 Task: Look for space in Rāvar, Iran from 2nd September, 2023 to 6th September, 2023 for 2 adults in price range Rs.15000 to Rs.20000. Place can be entire place with 1  bedroom having 1 bed and 1 bathroom. Property type can be house, flat, guest house, hotel. Booking option can be shelf check-in. Required host language is English.
Action: Mouse moved to (611, 97)
Screenshot: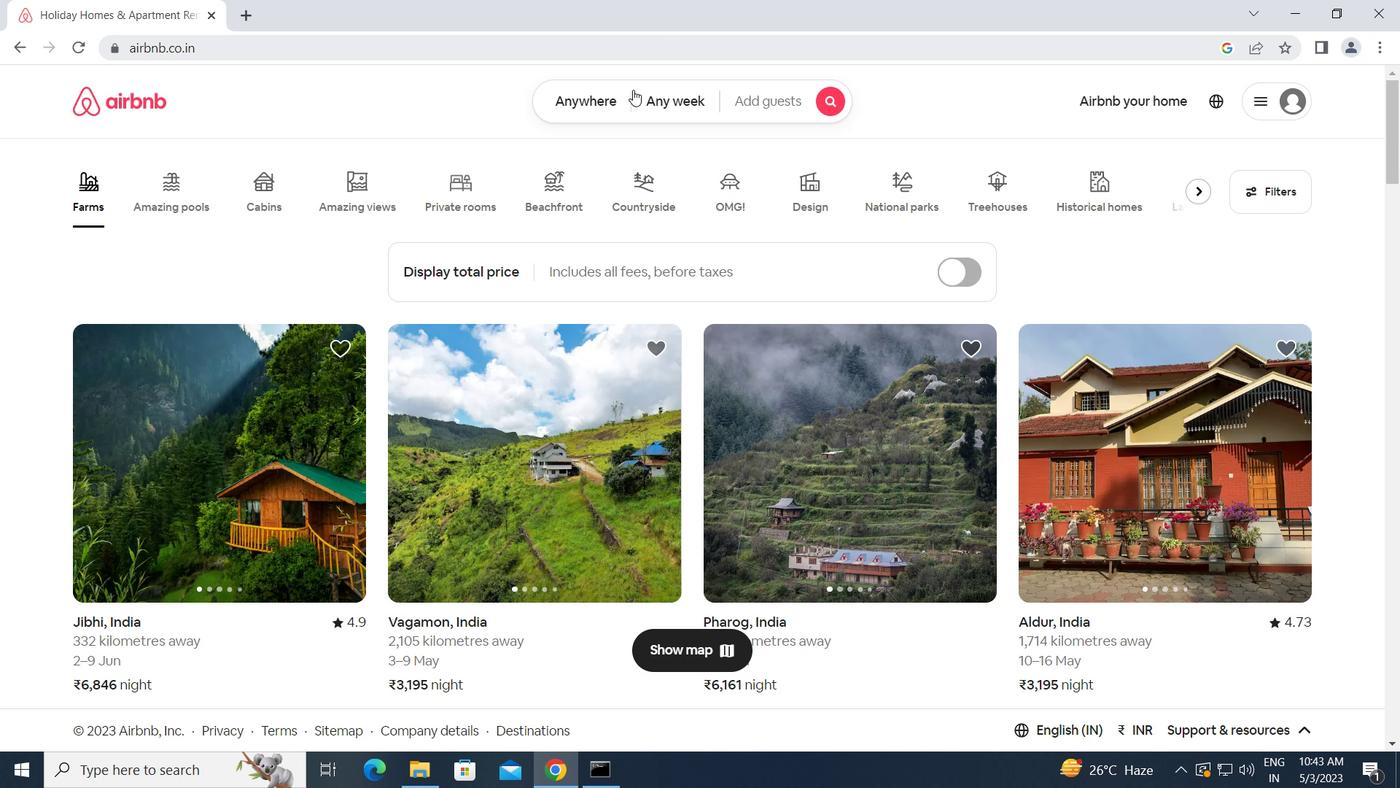 
Action: Mouse pressed left at (611, 97)
Screenshot: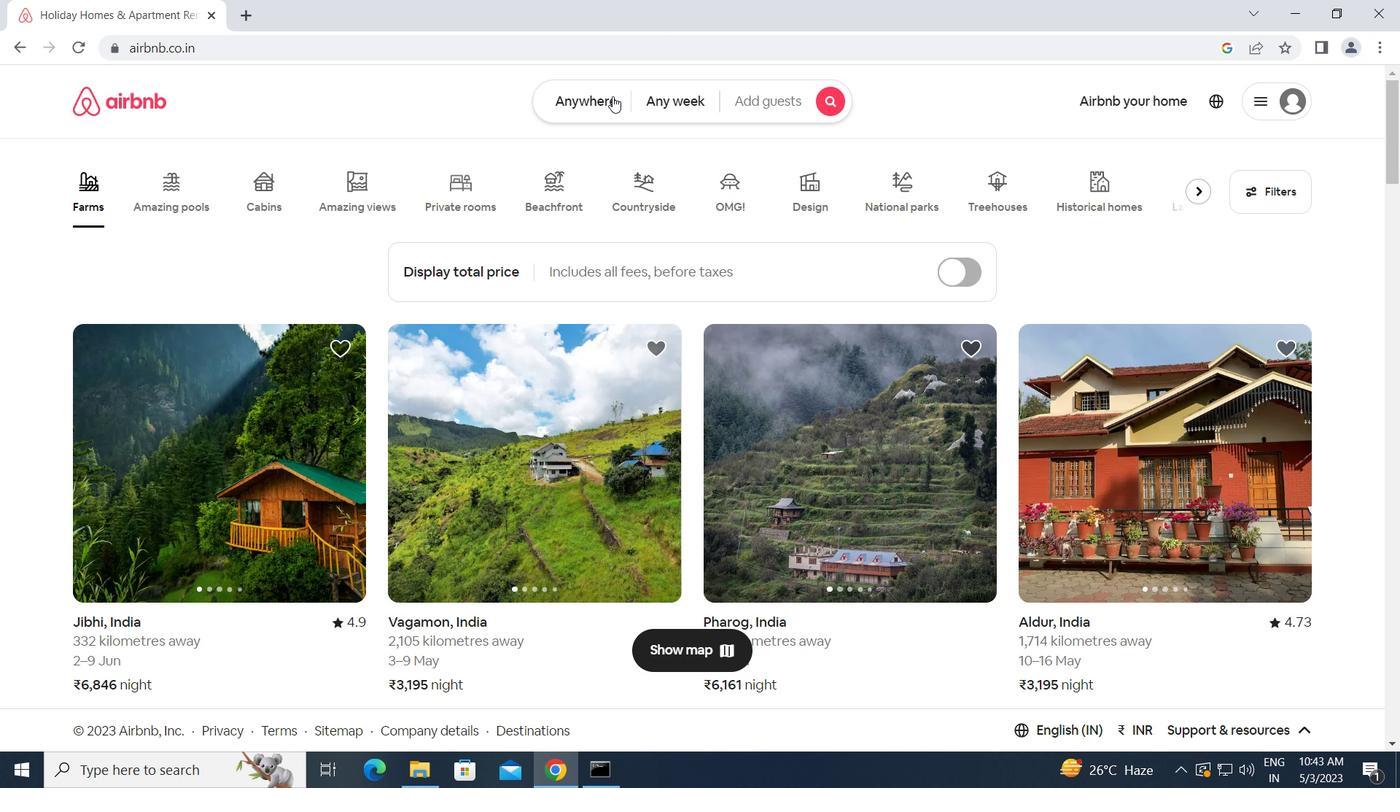 
Action: Mouse moved to (505, 161)
Screenshot: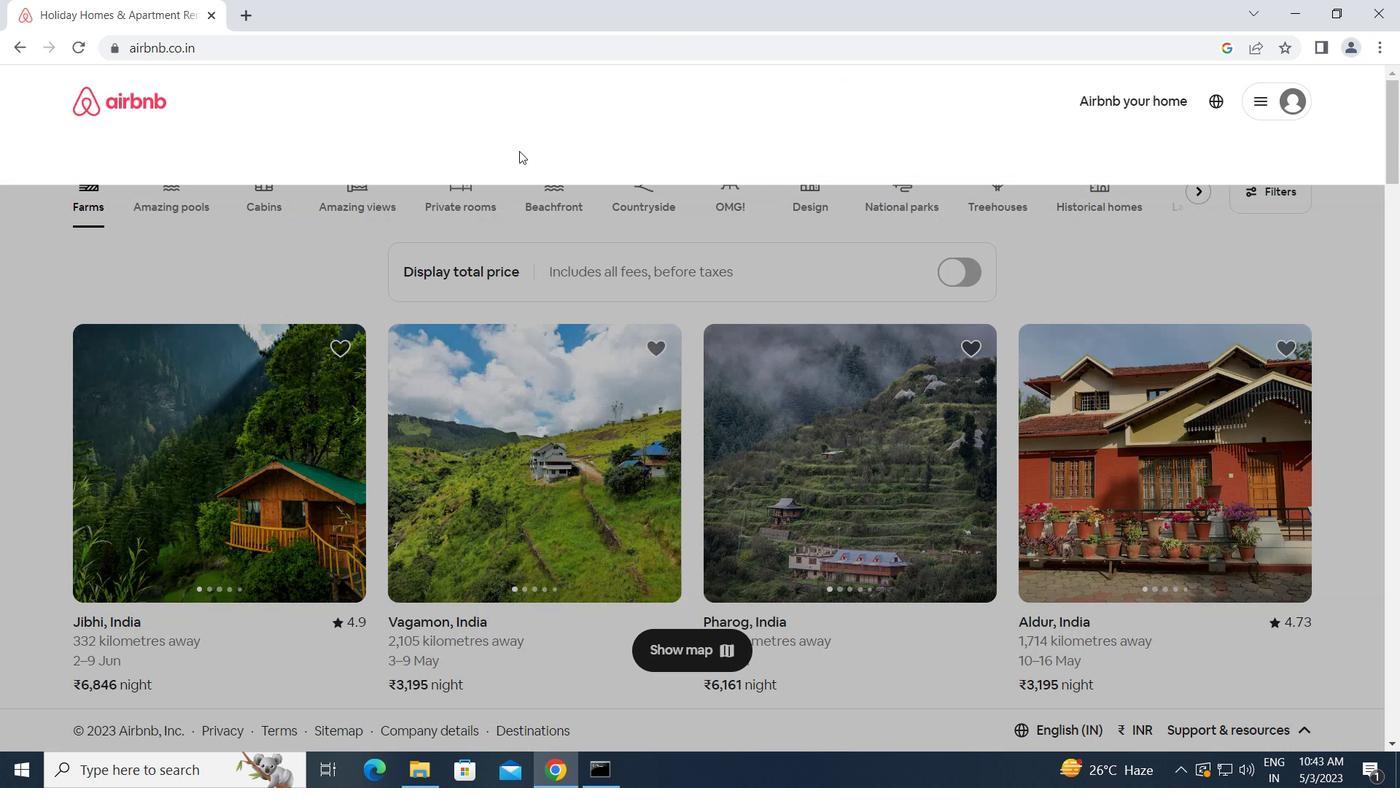 
Action: Mouse pressed left at (505, 161)
Screenshot: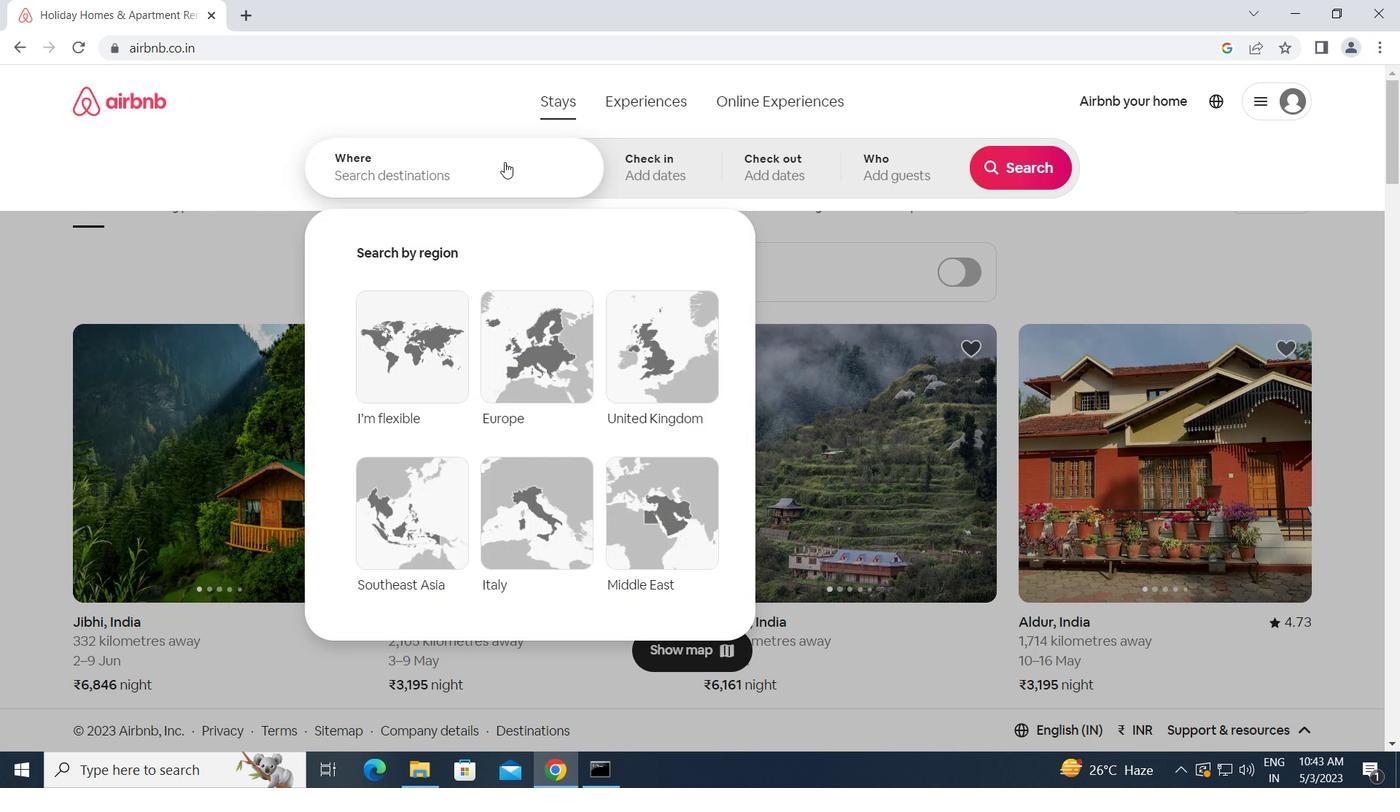 
Action: Key pressed r<Key.caps_lock>avar,<Key.space><Key.caps_lock>i<Key.caps_lock>ran<Key.enter>
Screenshot: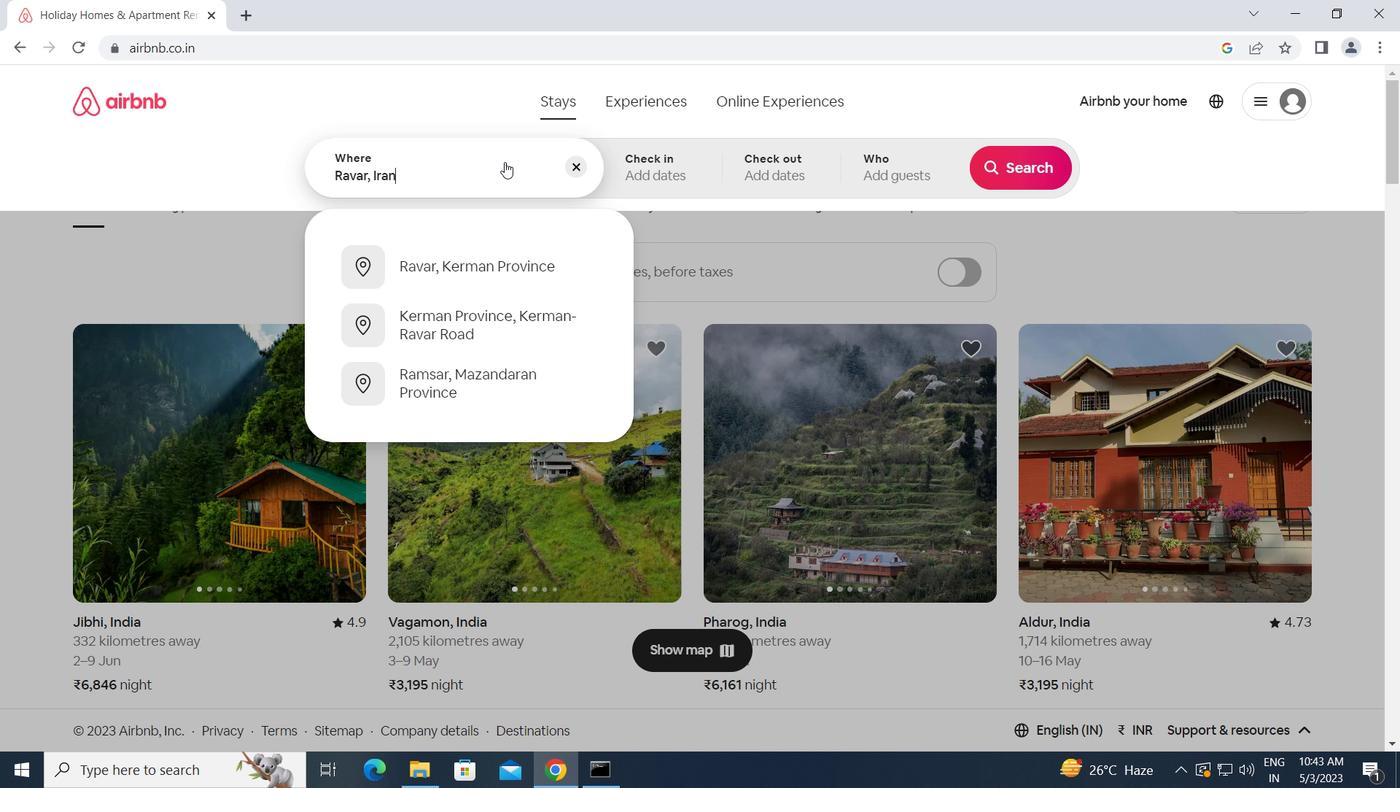 
Action: Mouse moved to (1010, 308)
Screenshot: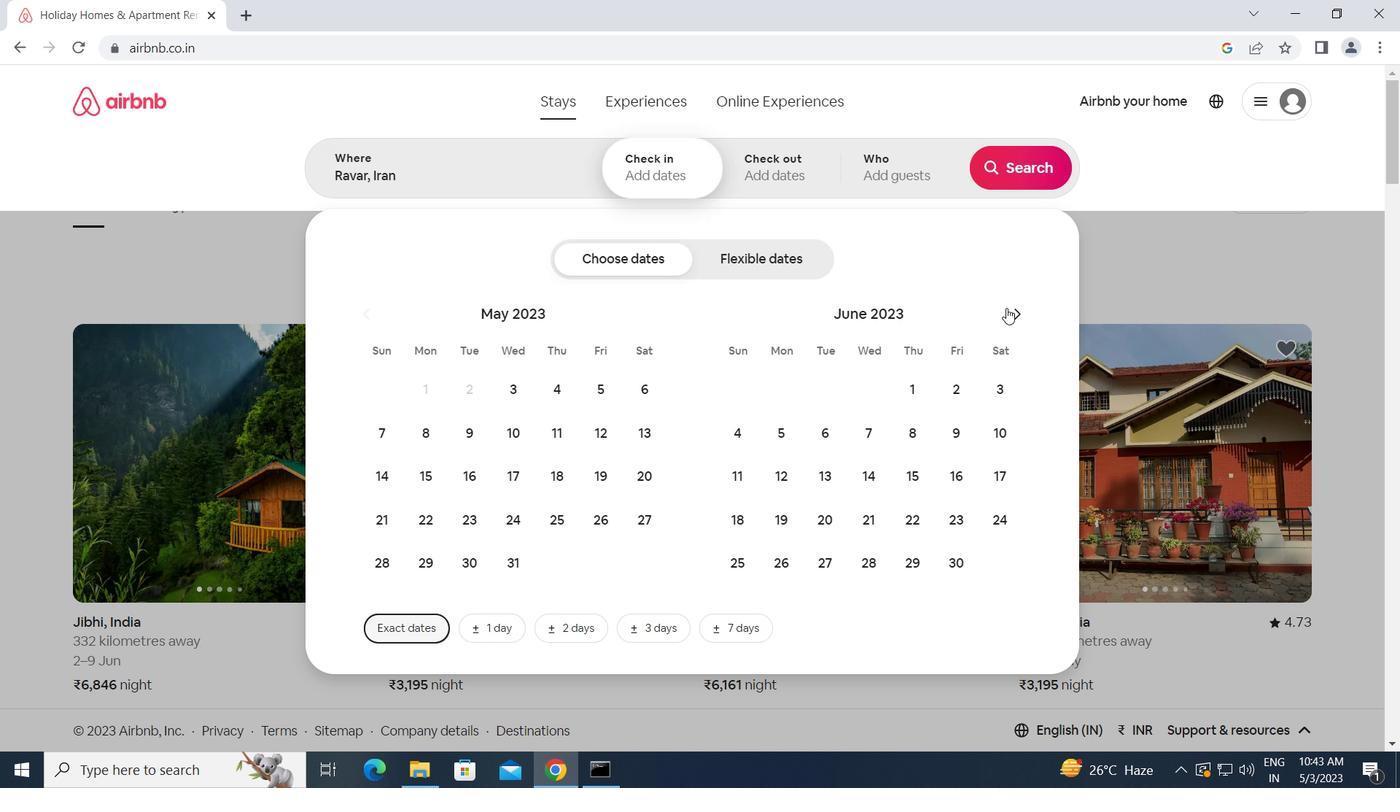 
Action: Mouse pressed left at (1010, 308)
Screenshot: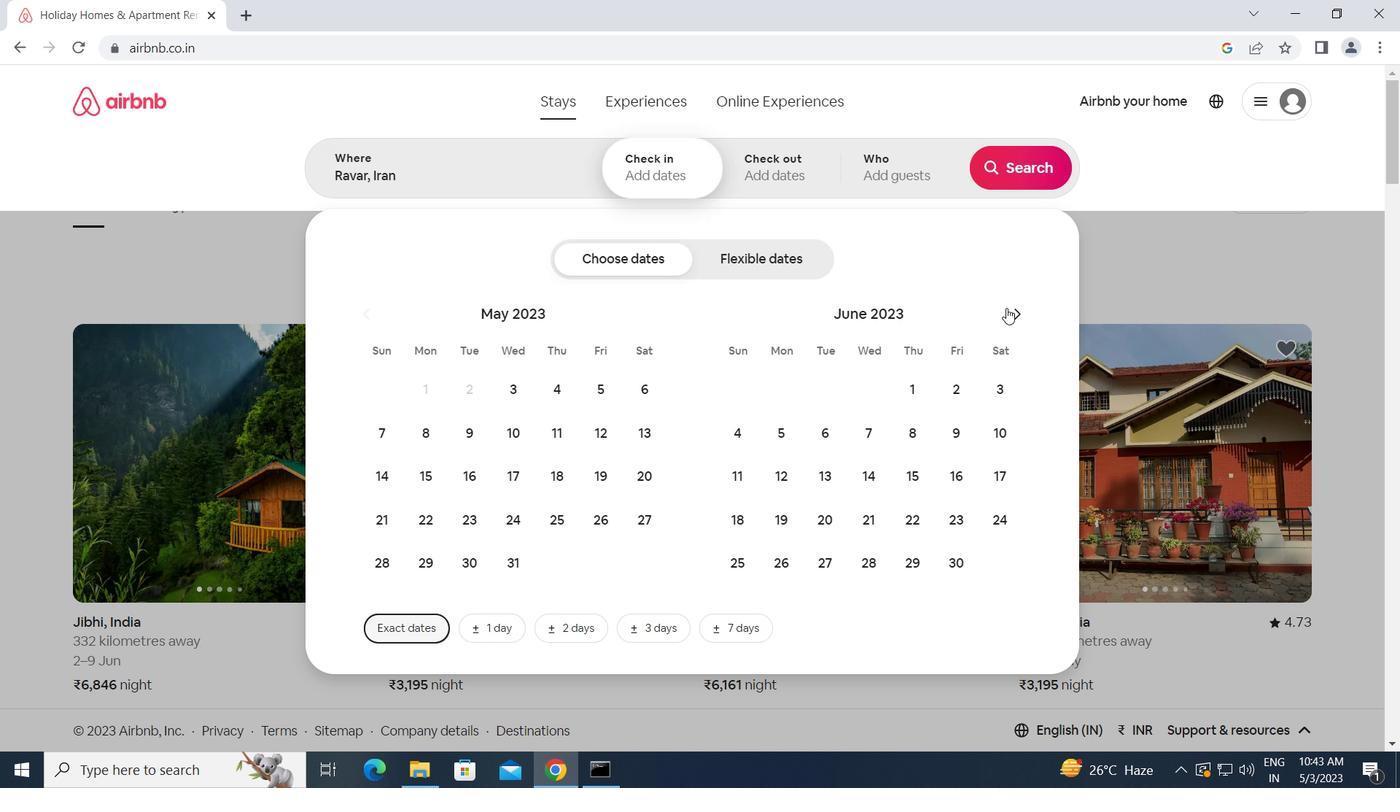 
Action: Mouse pressed left at (1010, 308)
Screenshot: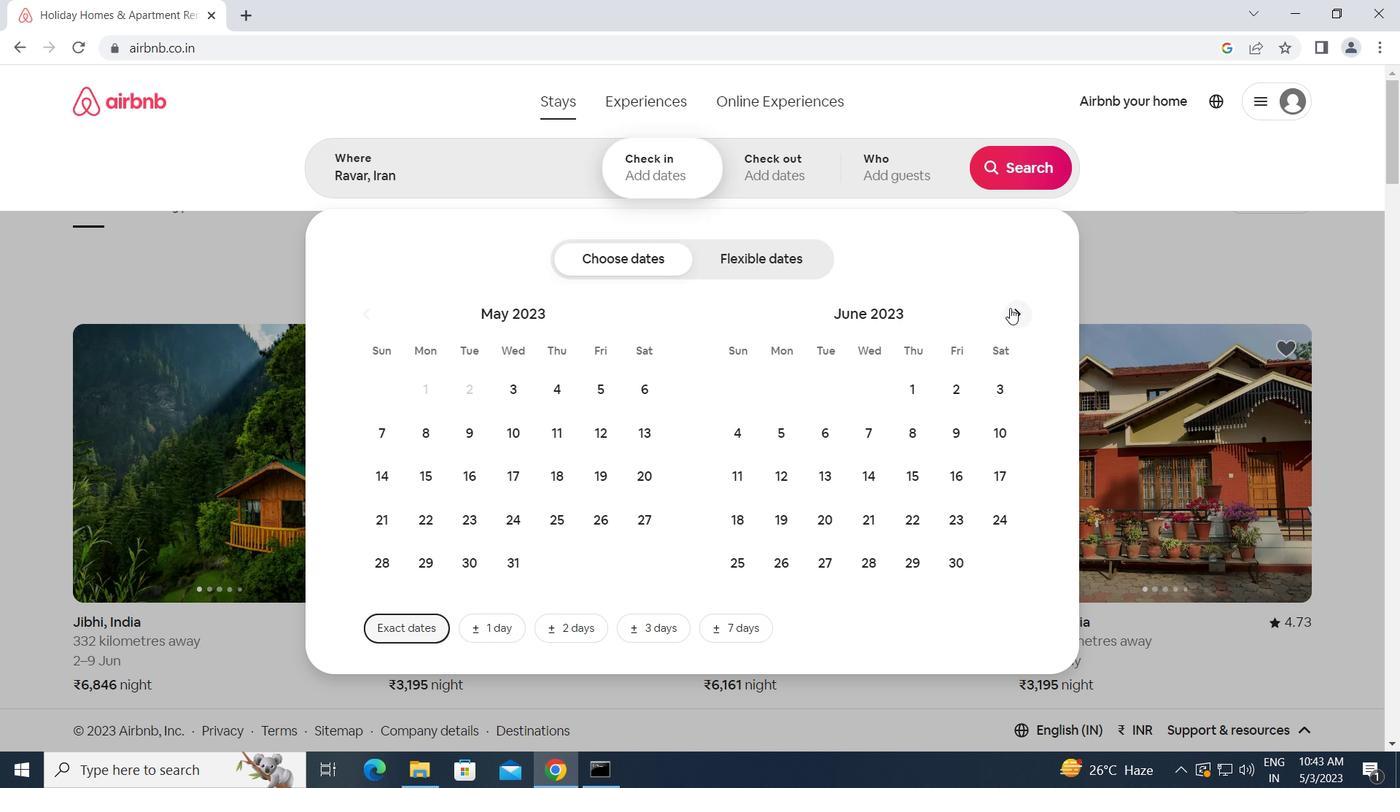
Action: Mouse pressed left at (1010, 308)
Screenshot: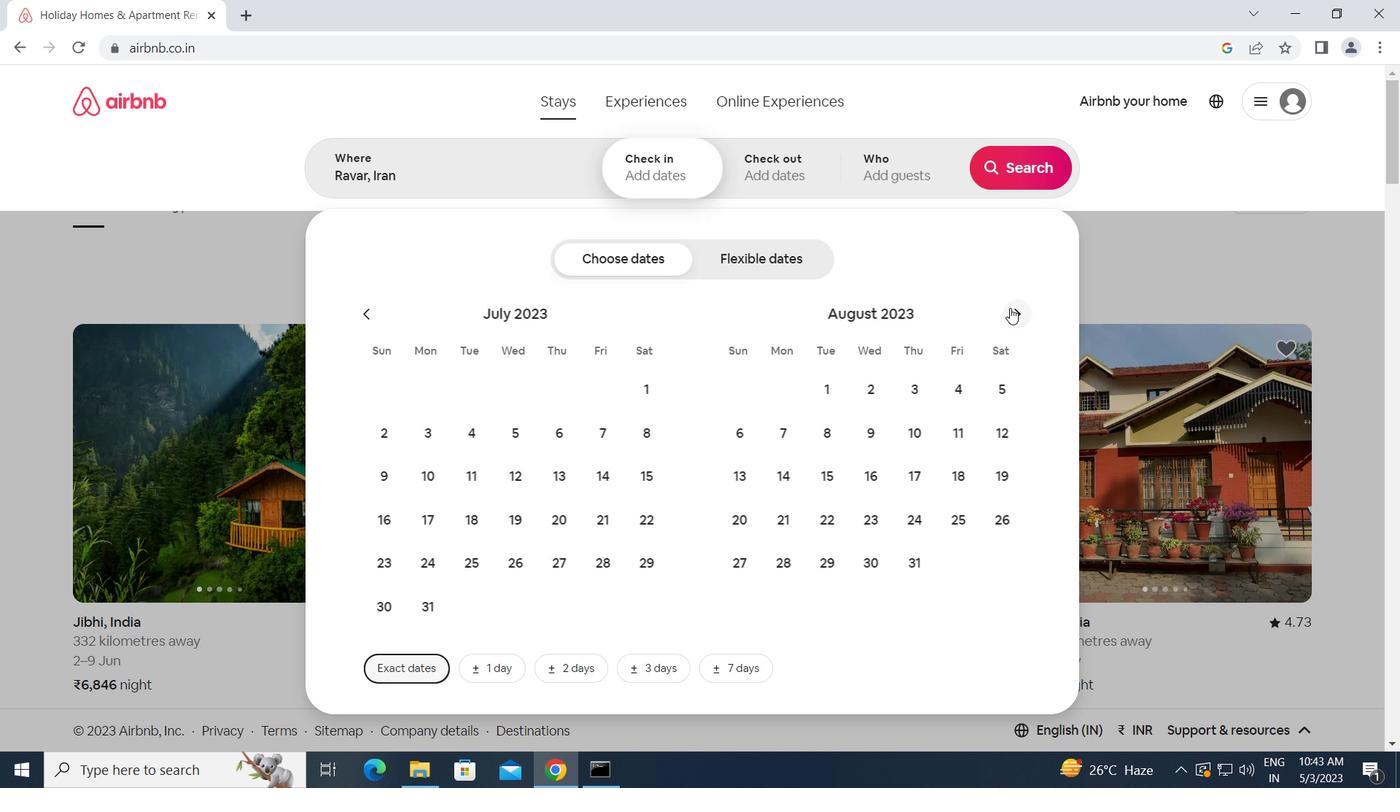 
Action: Mouse moved to (985, 400)
Screenshot: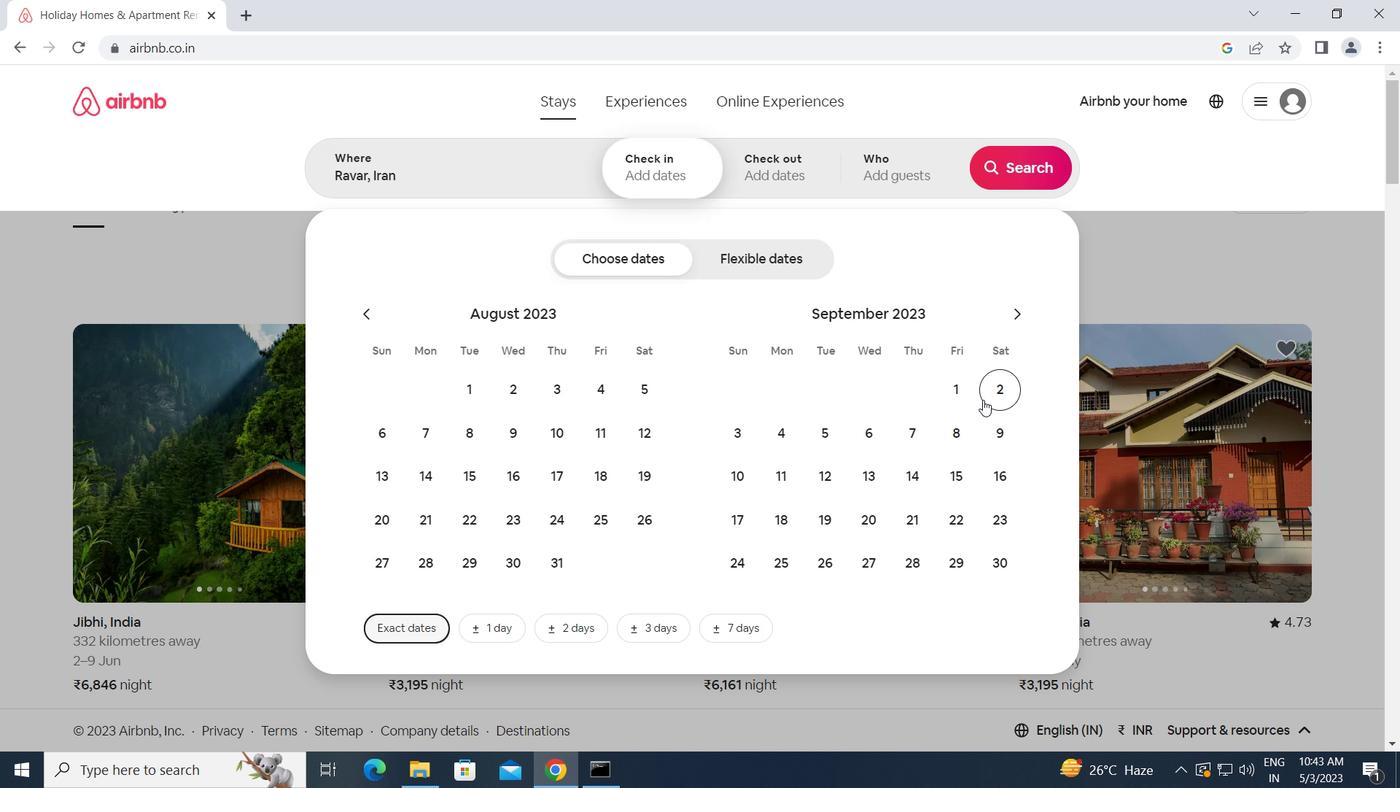 
Action: Mouse pressed left at (985, 400)
Screenshot: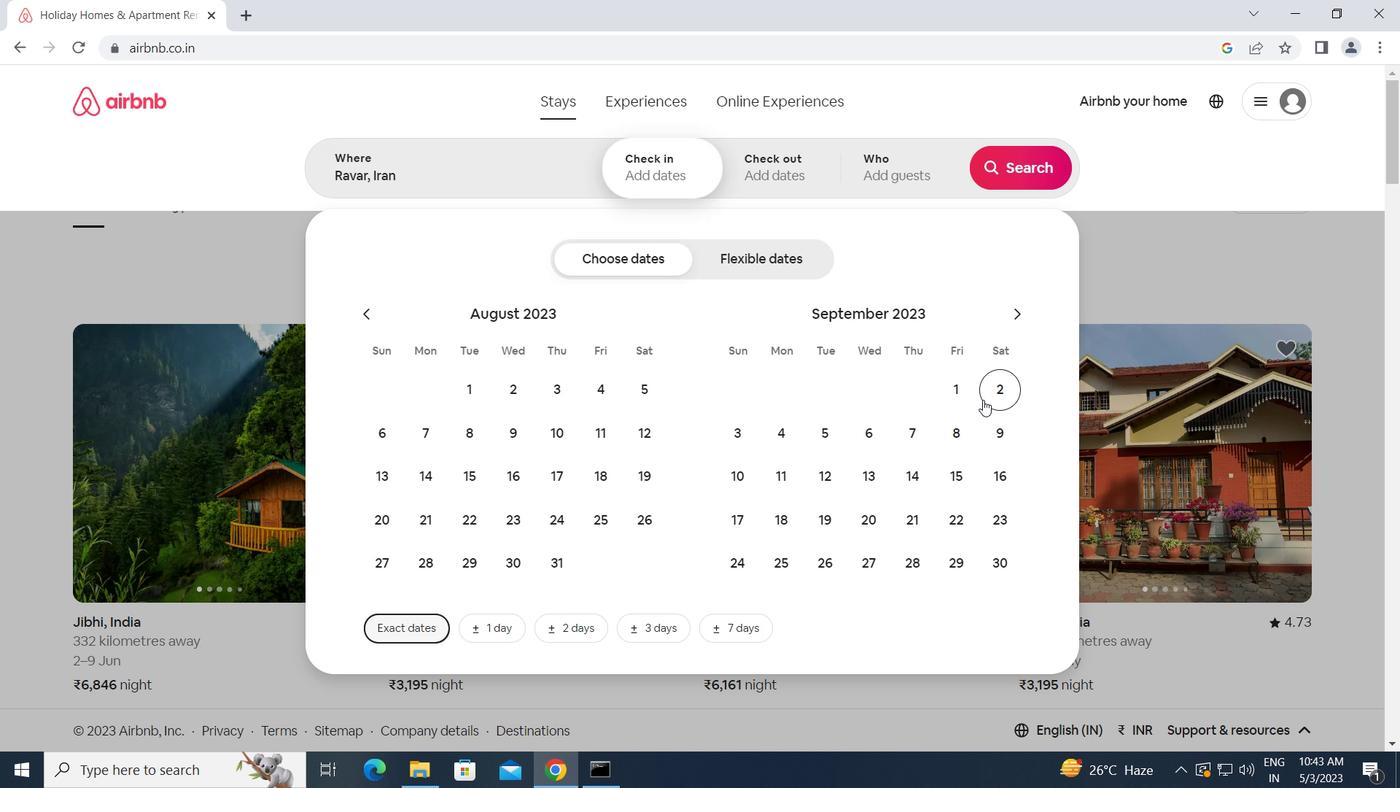 
Action: Mouse moved to (867, 437)
Screenshot: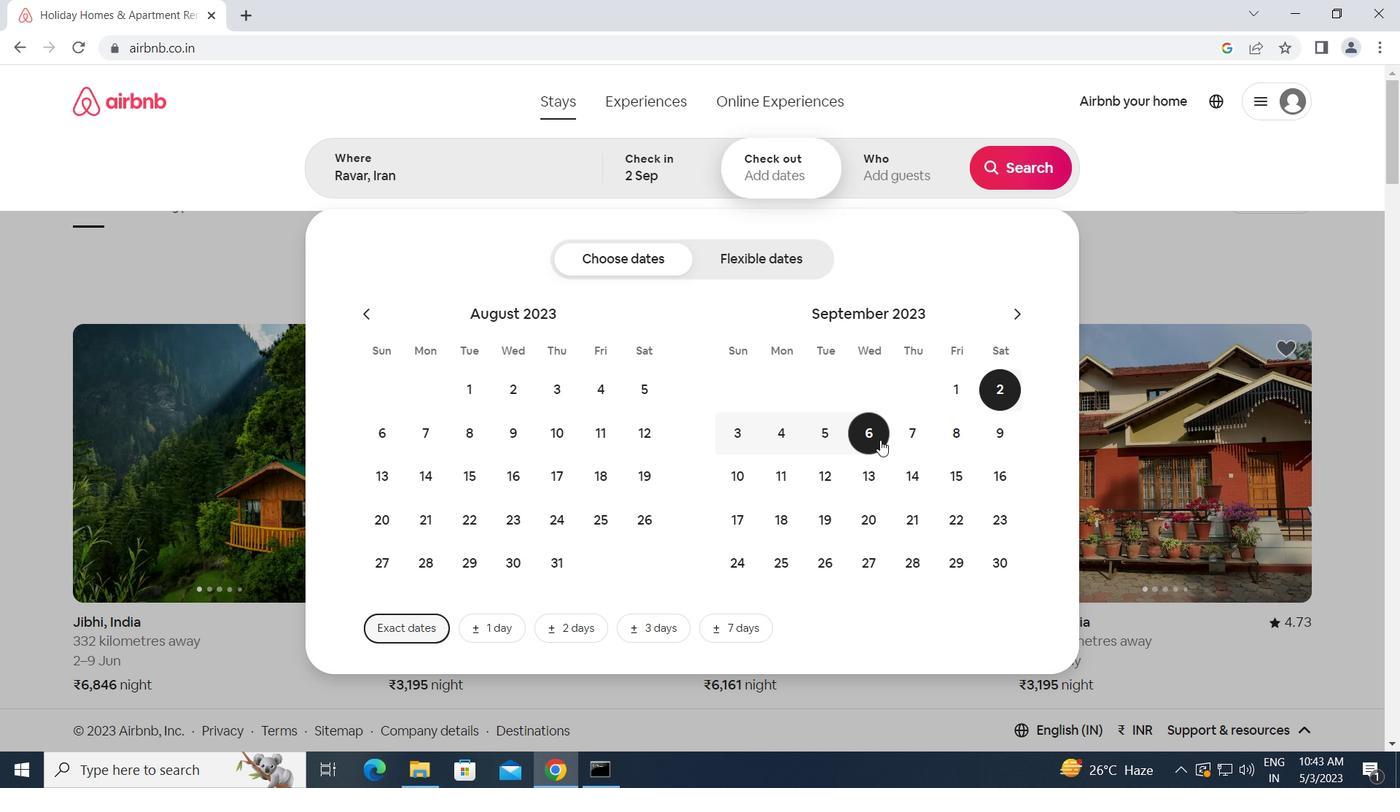 
Action: Mouse pressed left at (867, 437)
Screenshot: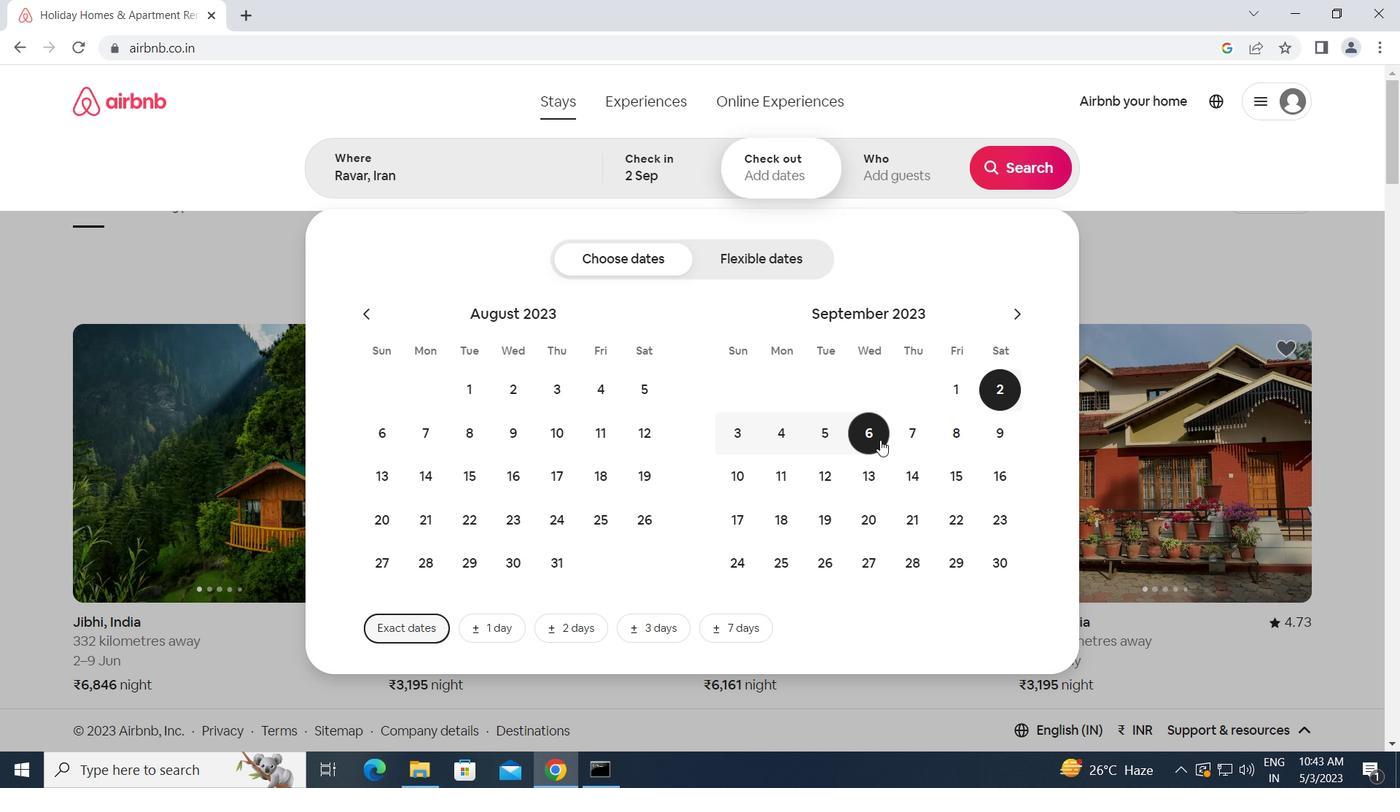 
Action: Mouse moved to (894, 161)
Screenshot: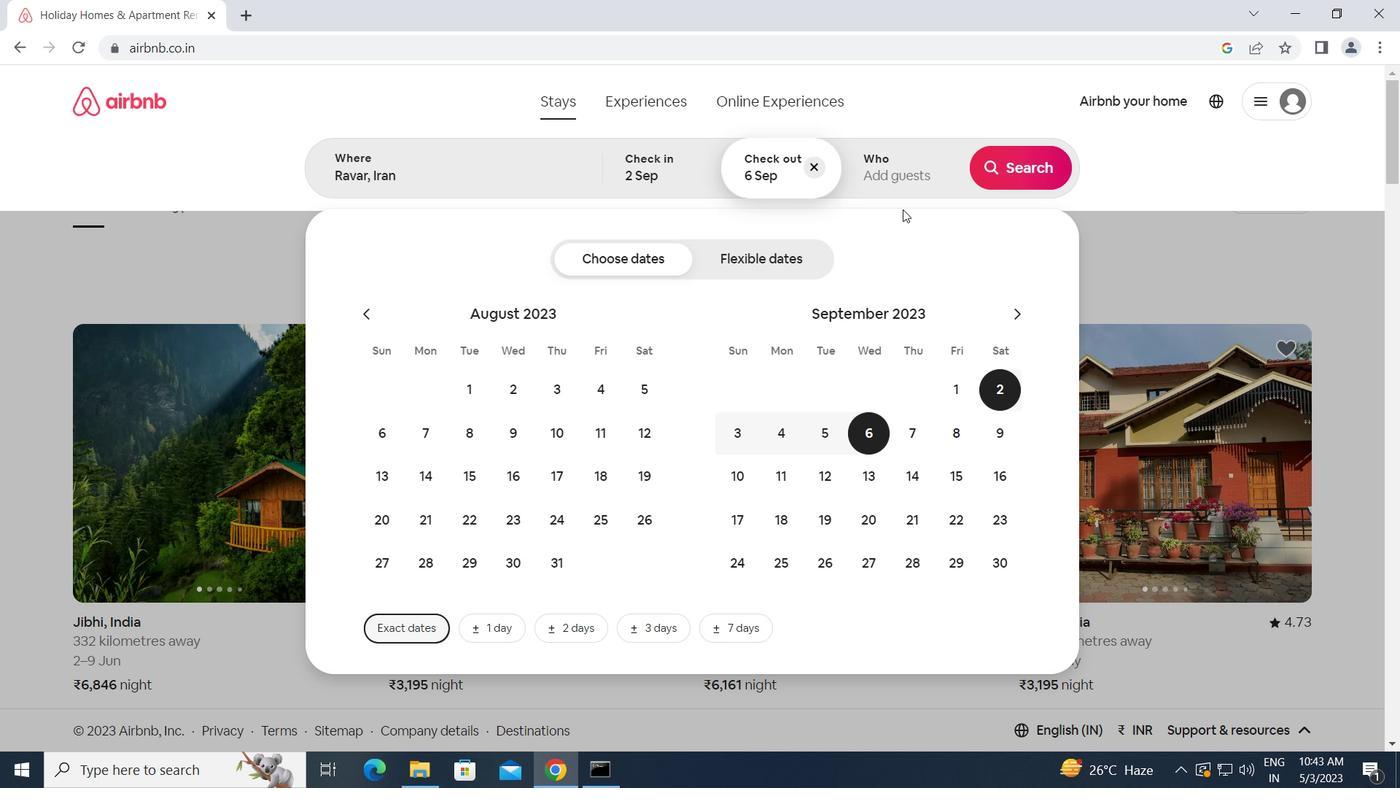 
Action: Mouse pressed left at (894, 161)
Screenshot: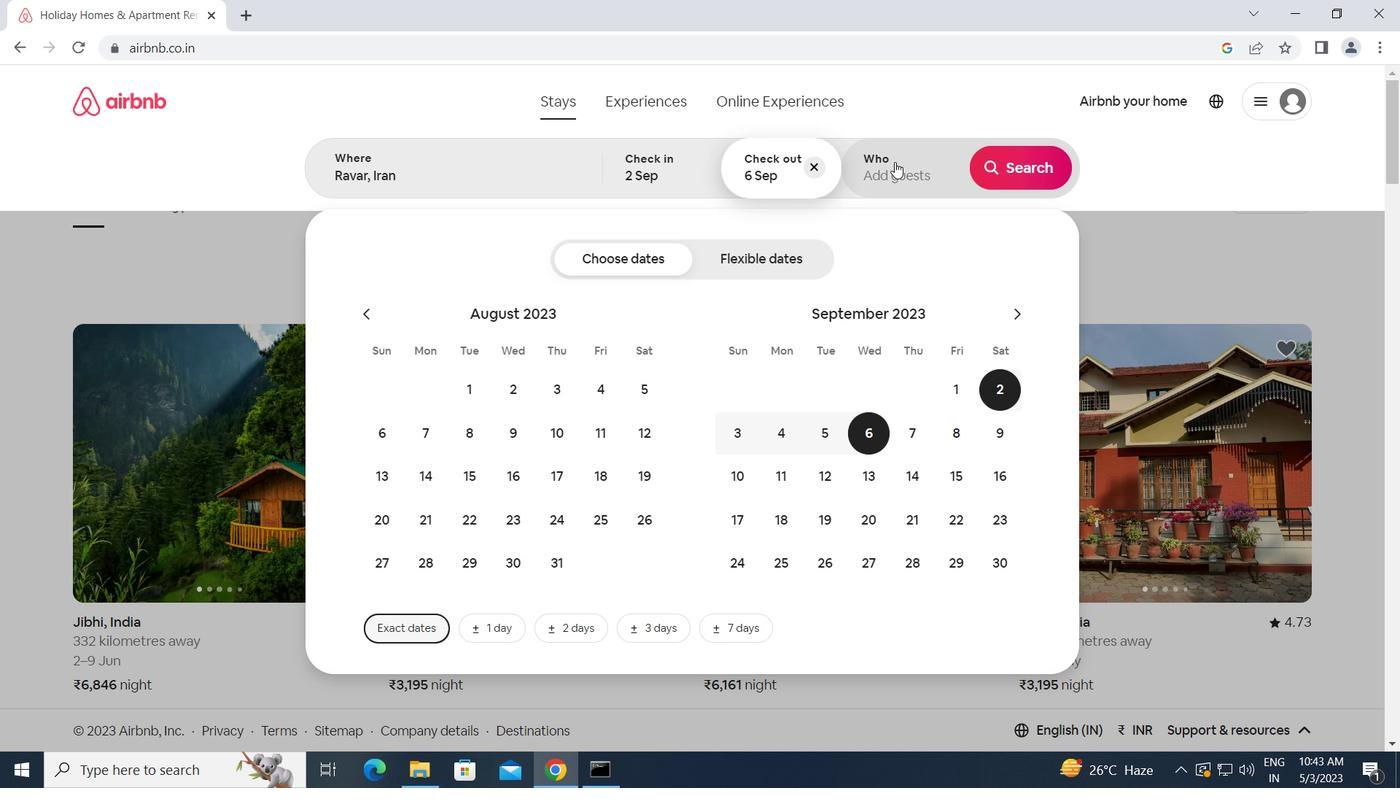
Action: Mouse moved to (1020, 267)
Screenshot: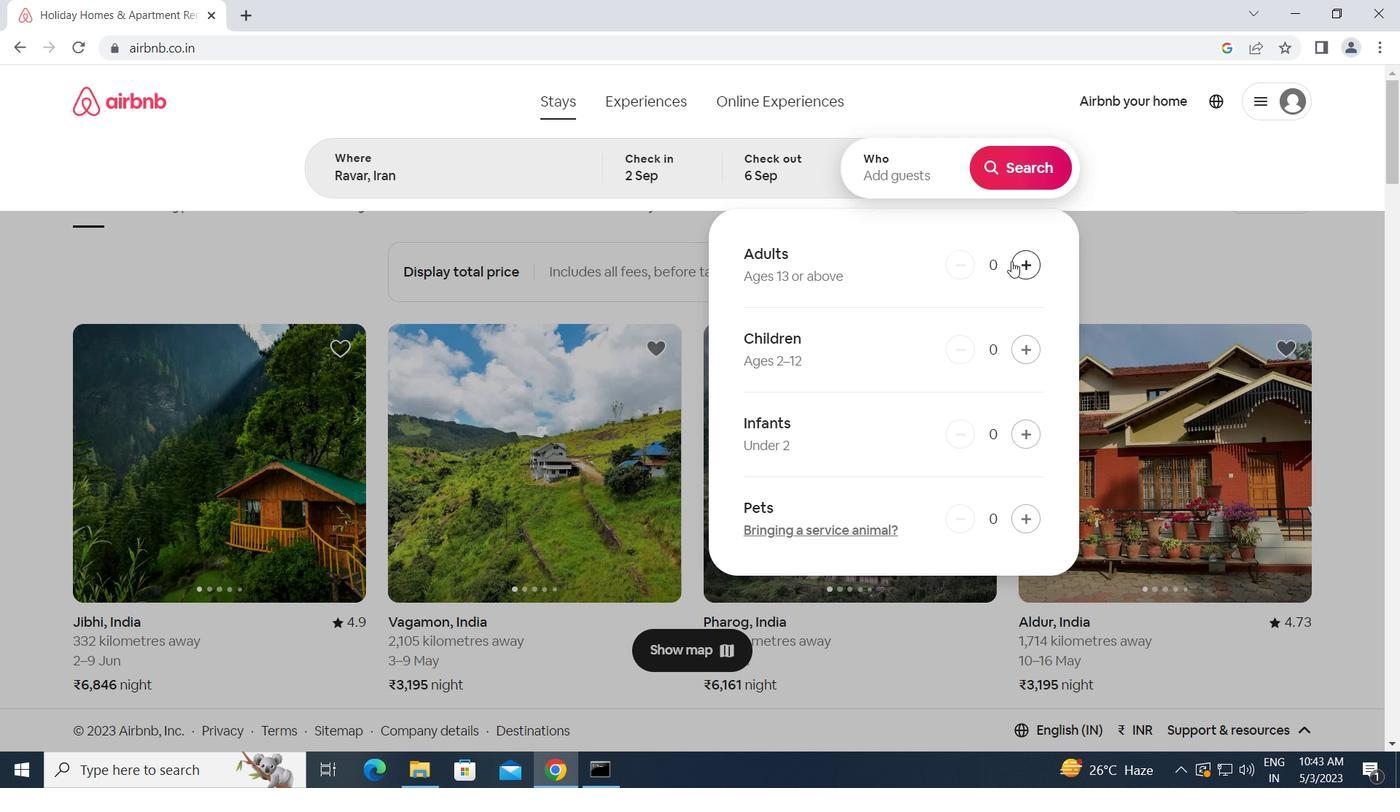 
Action: Mouse pressed left at (1020, 267)
Screenshot: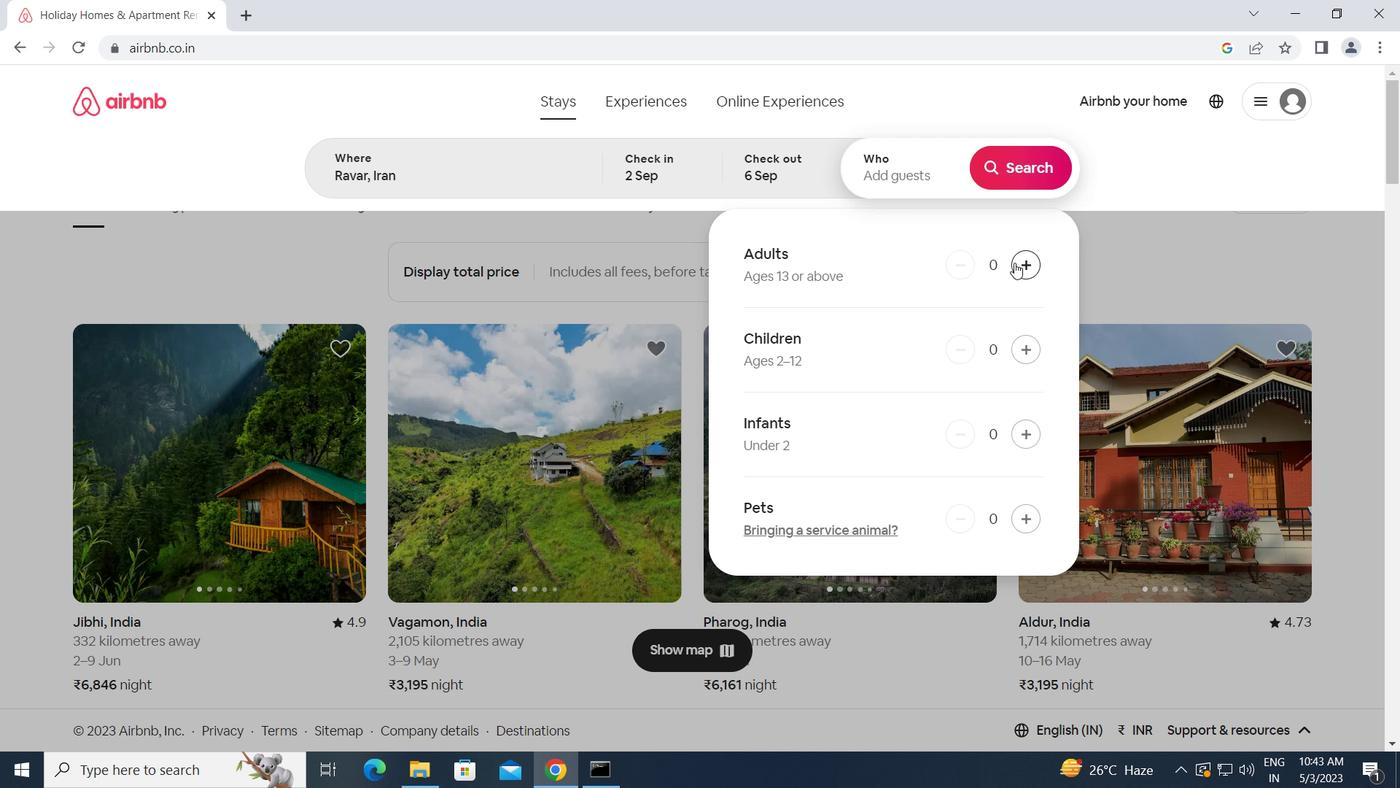 
Action: Mouse pressed left at (1020, 267)
Screenshot: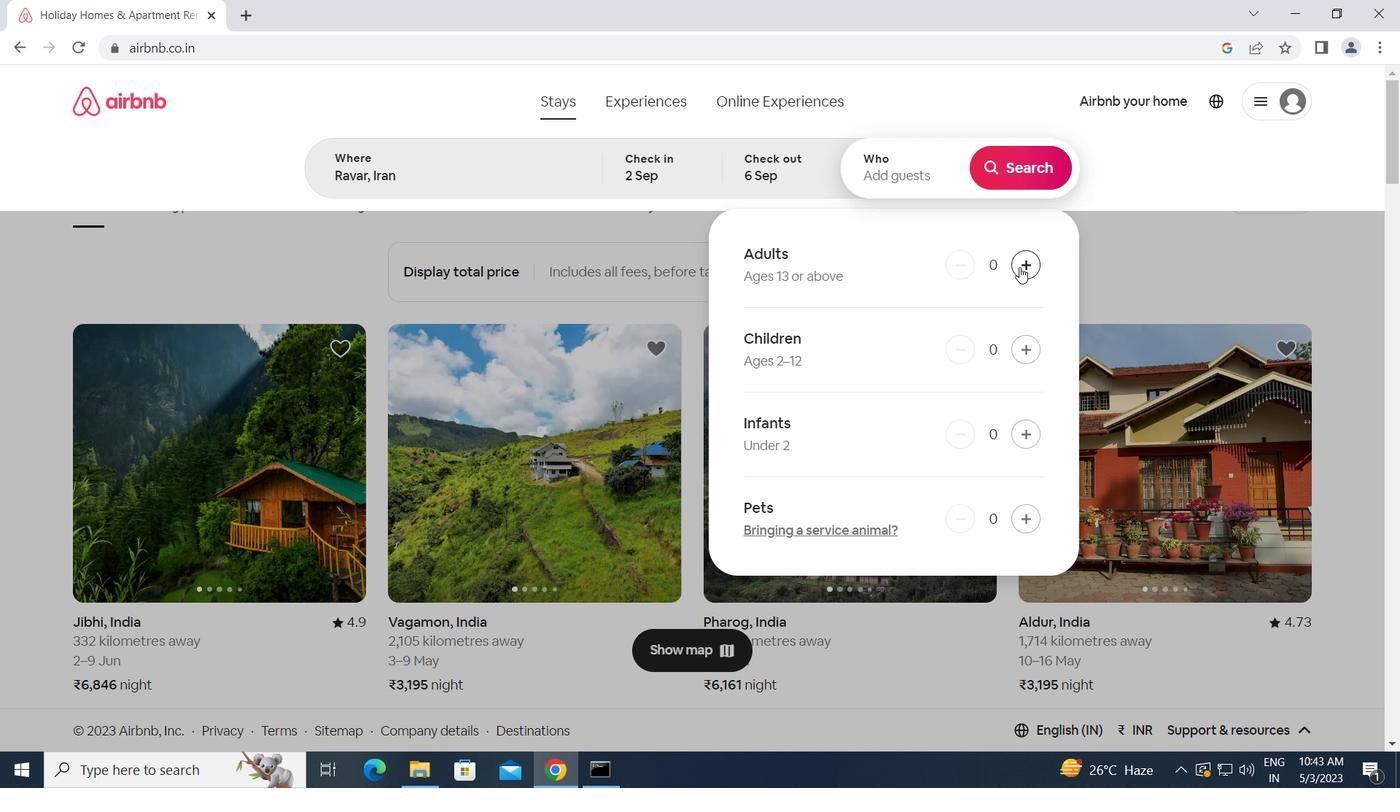 
Action: Mouse moved to (1019, 153)
Screenshot: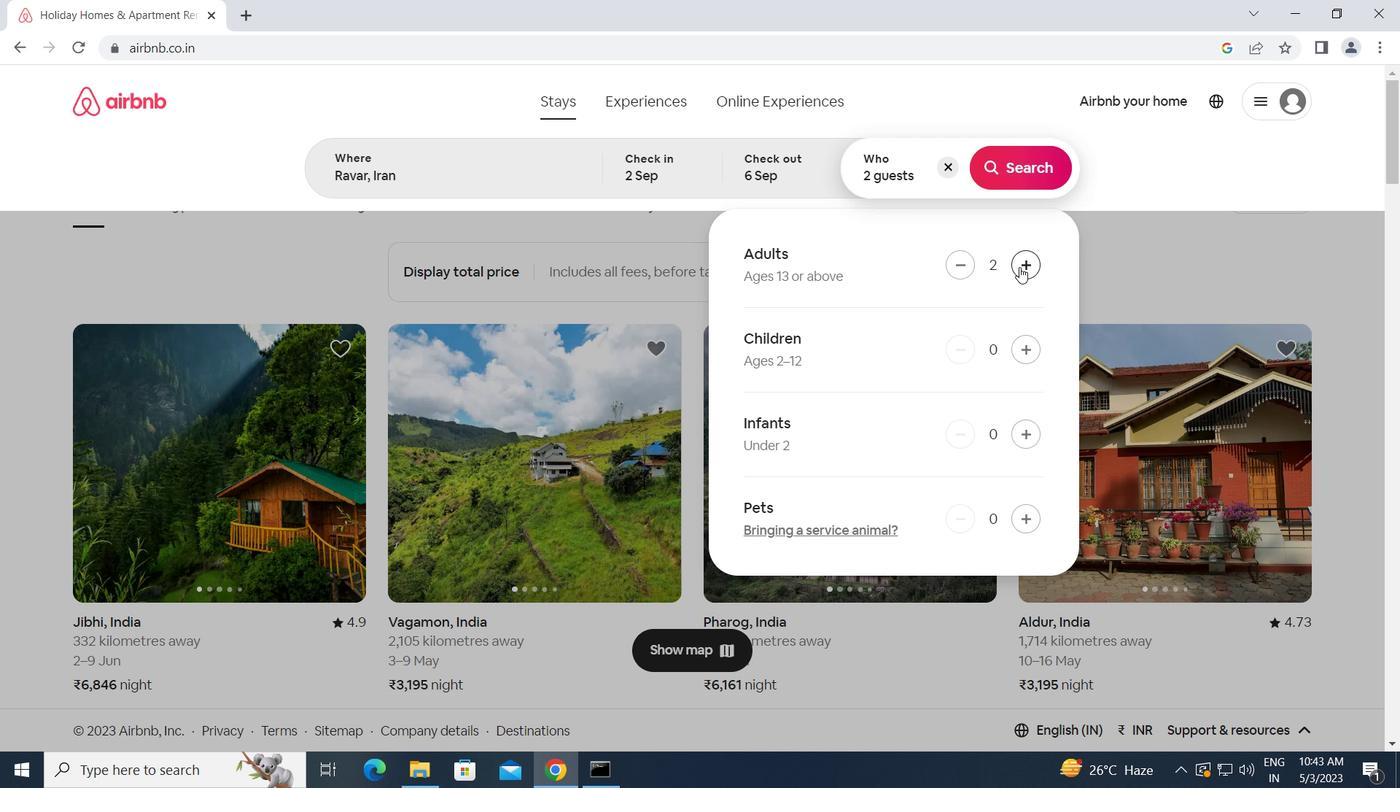 
Action: Mouse pressed left at (1019, 153)
Screenshot: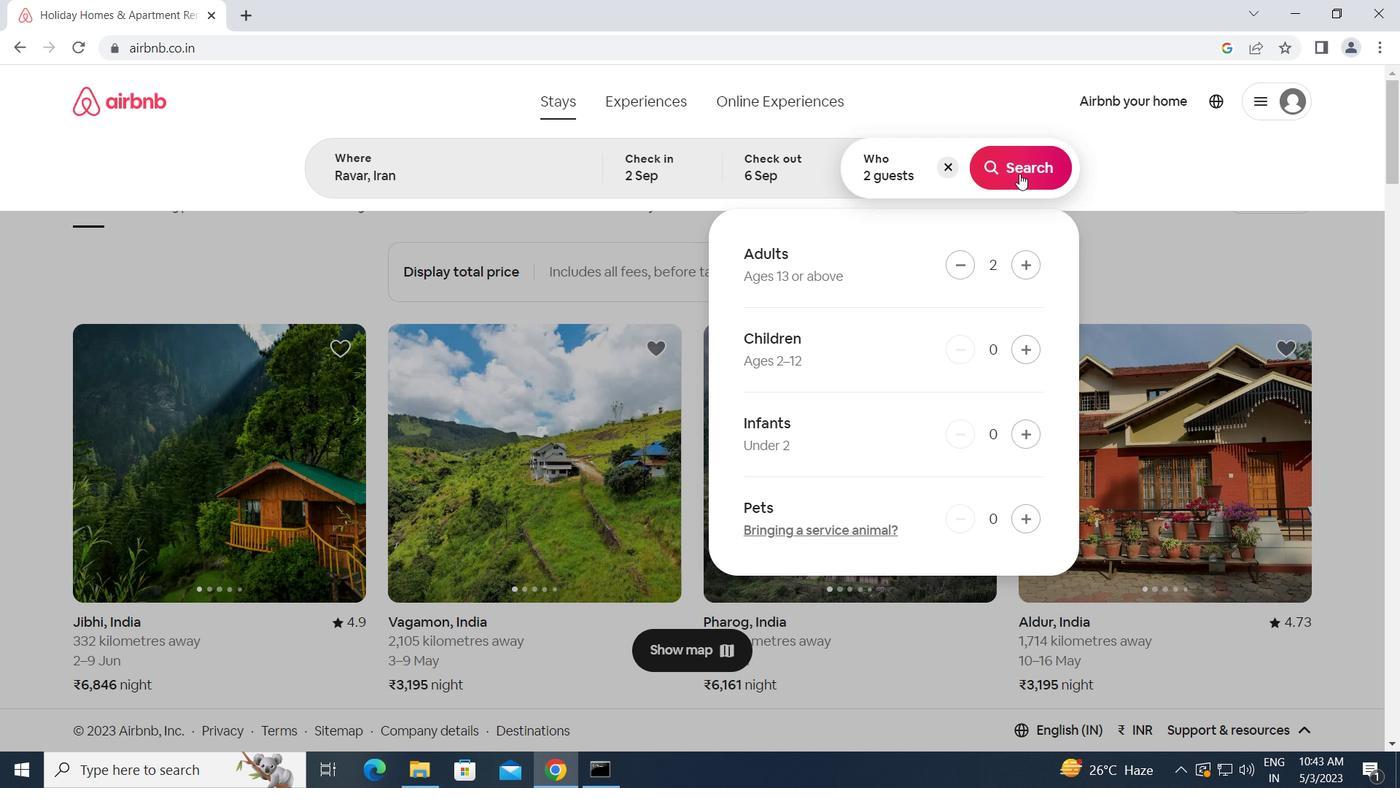 
Action: Mouse moved to (1298, 167)
Screenshot: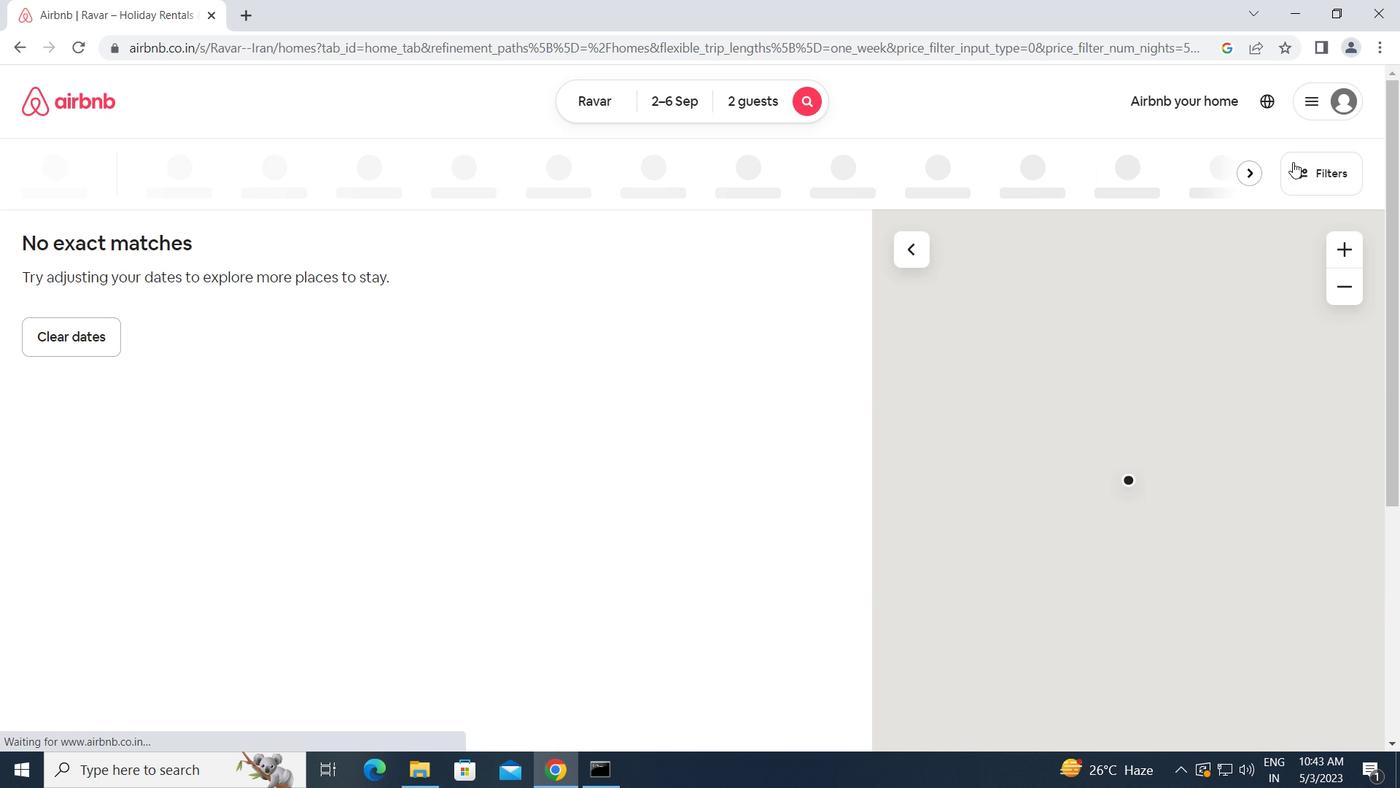 
Action: Mouse pressed left at (1298, 167)
Screenshot: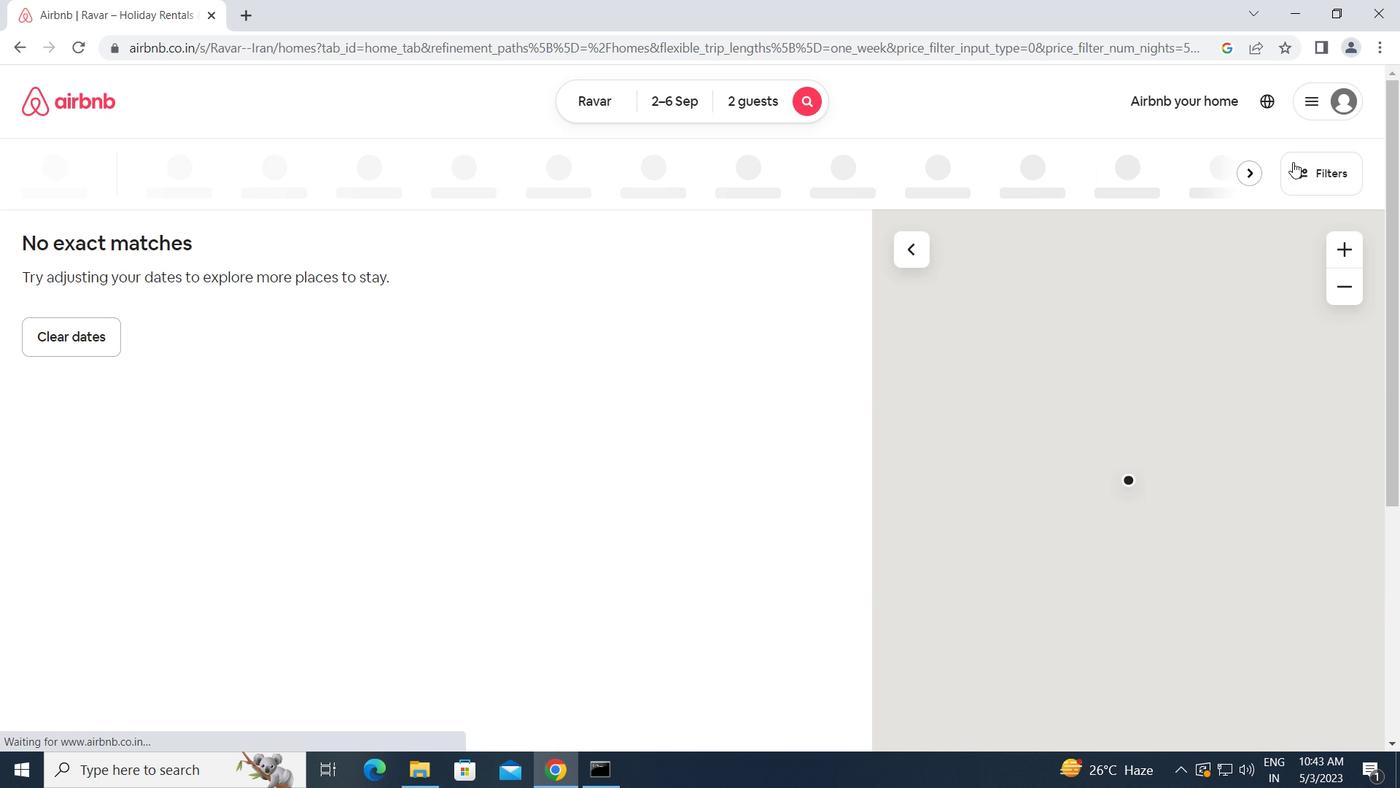 
Action: Mouse moved to (526, 286)
Screenshot: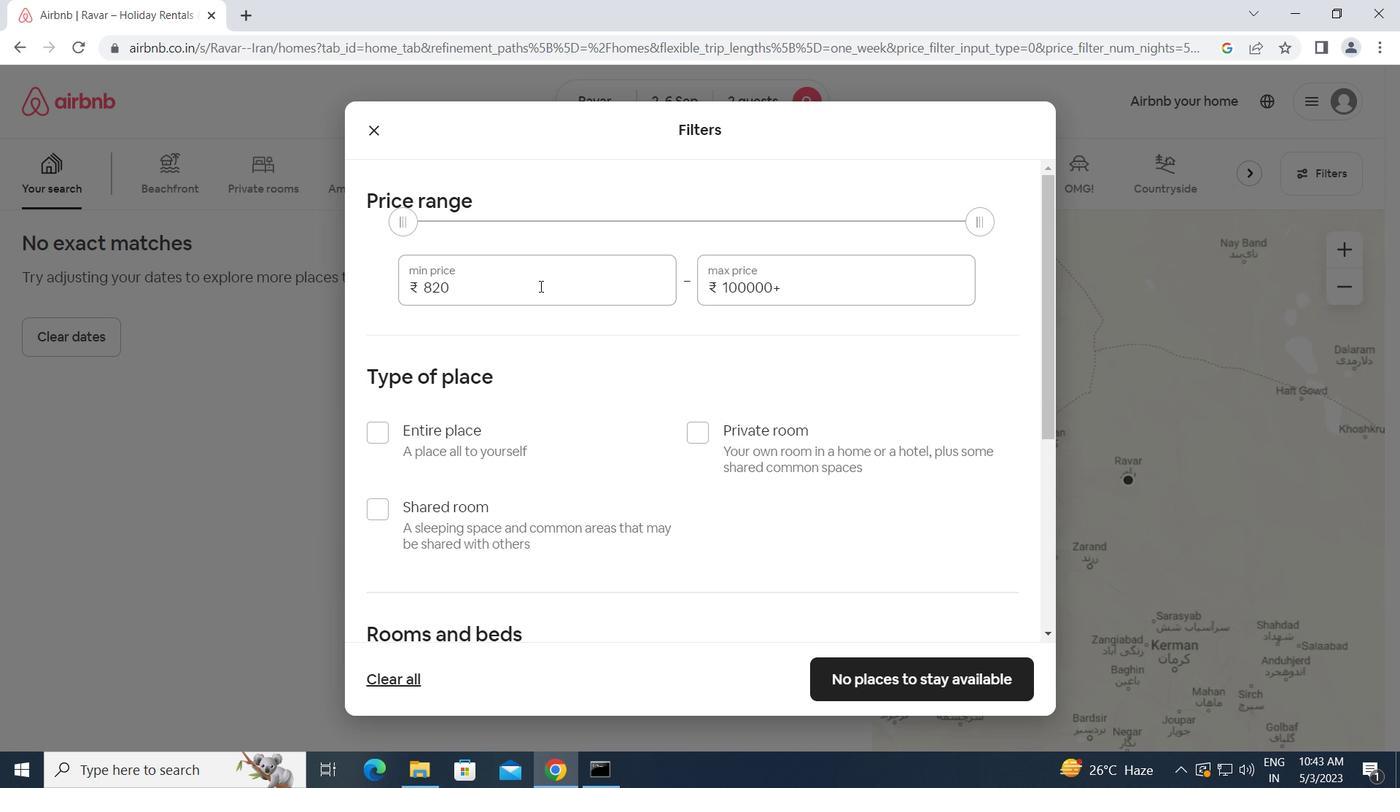 
Action: Mouse pressed left at (526, 286)
Screenshot: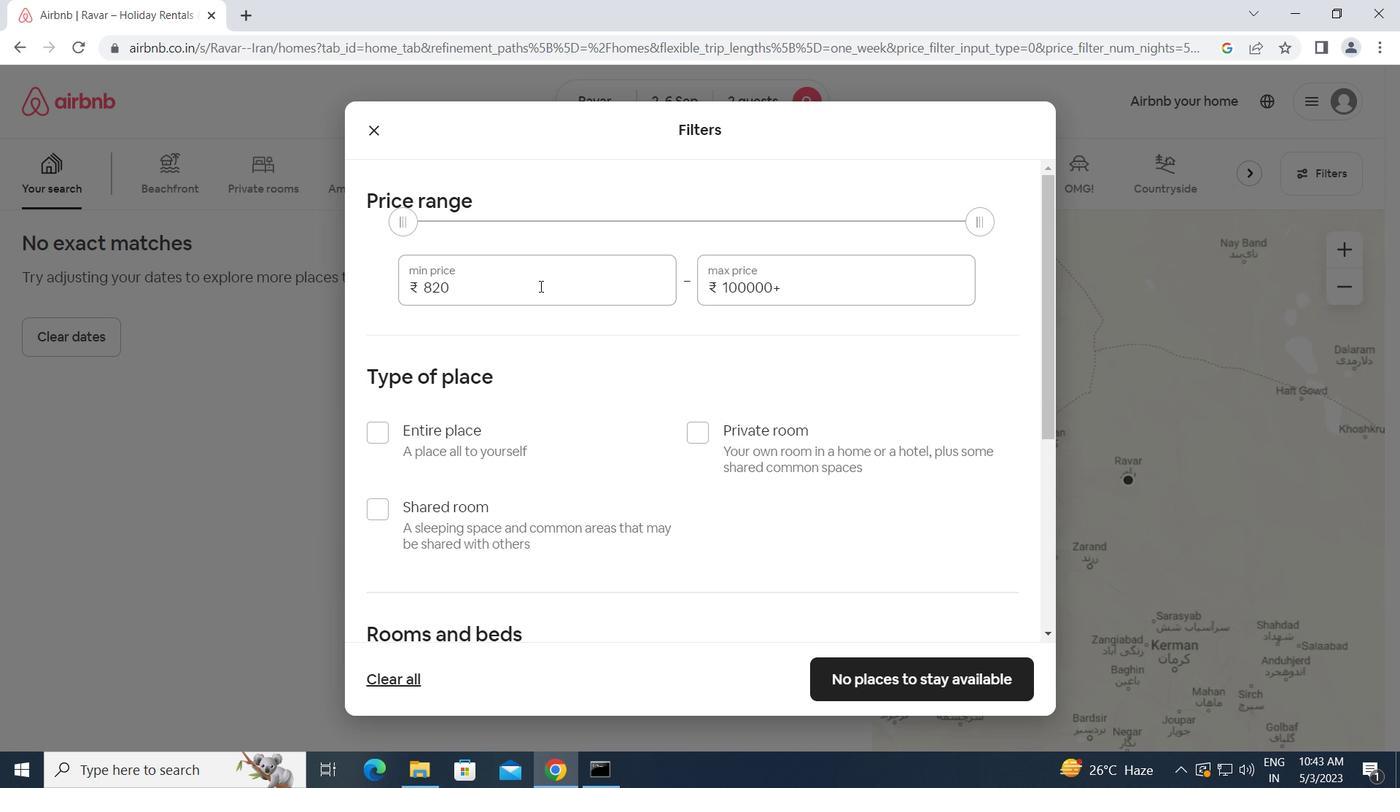 
Action: Mouse moved to (388, 286)
Screenshot: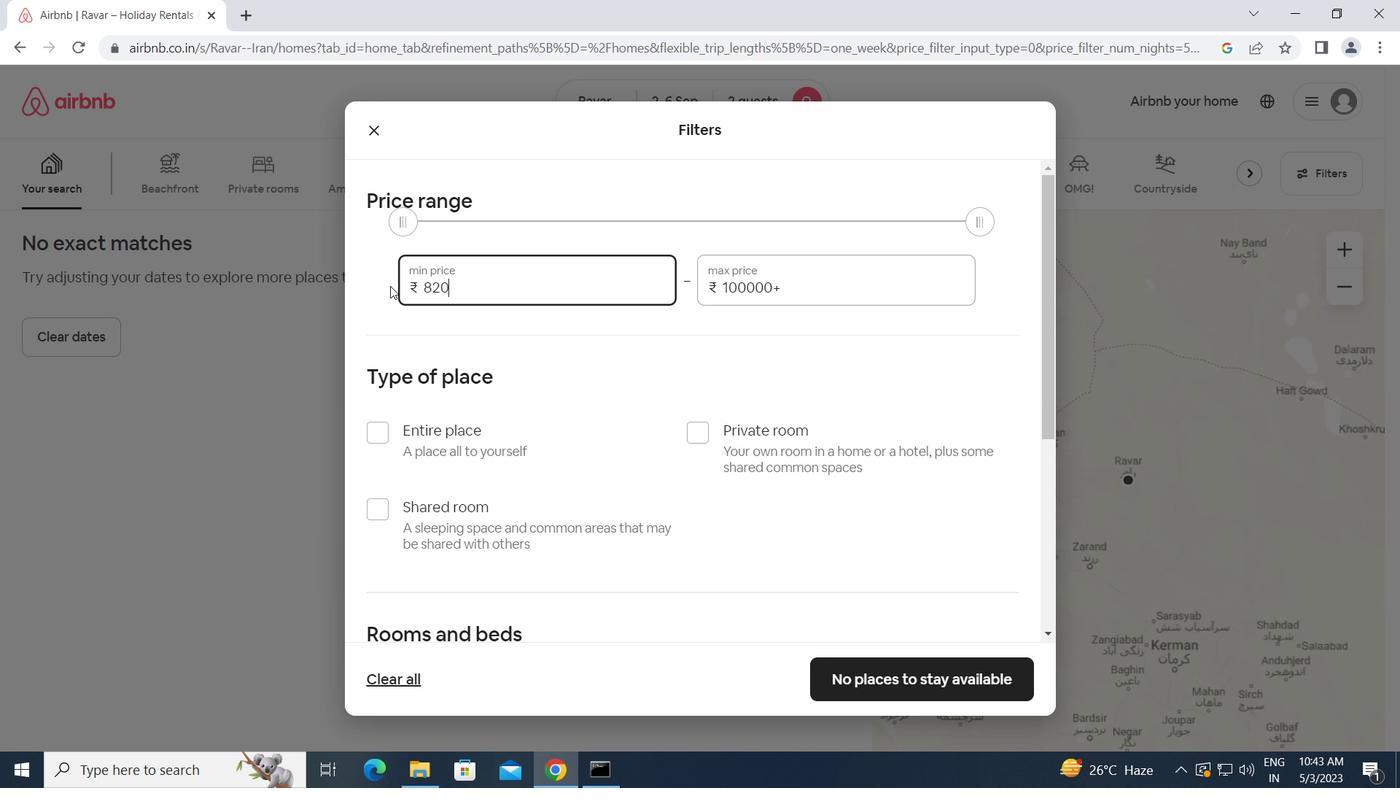 
Action: Key pressed 15000<Key.tab>20000
Screenshot: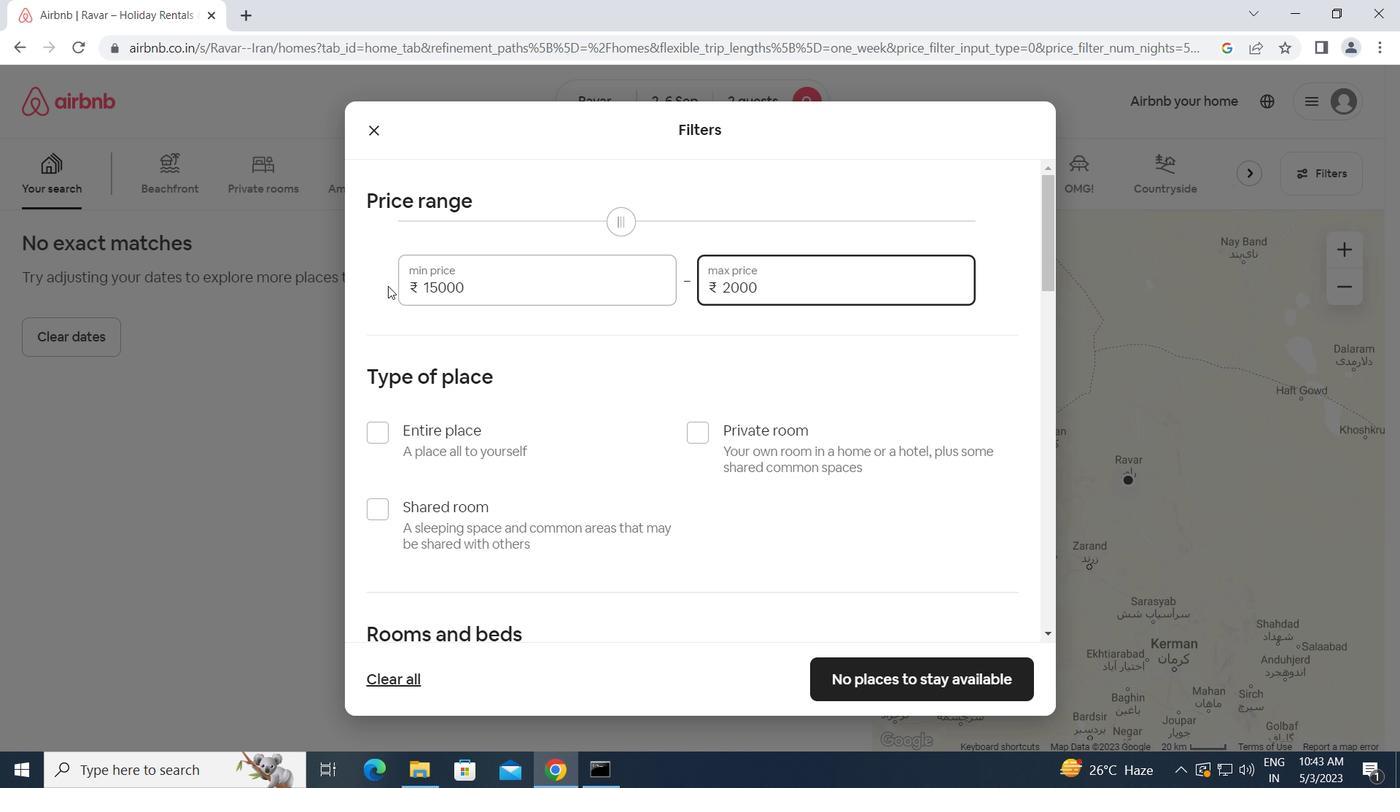 
Action: Mouse moved to (371, 427)
Screenshot: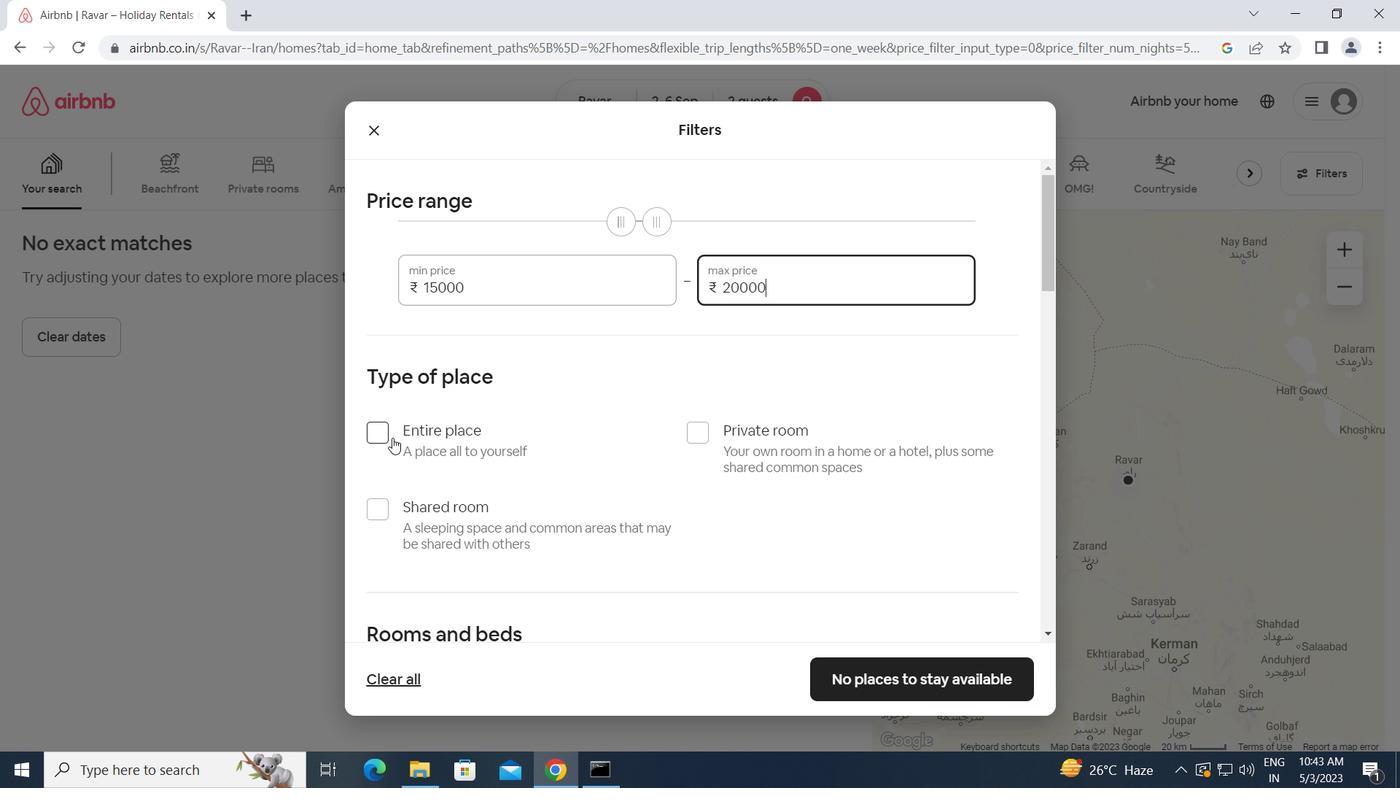
Action: Mouse pressed left at (371, 427)
Screenshot: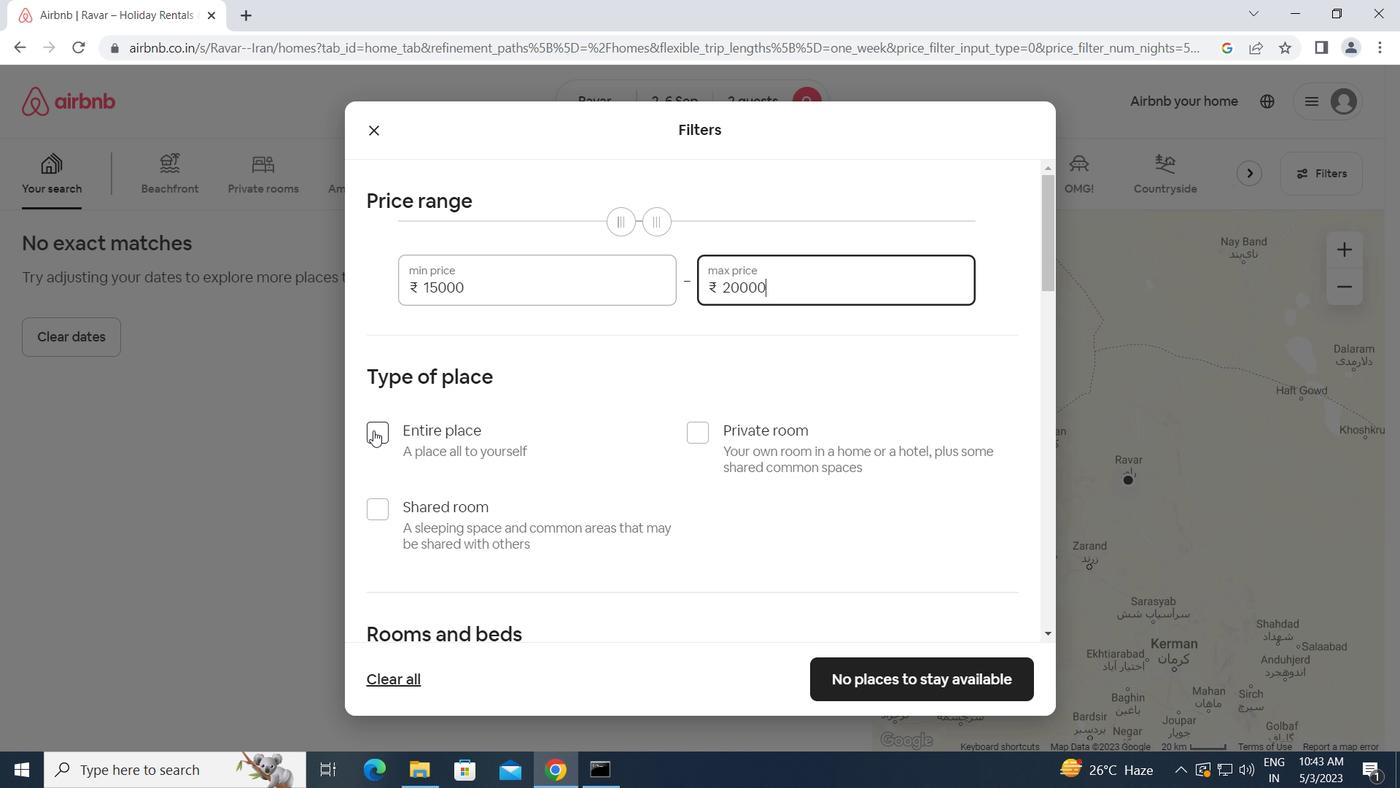 
Action: Mouse moved to (453, 442)
Screenshot: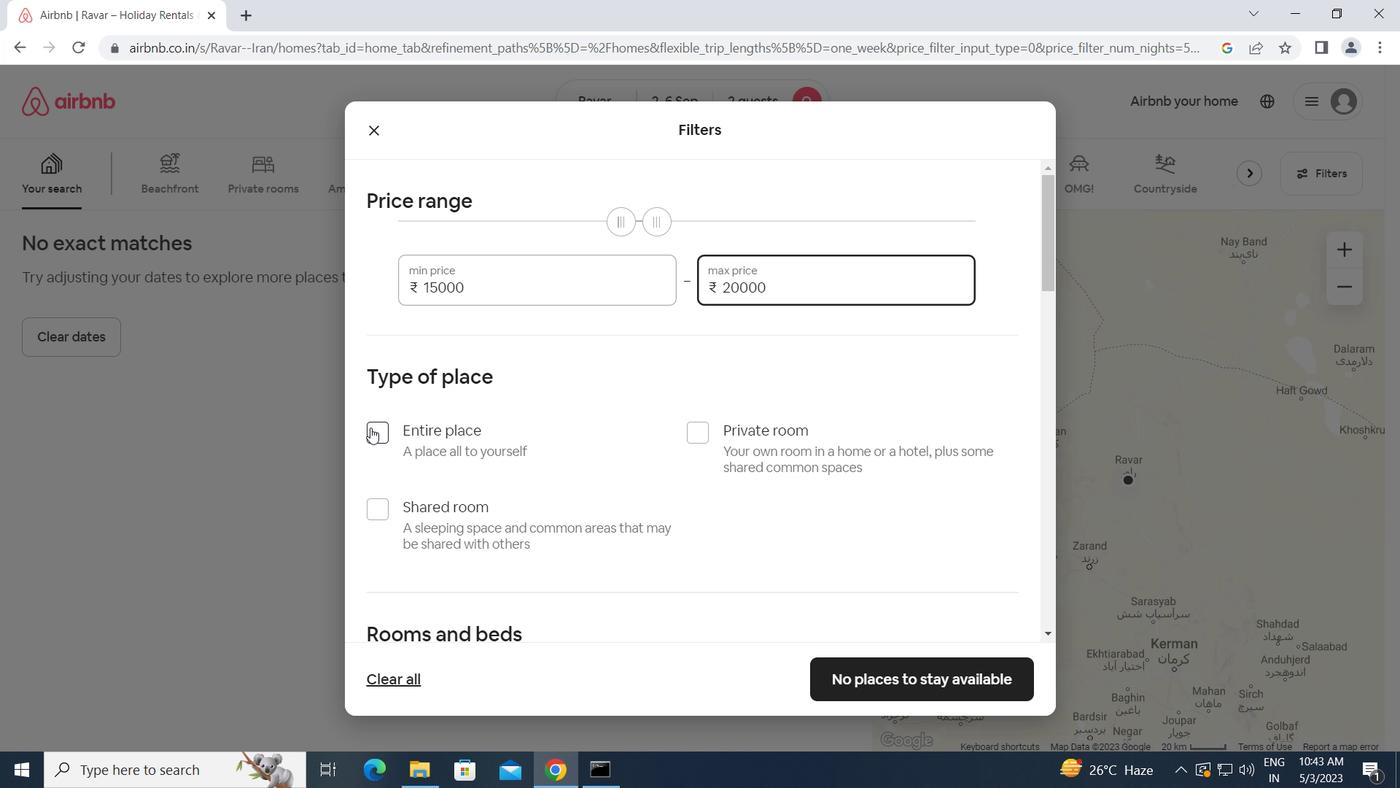 
Action: Mouse scrolled (453, 441) with delta (0, 0)
Screenshot: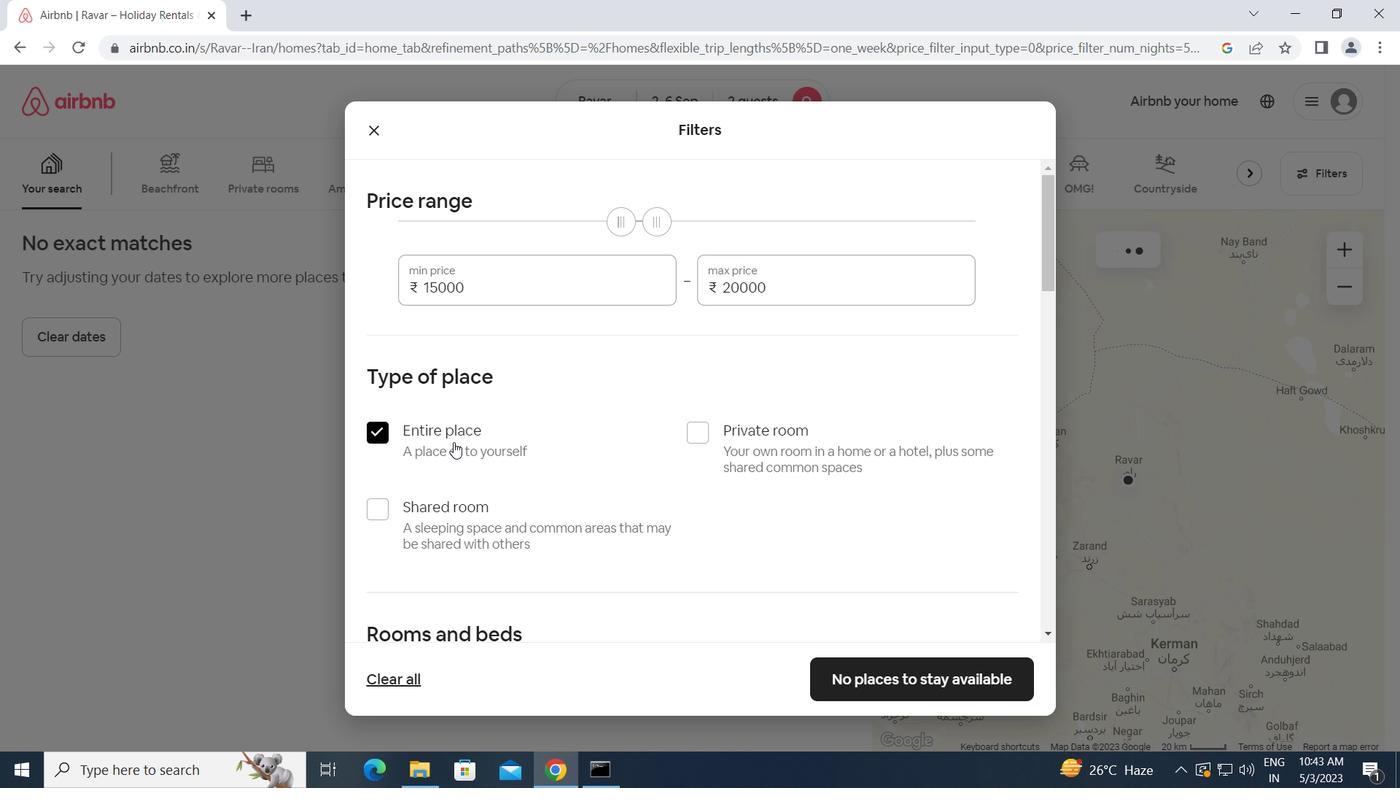 
Action: Mouse scrolled (453, 441) with delta (0, 0)
Screenshot: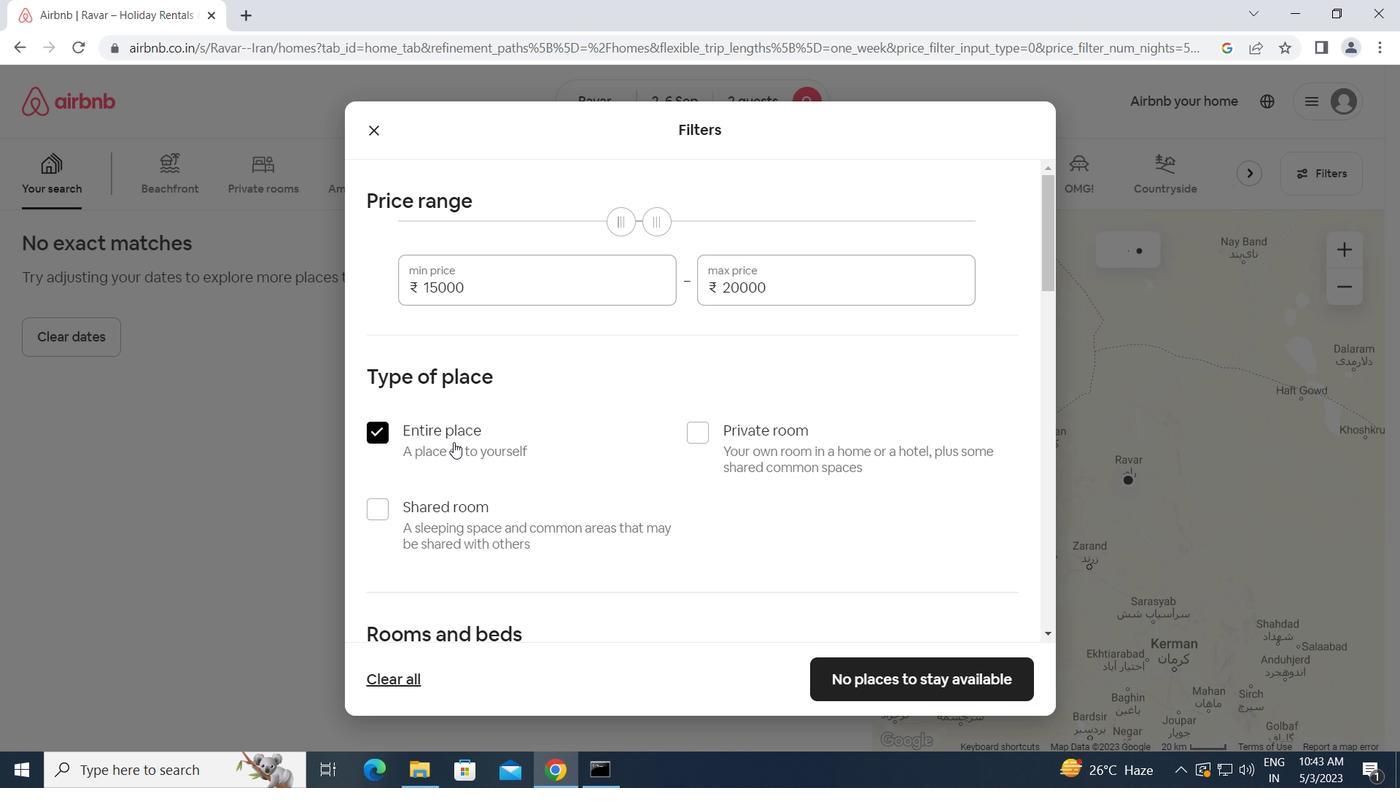 
Action: Mouse scrolled (453, 441) with delta (0, 0)
Screenshot: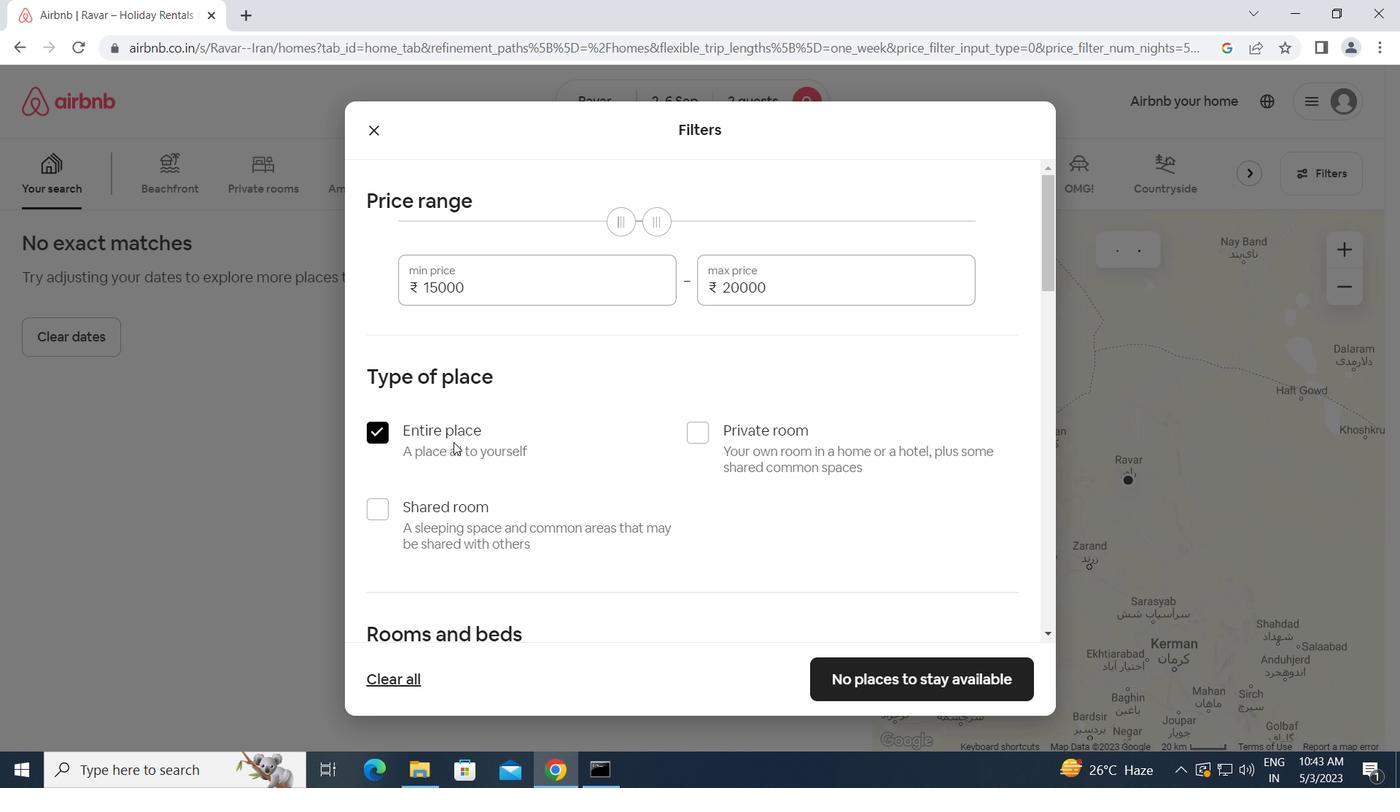 
Action: Mouse scrolled (453, 441) with delta (0, 0)
Screenshot: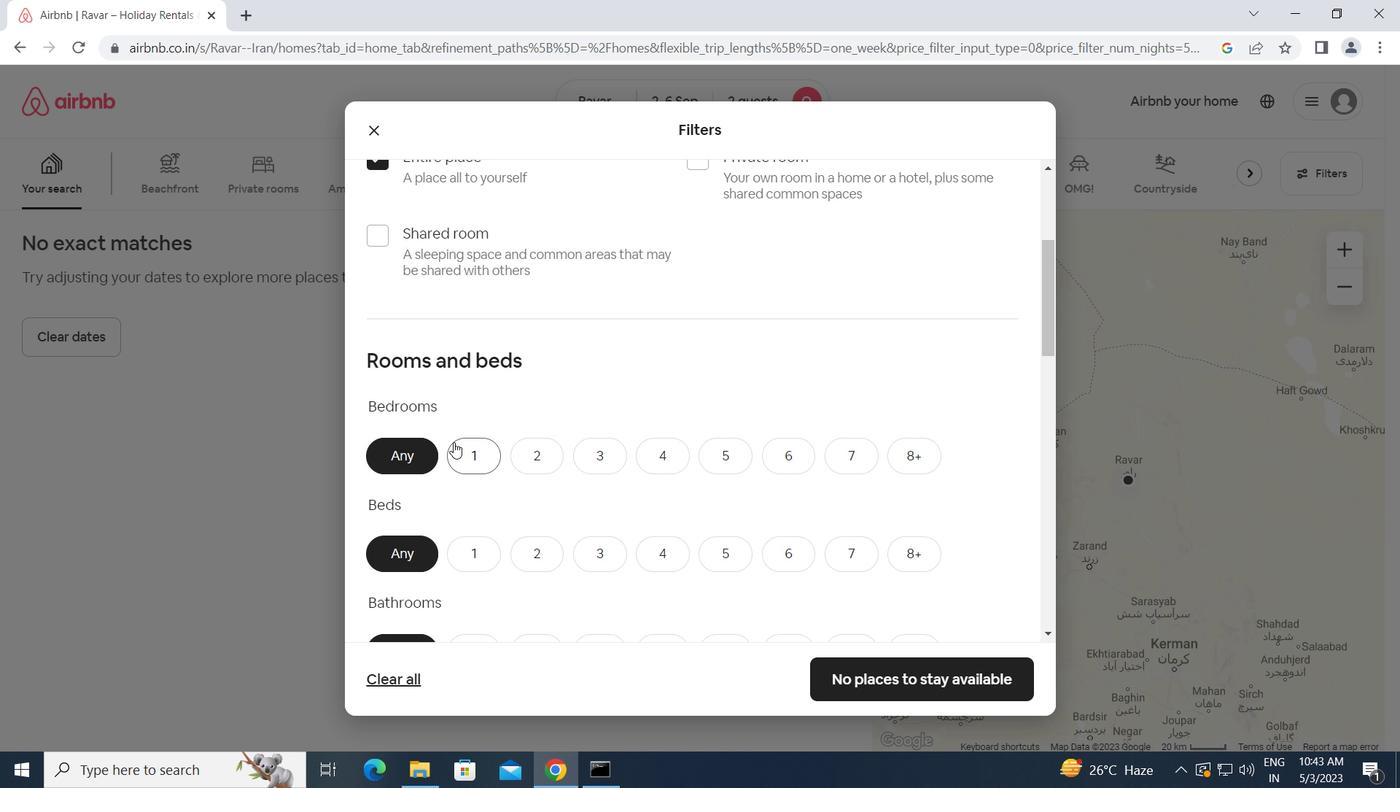 
Action: Mouse scrolled (453, 441) with delta (0, 0)
Screenshot: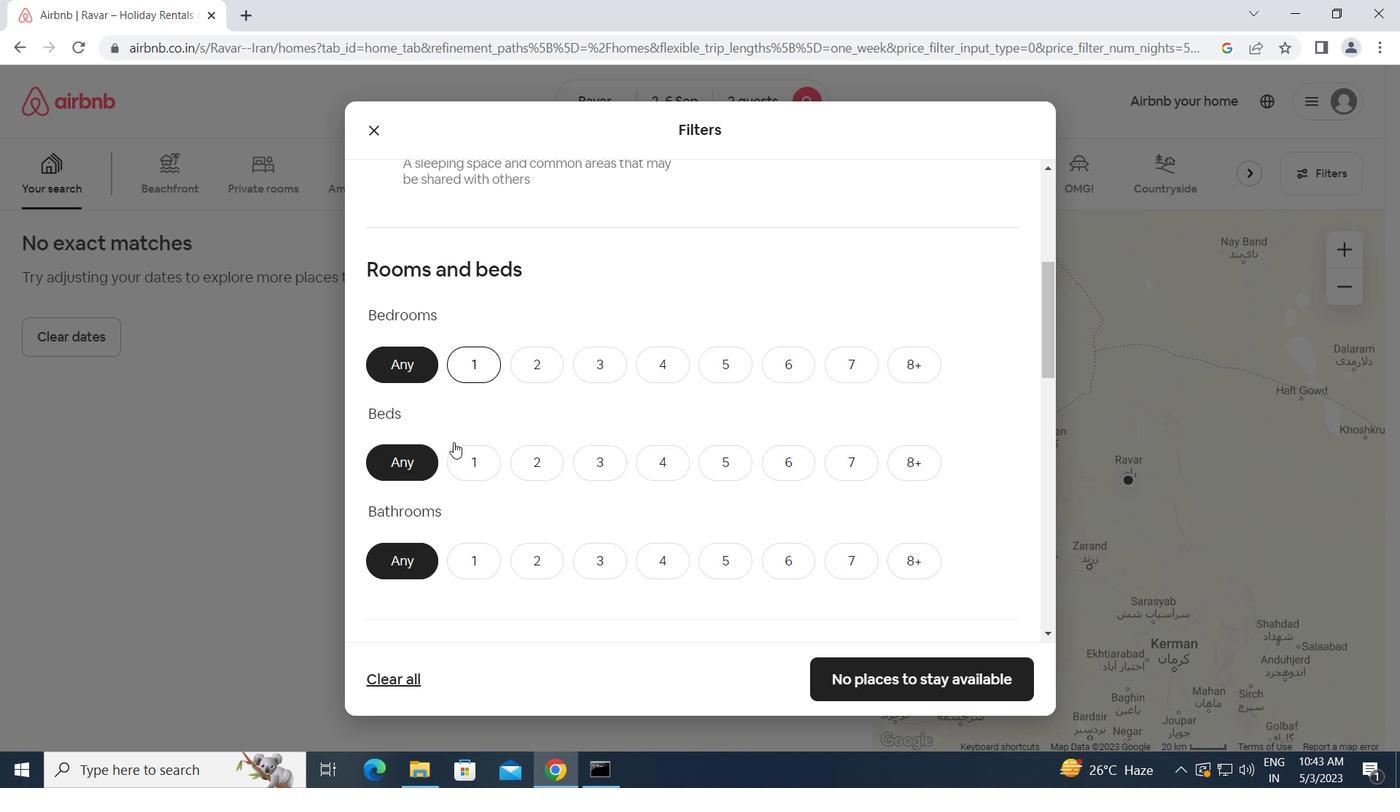 
Action: Mouse moved to (477, 280)
Screenshot: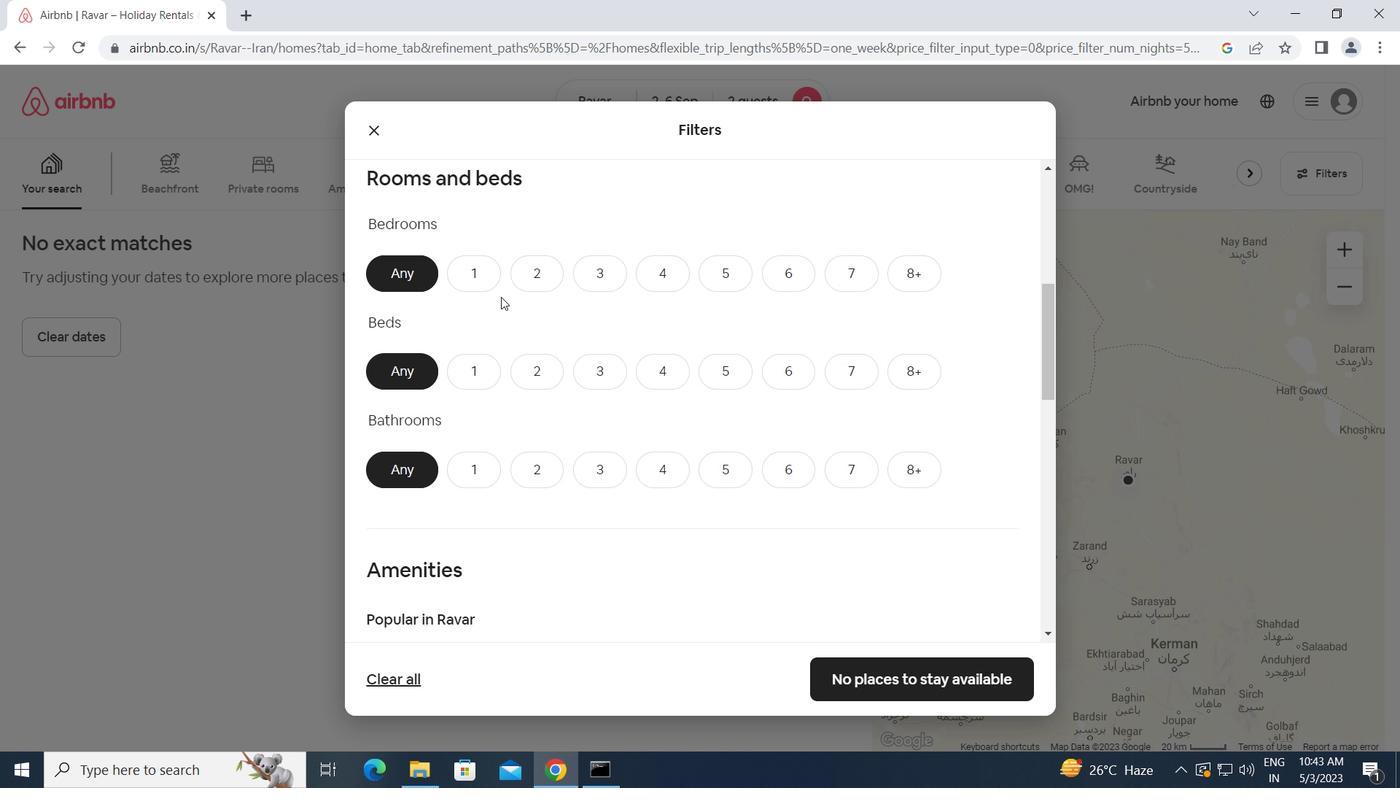 
Action: Mouse pressed left at (477, 280)
Screenshot: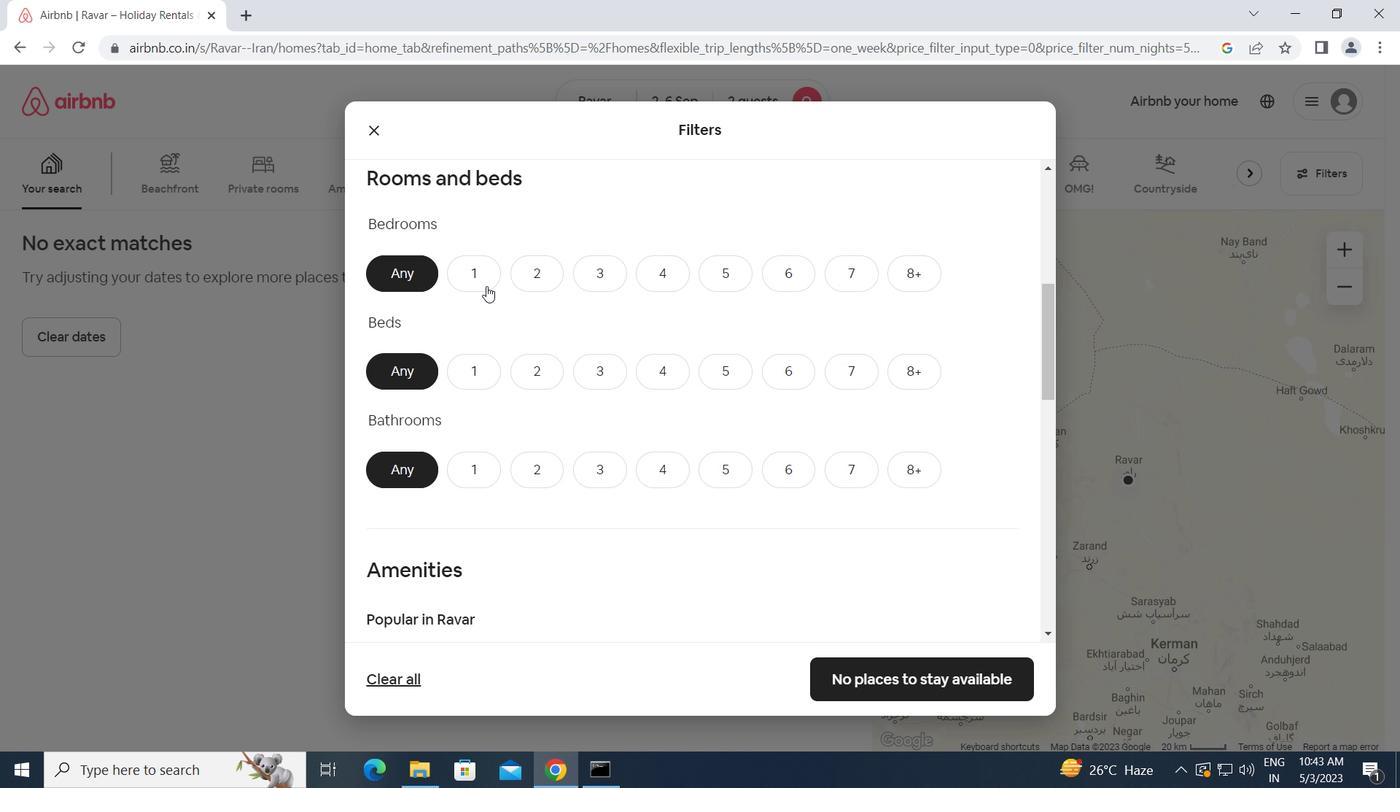 
Action: Mouse moved to (469, 365)
Screenshot: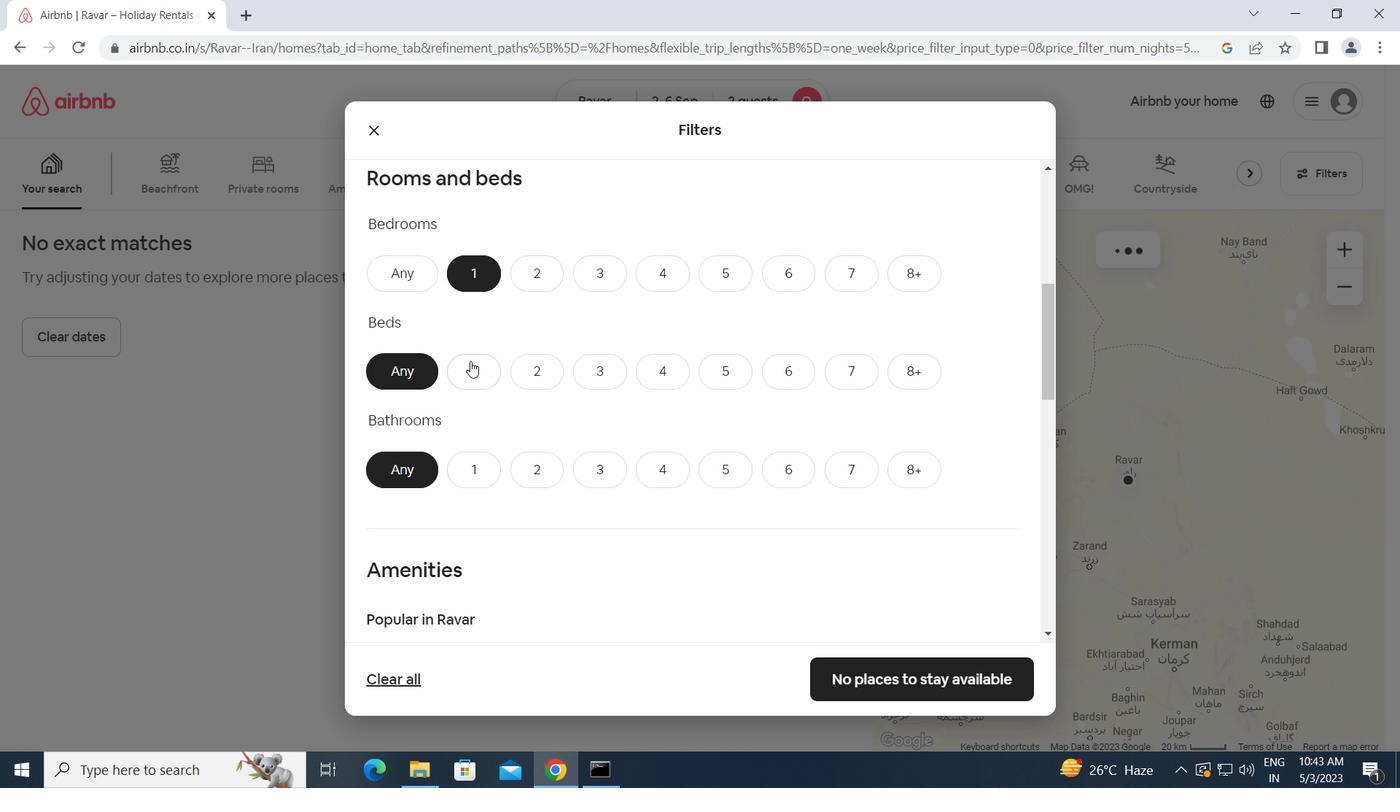 
Action: Mouse pressed left at (469, 365)
Screenshot: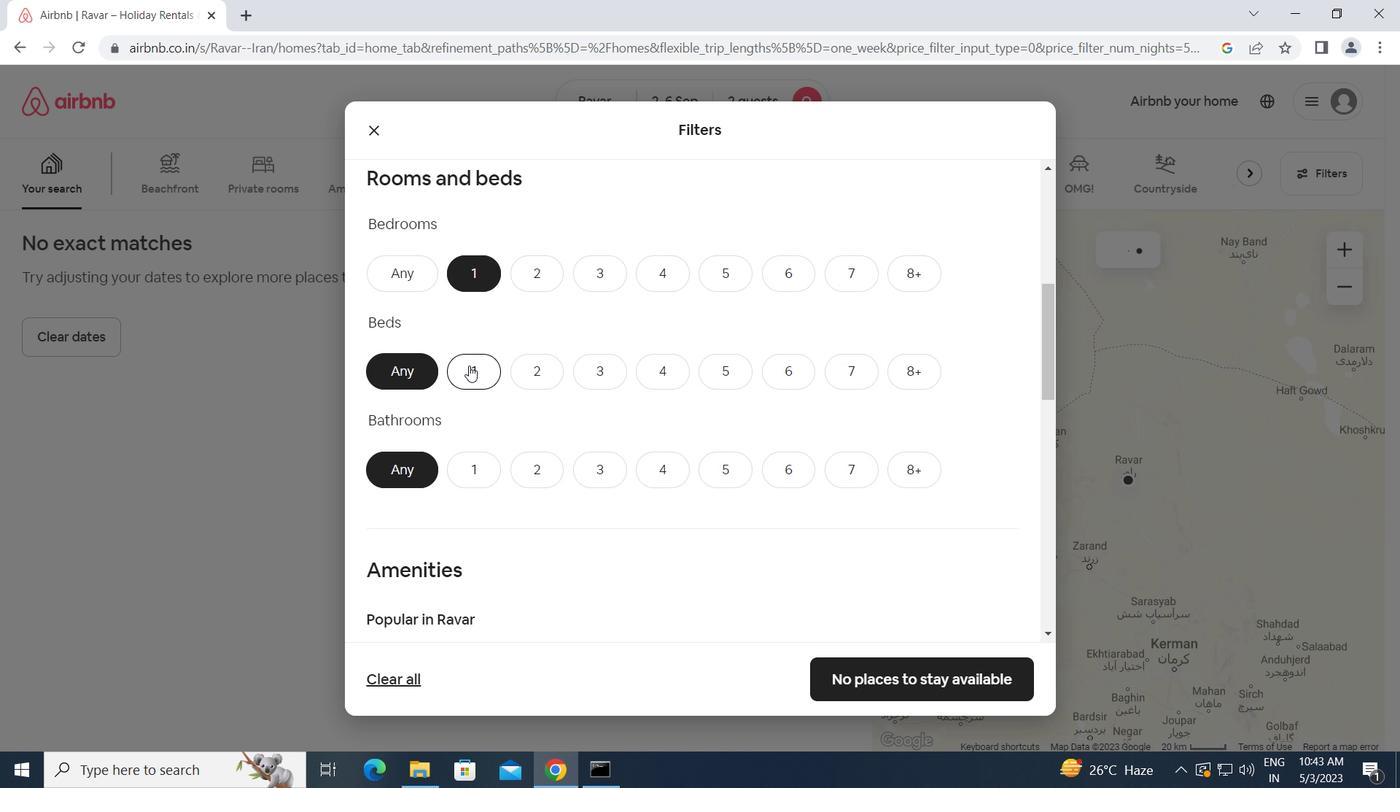 
Action: Mouse moved to (482, 461)
Screenshot: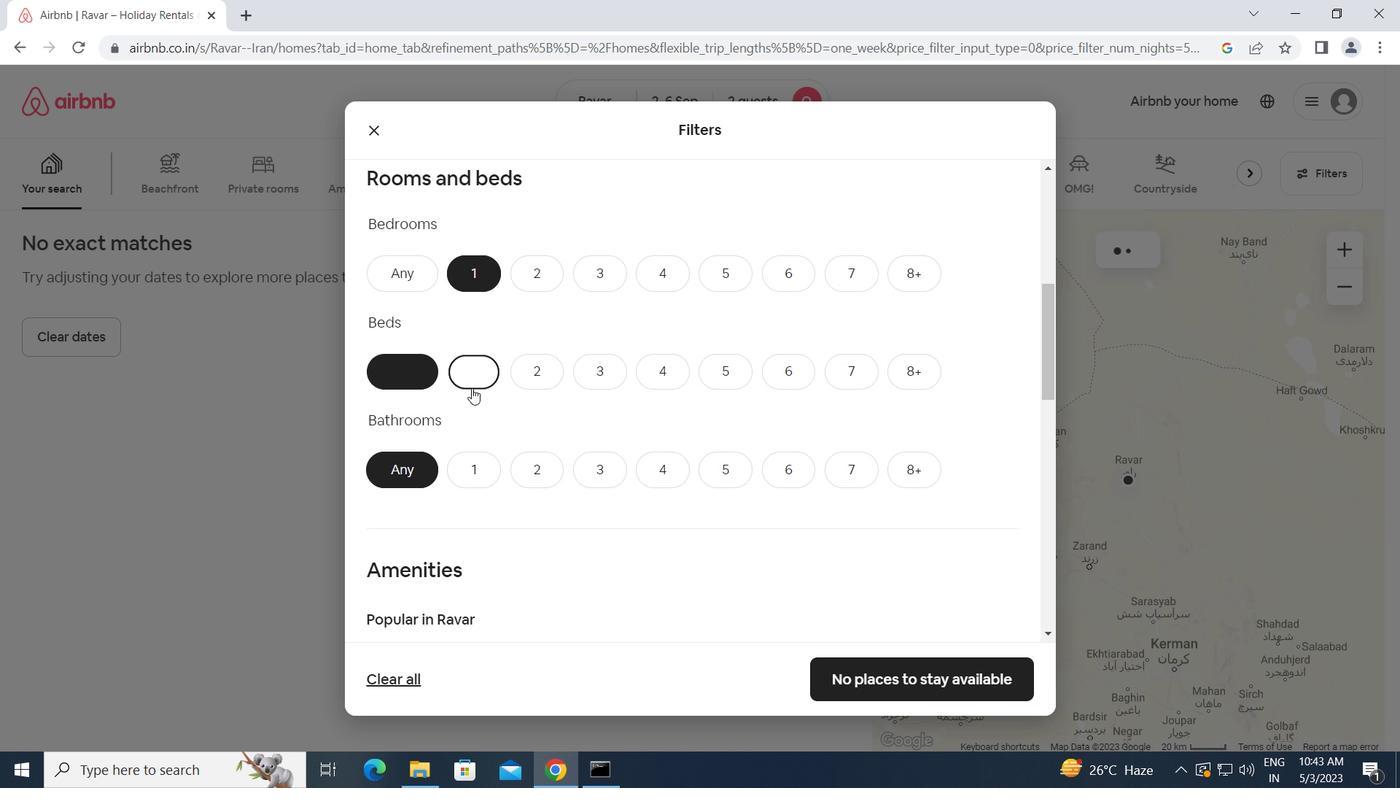 
Action: Mouse pressed left at (482, 461)
Screenshot: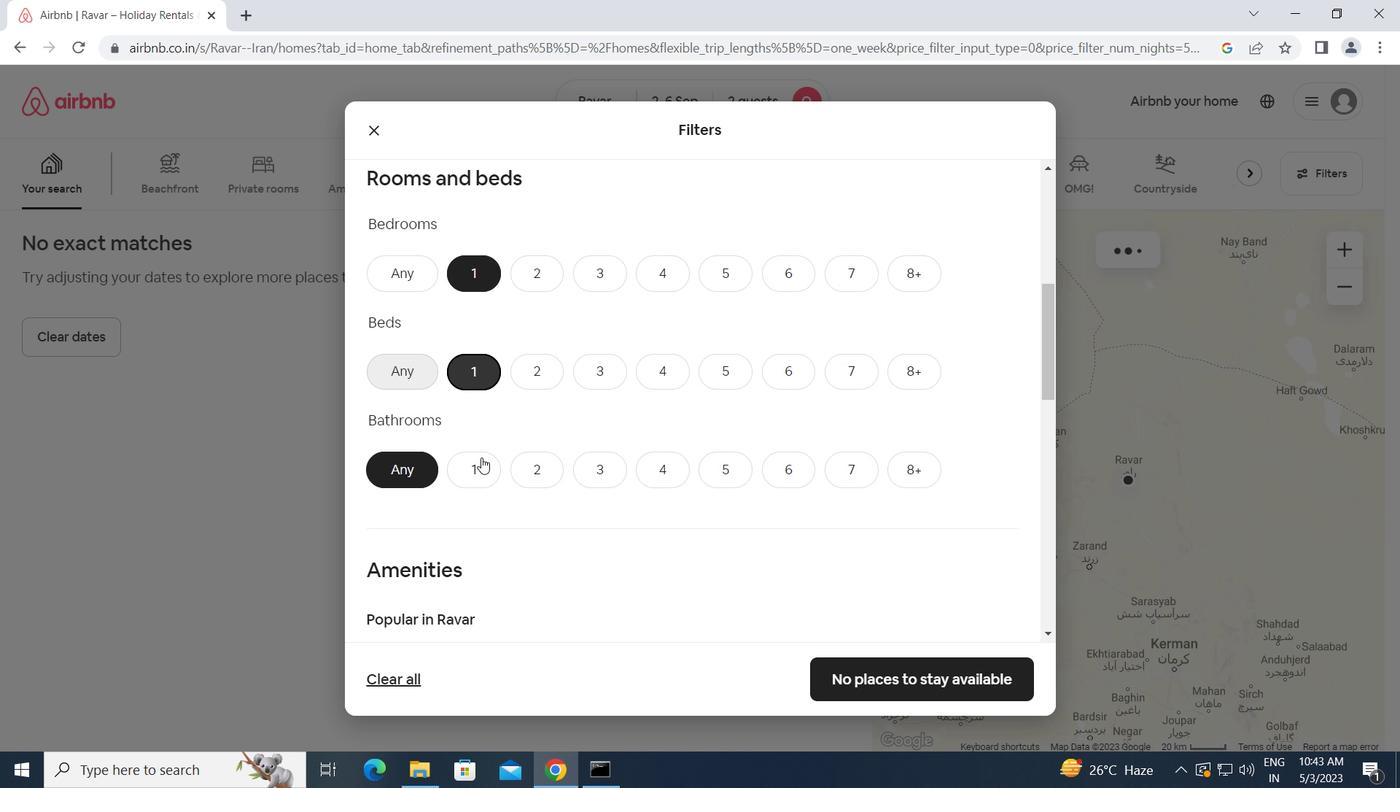 
Action: Mouse moved to (507, 469)
Screenshot: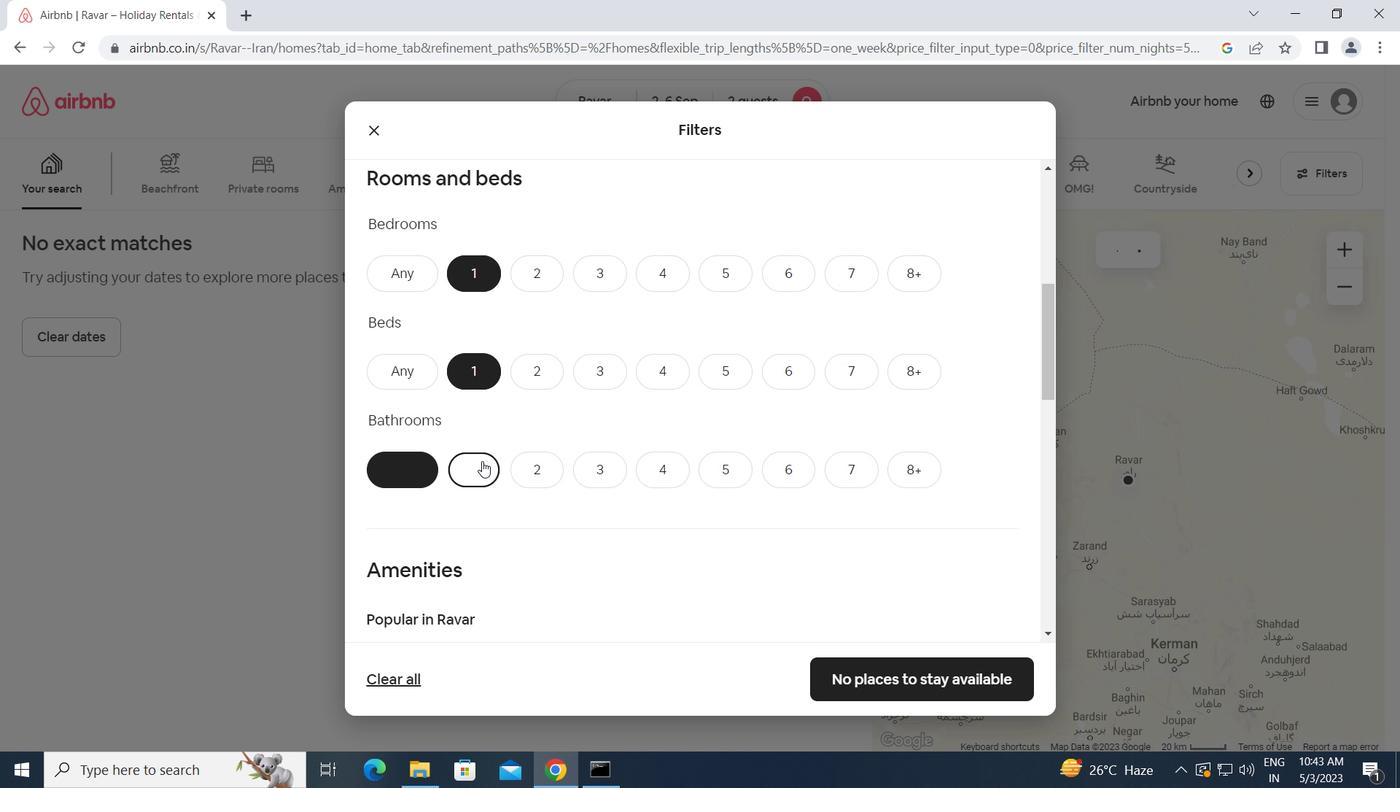 
Action: Mouse scrolled (507, 468) with delta (0, 0)
Screenshot: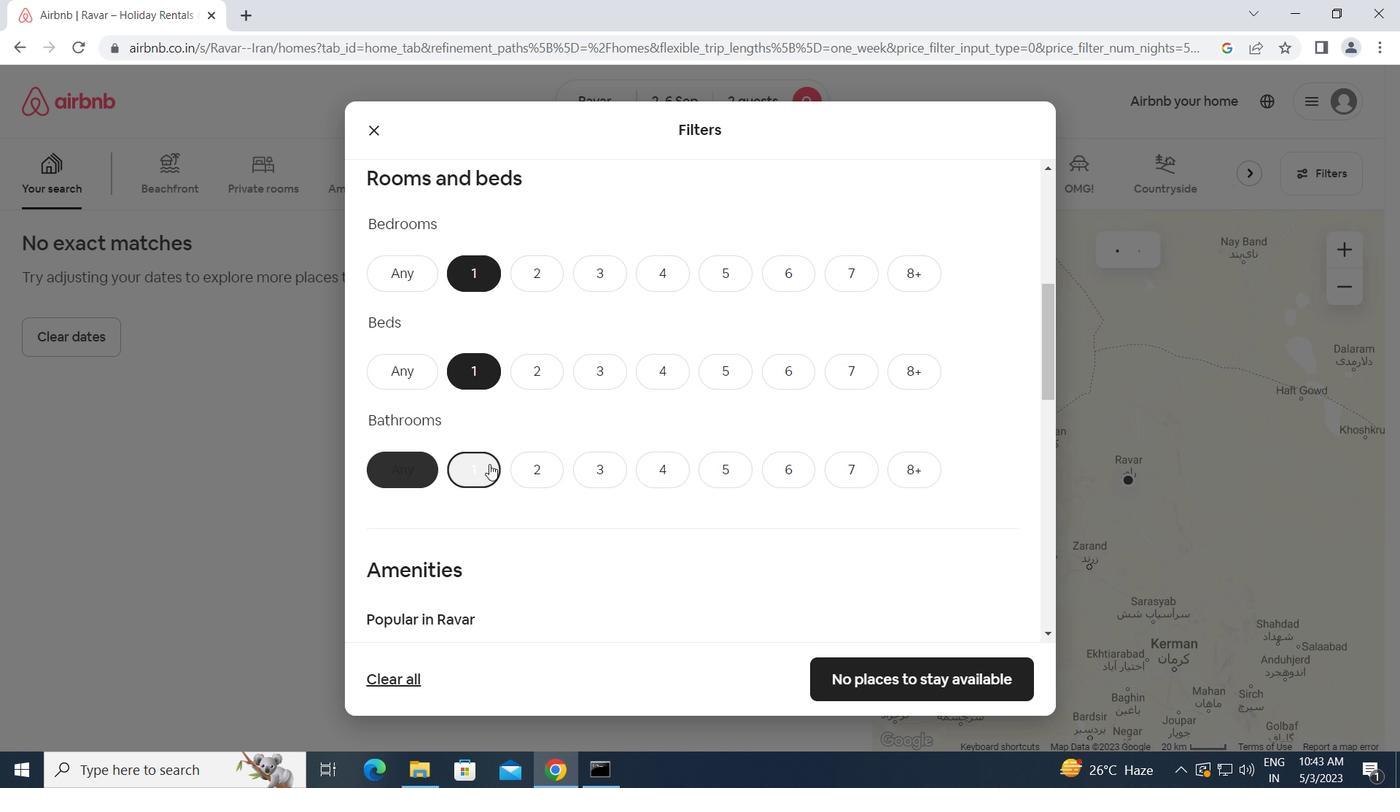 
Action: Mouse scrolled (507, 468) with delta (0, 0)
Screenshot: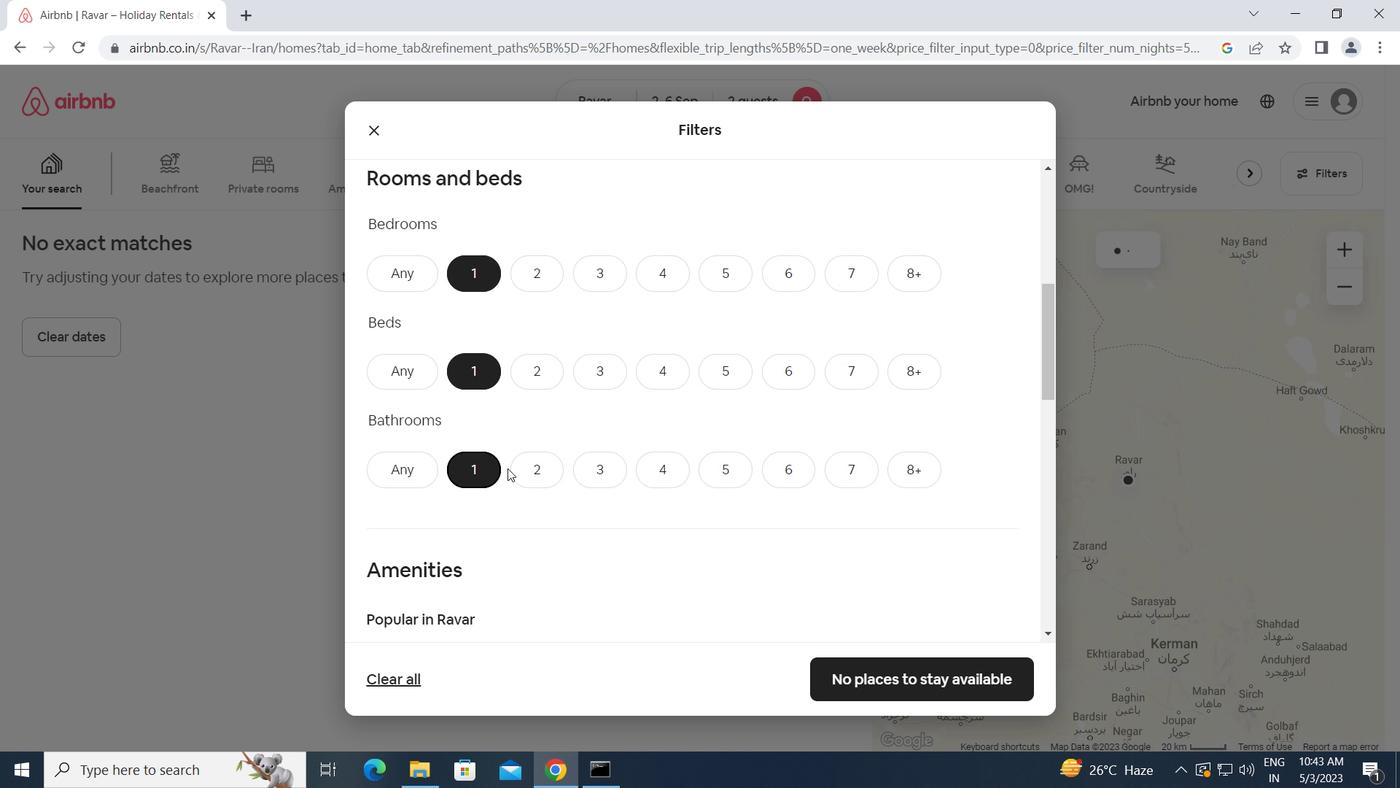 
Action: Mouse scrolled (507, 468) with delta (0, 0)
Screenshot: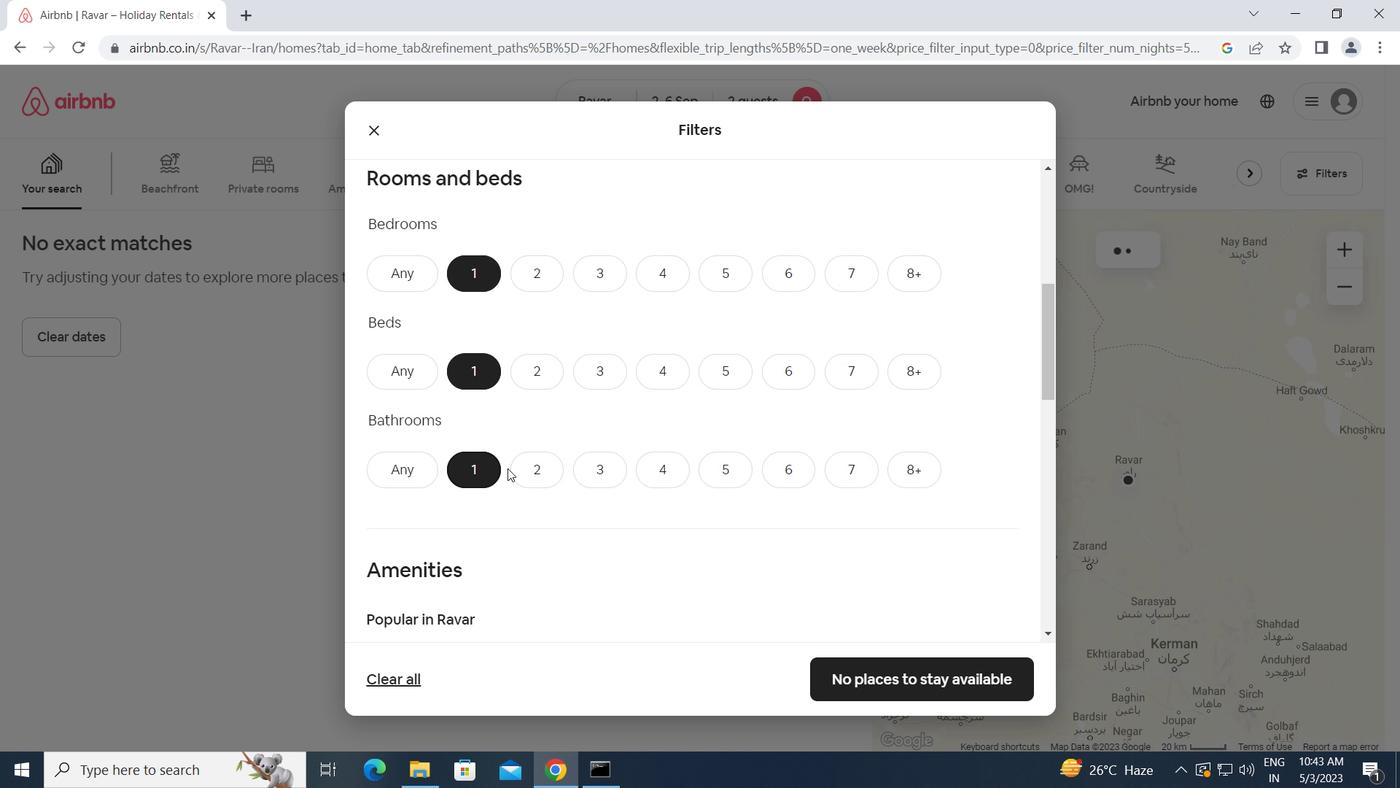 
Action: Mouse scrolled (507, 468) with delta (0, 0)
Screenshot: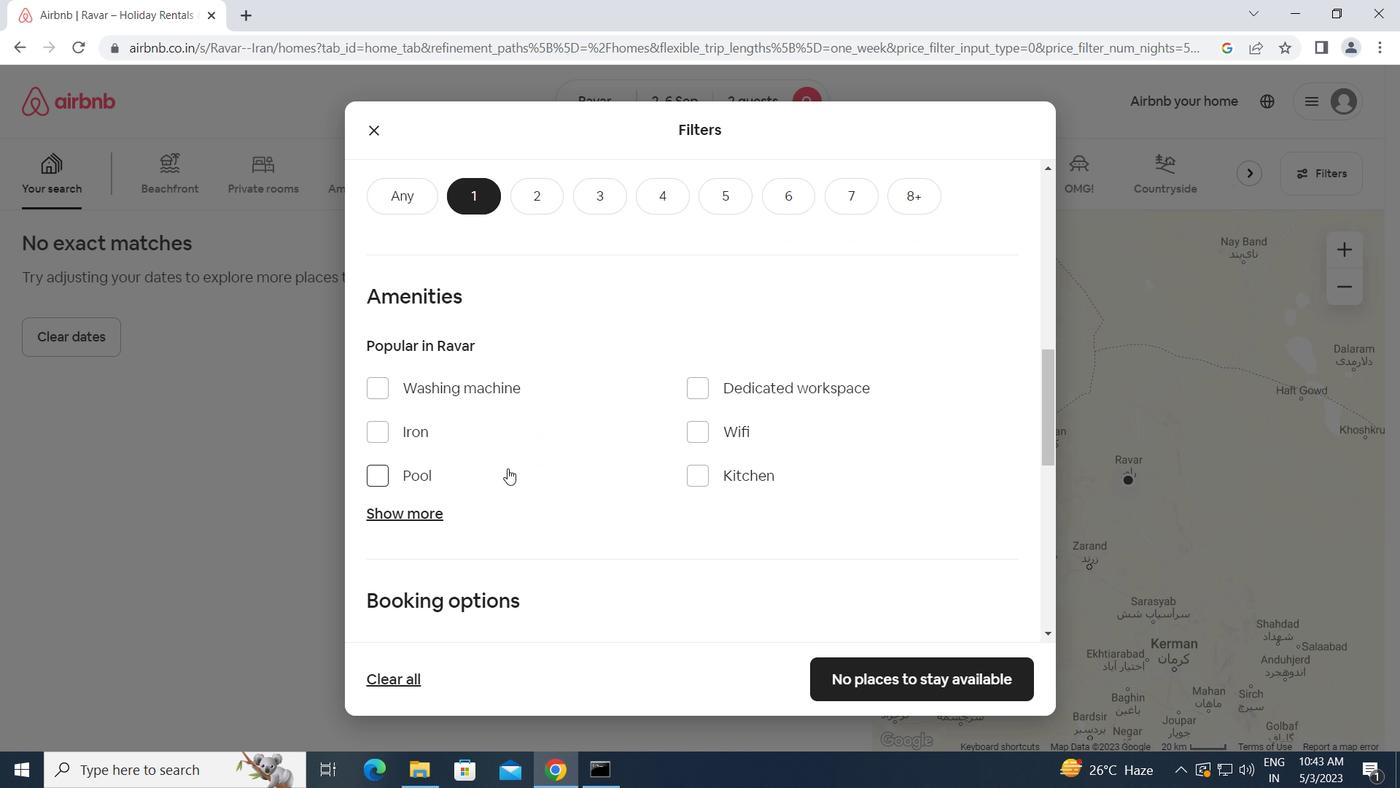 
Action: Mouse scrolled (507, 468) with delta (0, 0)
Screenshot: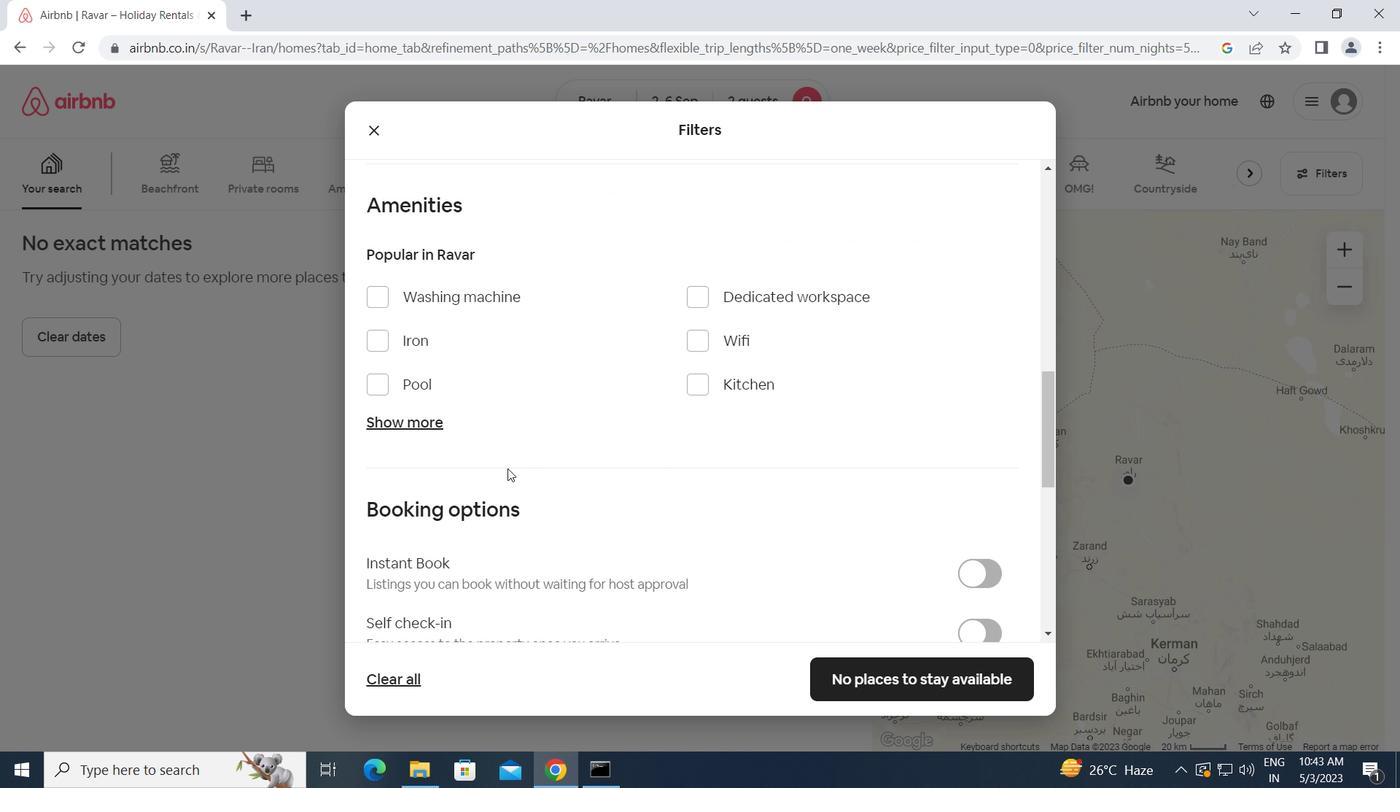 
Action: Mouse moved to (977, 530)
Screenshot: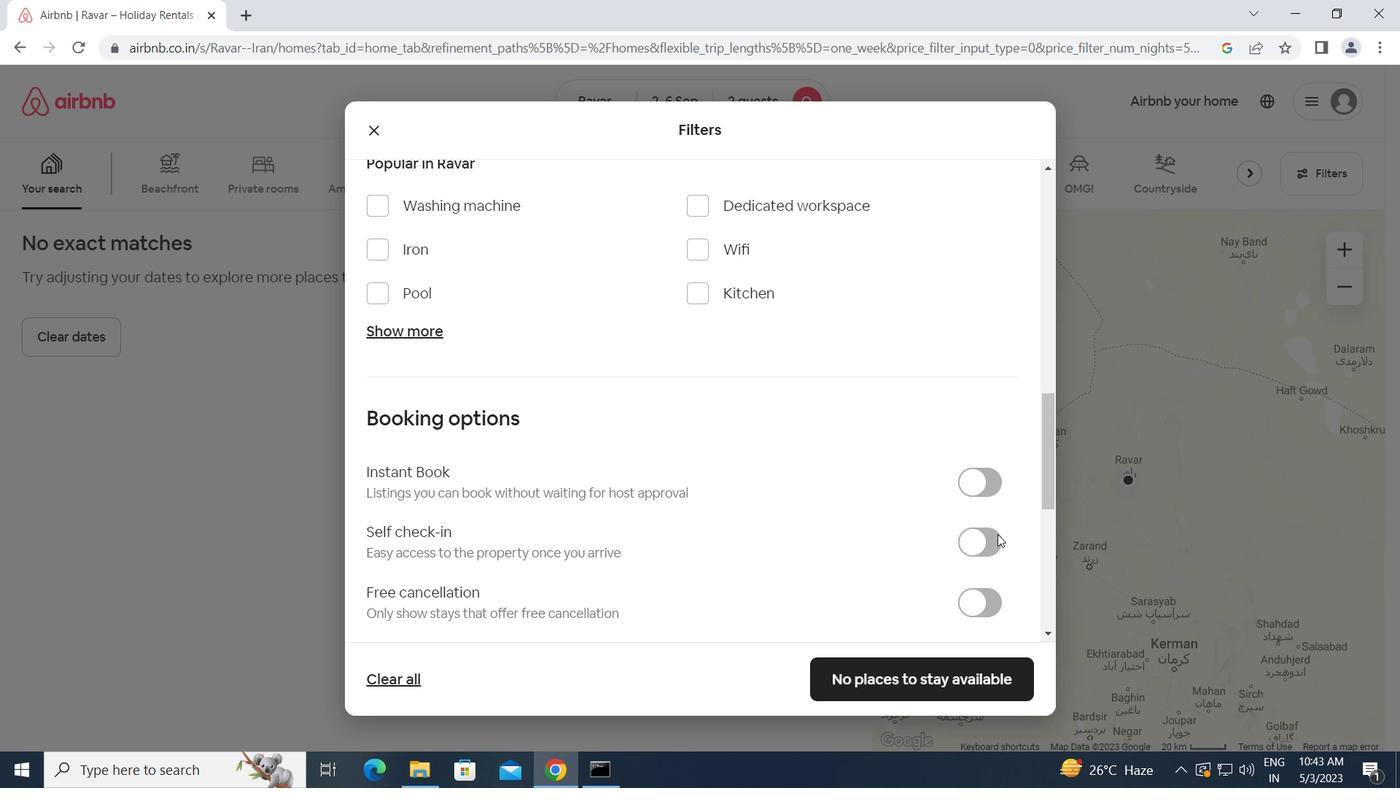 
Action: Mouse pressed left at (977, 530)
Screenshot: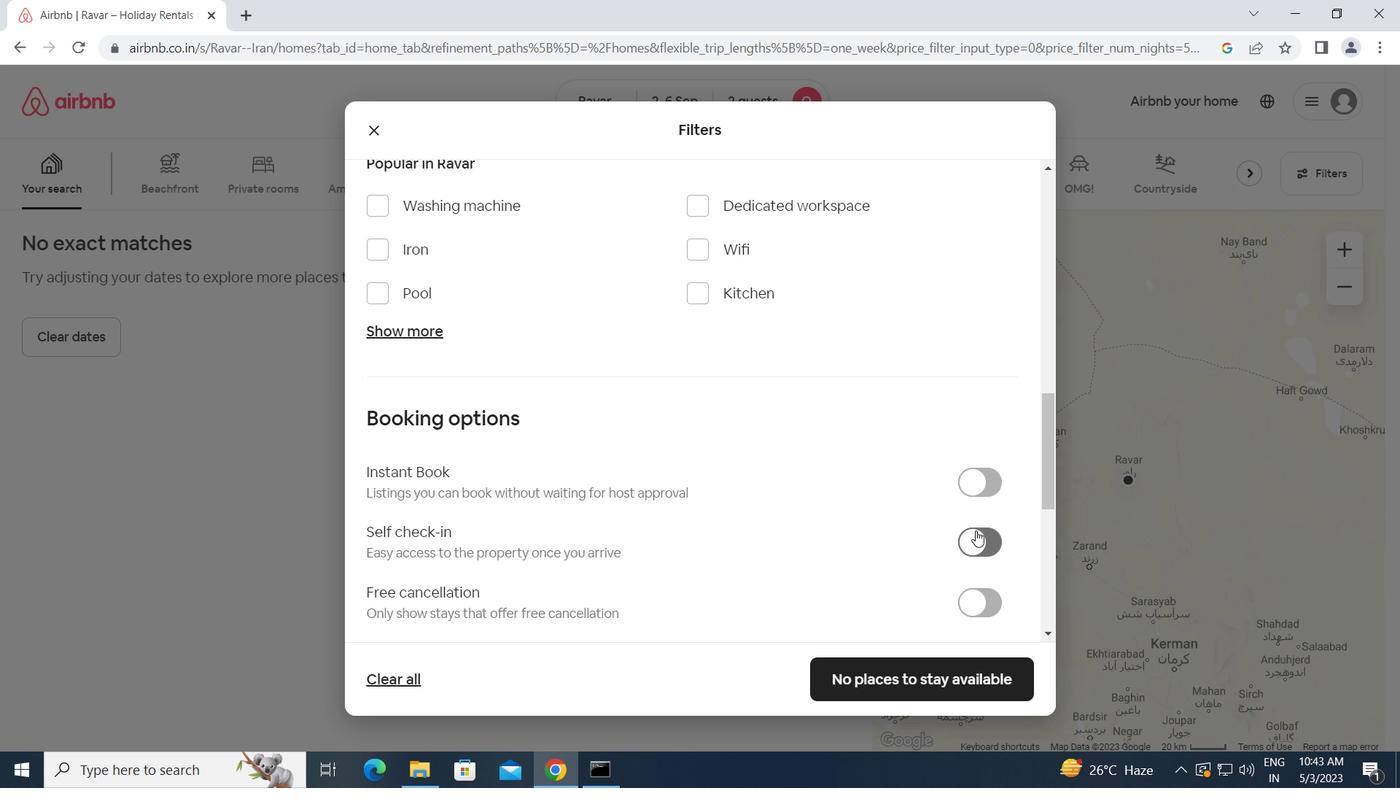 
Action: Mouse moved to (938, 553)
Screenshot: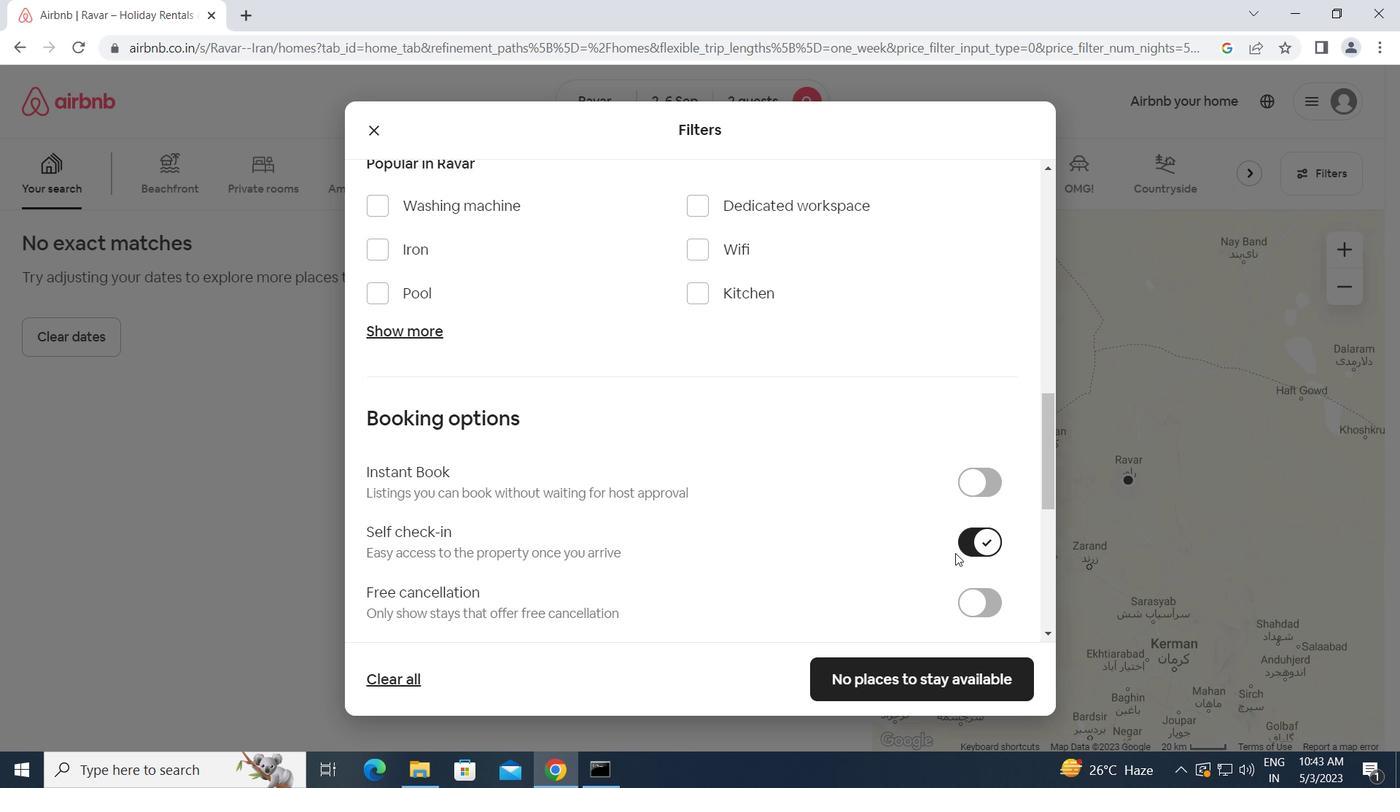 
Action: Mouse scrolled (938, 553) with delta (0, 0)
Screenshot: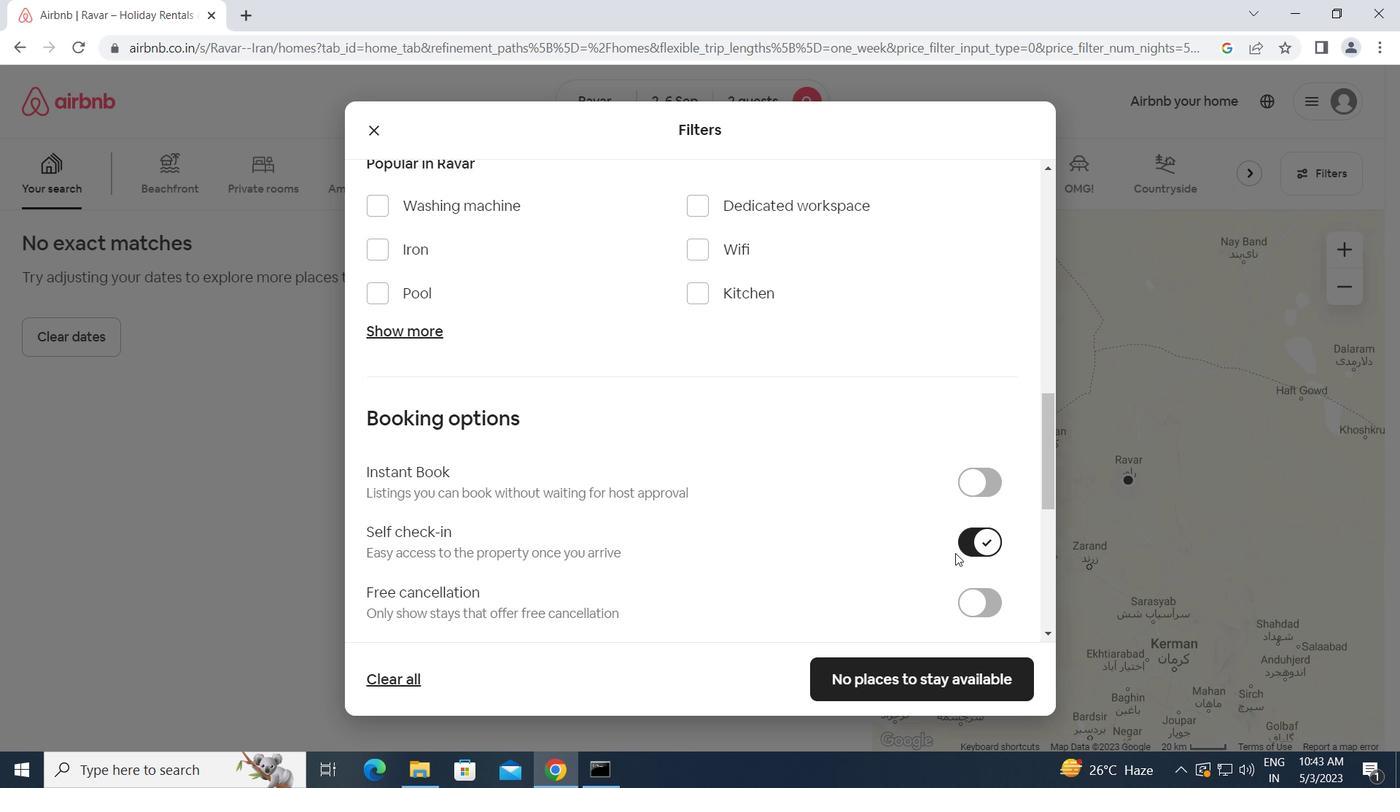 
Action: Mouse moved to (931, 553)
Screenshot: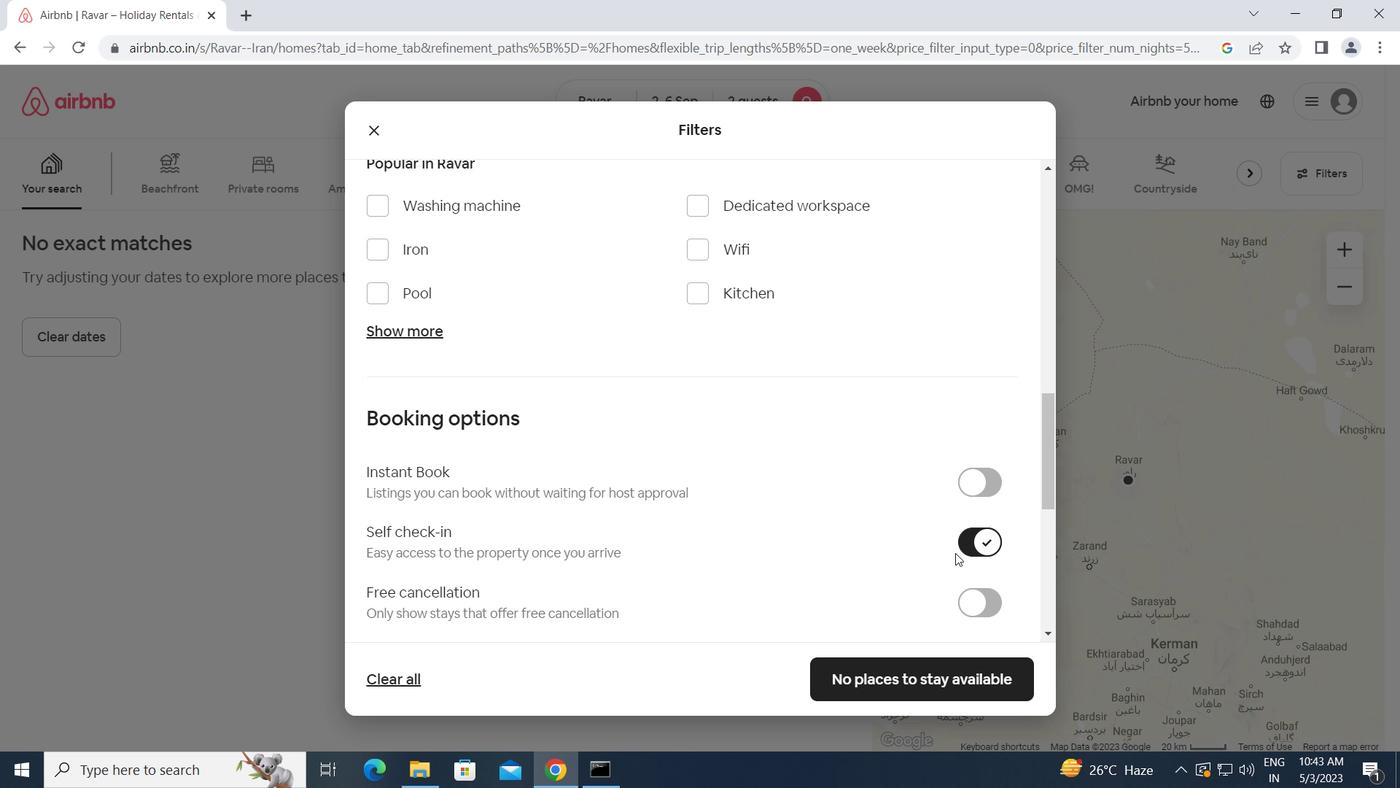 
Action: Mouse scrolled (931, 553) with delta (0, 0)
Screenshot: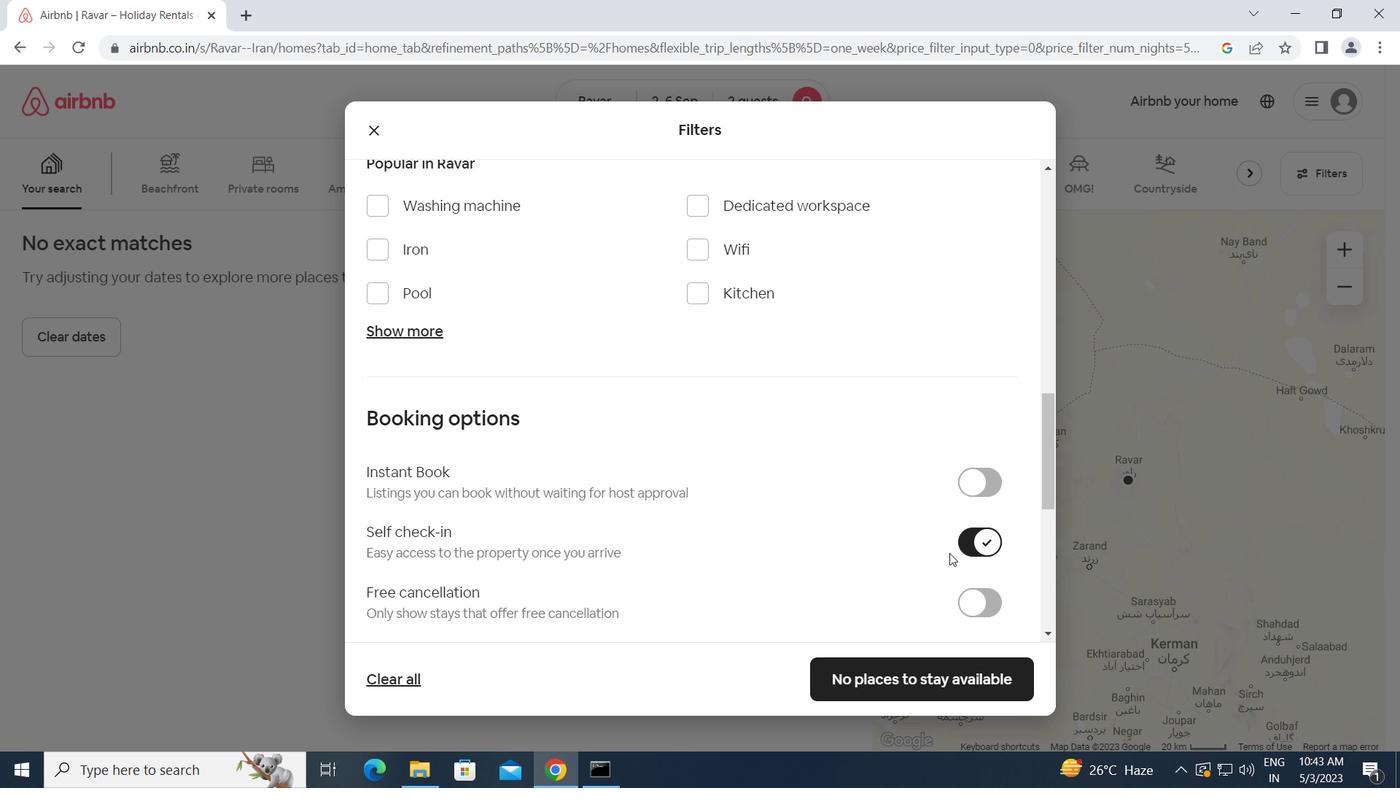 
Action: Mouse moved to (930, 553)
Screenshot: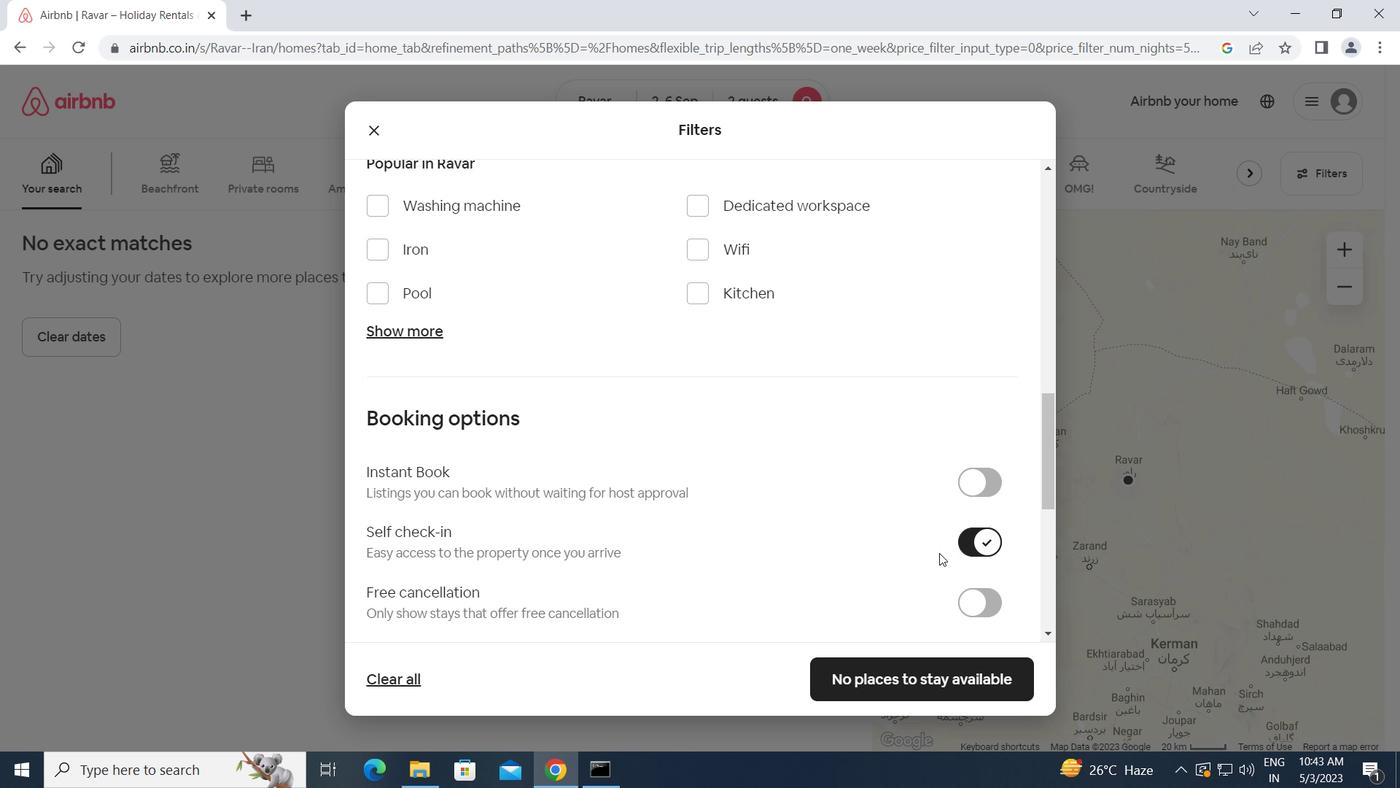 
Action: Mouse scrolled (930, 553) with delta (0, 0)
Screenshot: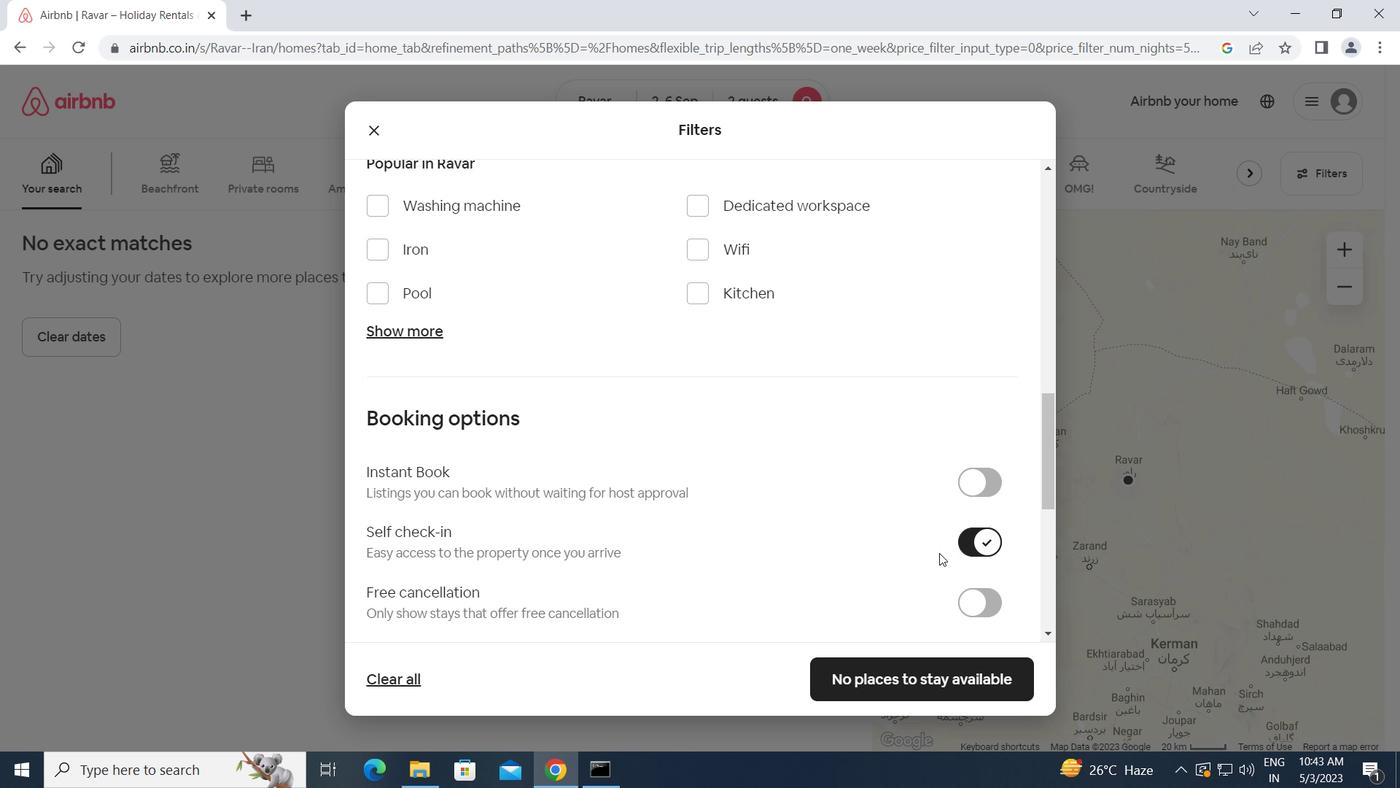 
Action: Mouse scrolled (930, 553) with delta (0, 0)
Screenshot: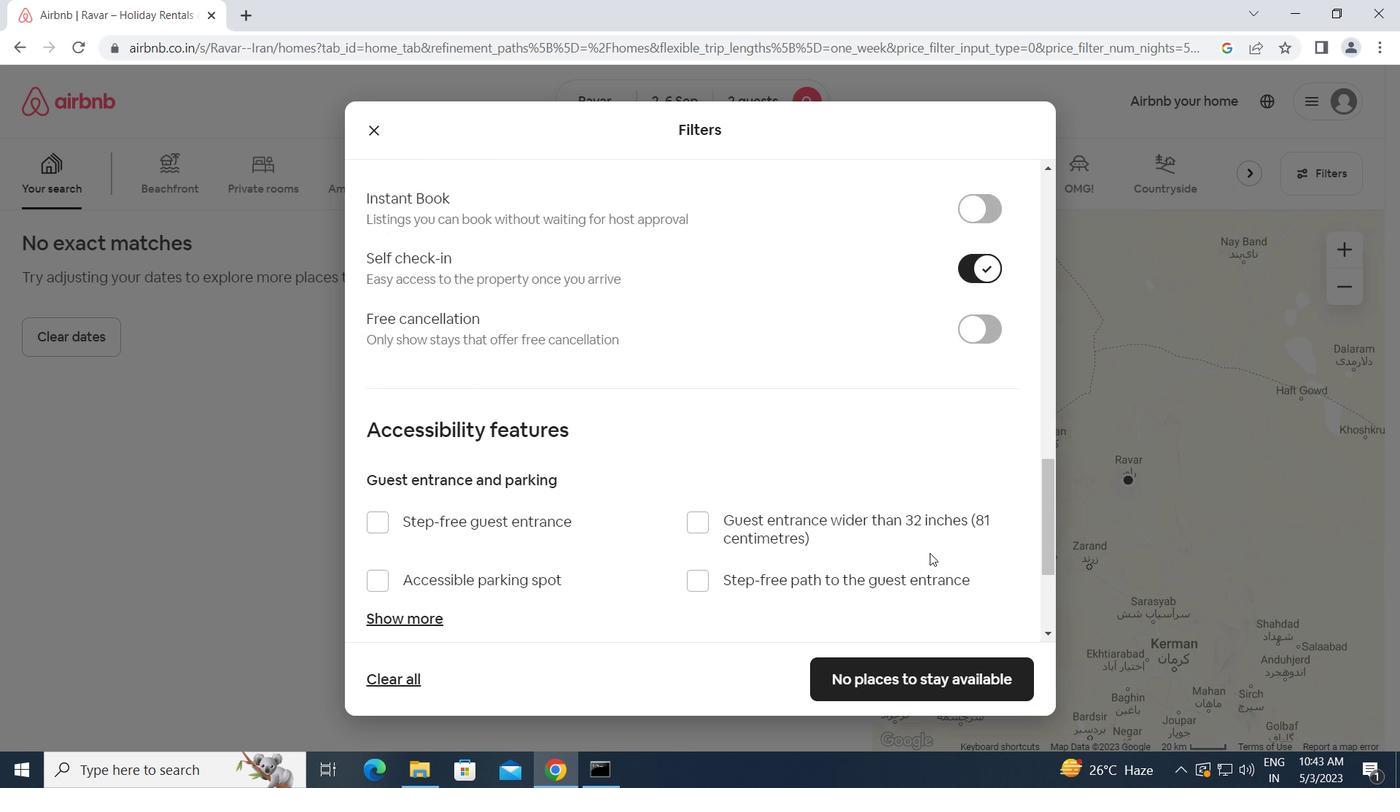 
Action: Mouse moved to (929, 556)
Screenshot: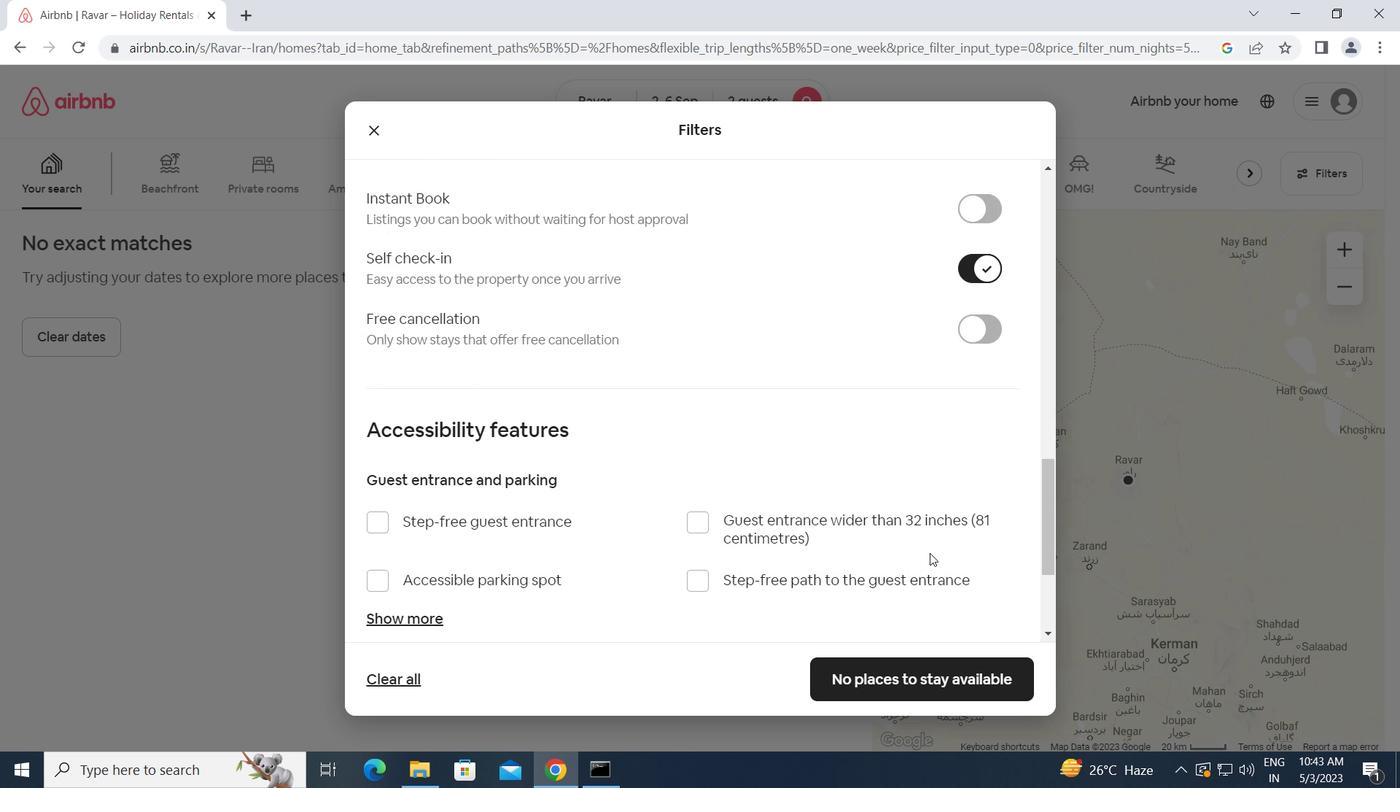 
Action: Mouse scrolled (929, 556) with delta (0, 0)
Screenshot: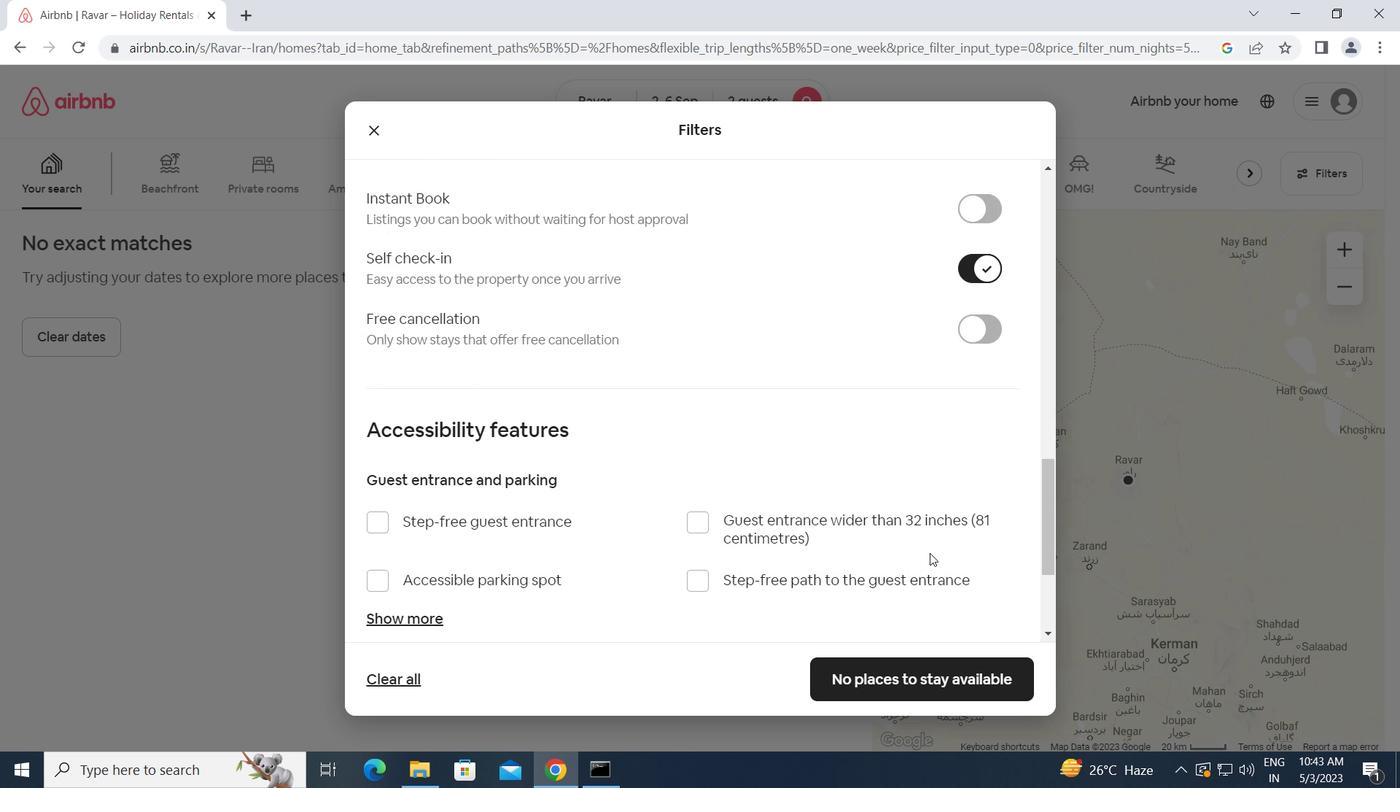 
Action: Mouse moved to (929, 558)
Screenshot: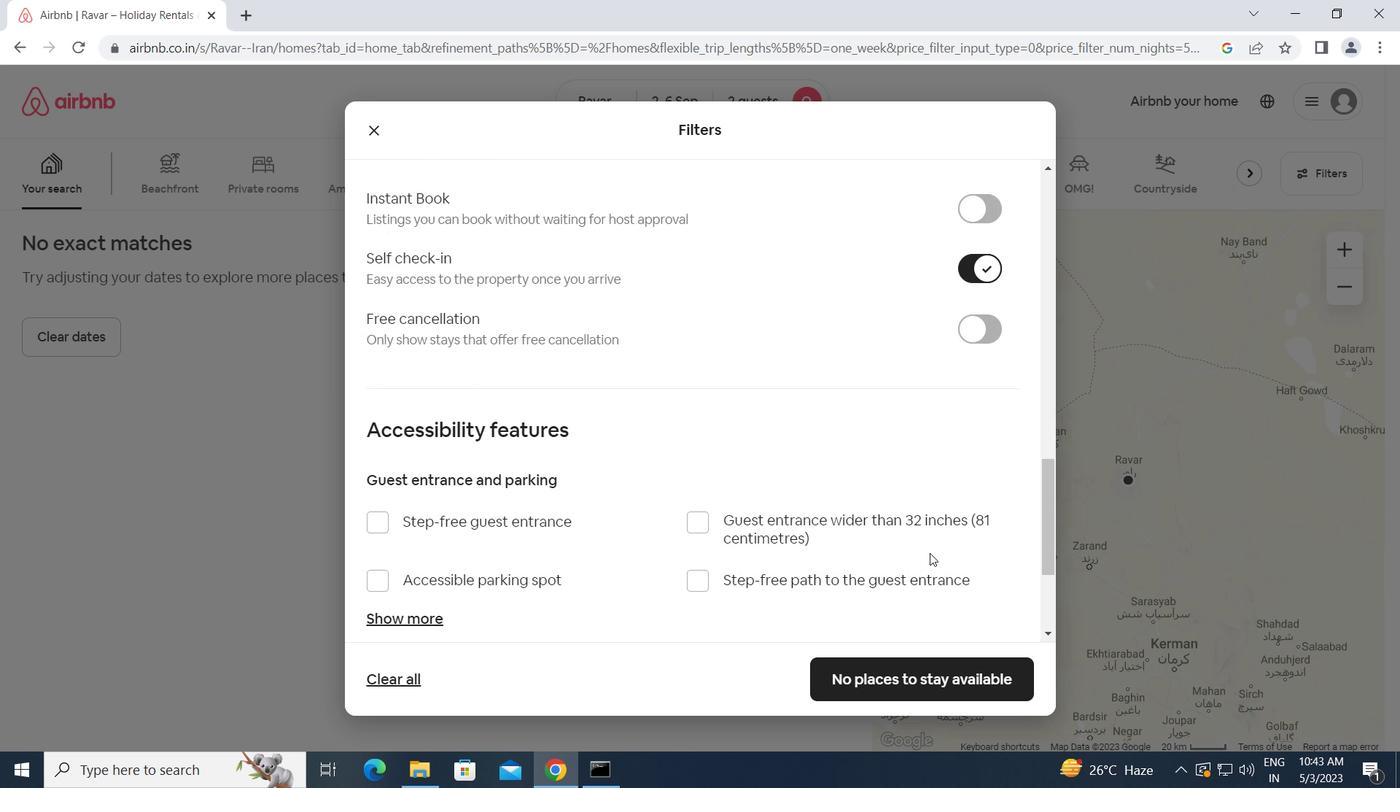 
Action: Mouse scrolled (929, 558) with delta (0, 0)
Screenshot: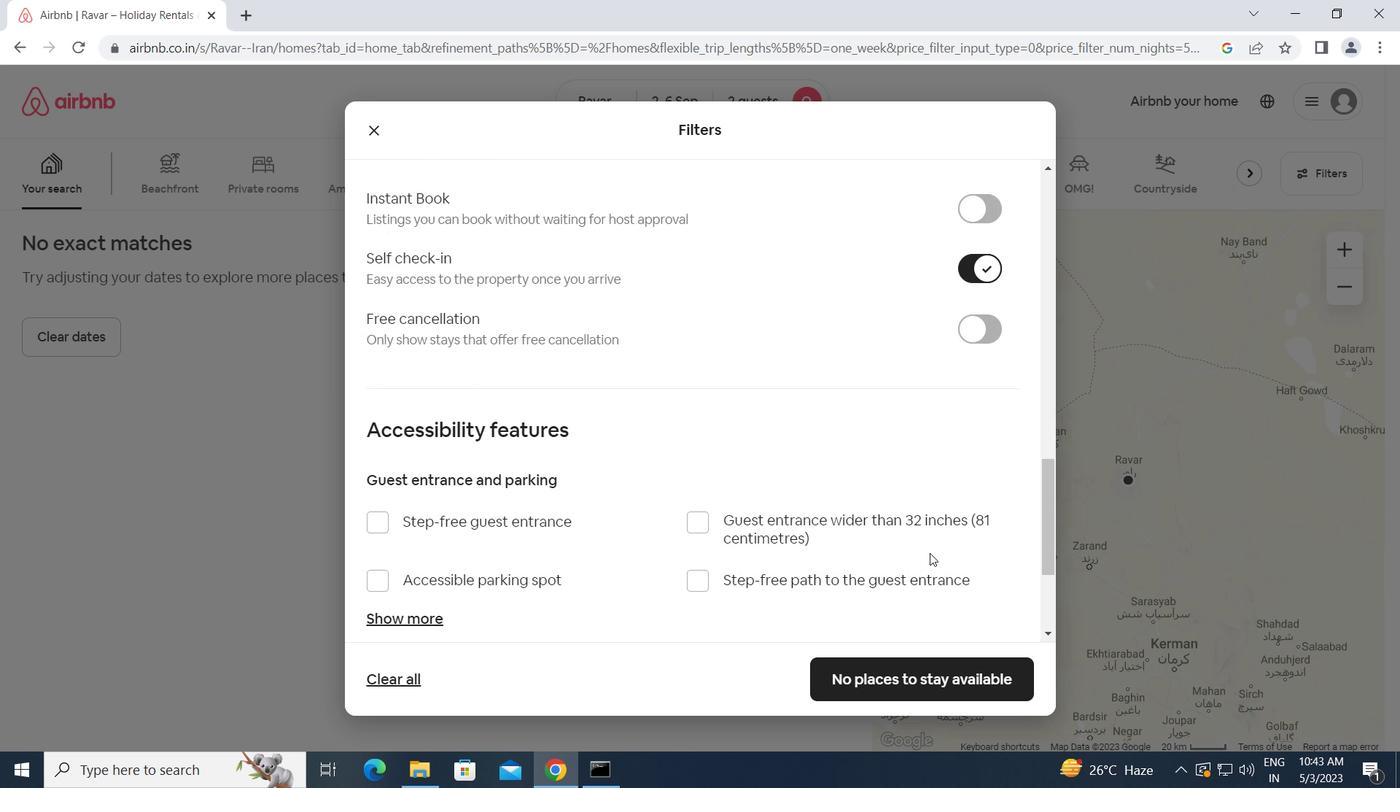 
Action: Mouse moved to (928, 562)
Screenshot: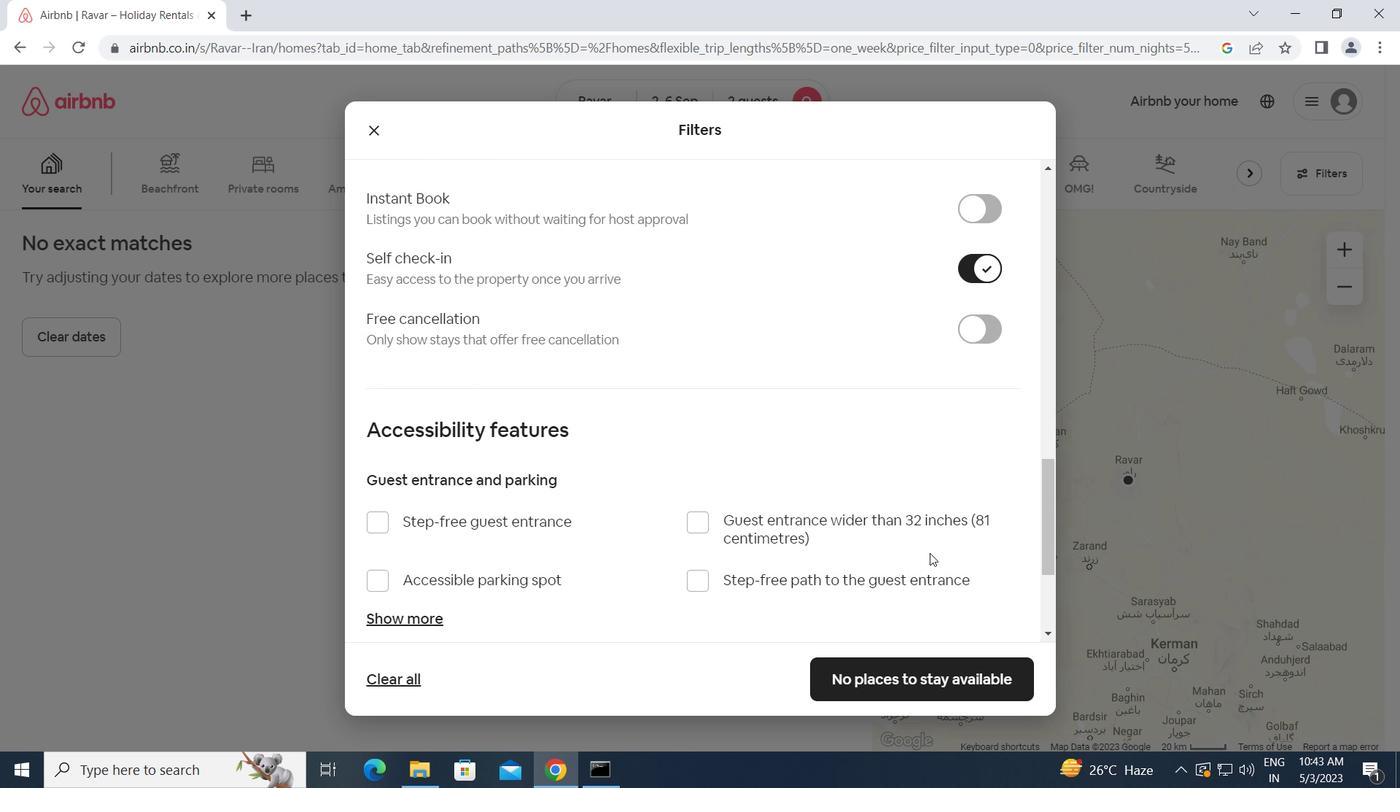 
Action: Mouse scrolled (928, 561) with delta (0, 0)
Screenshot: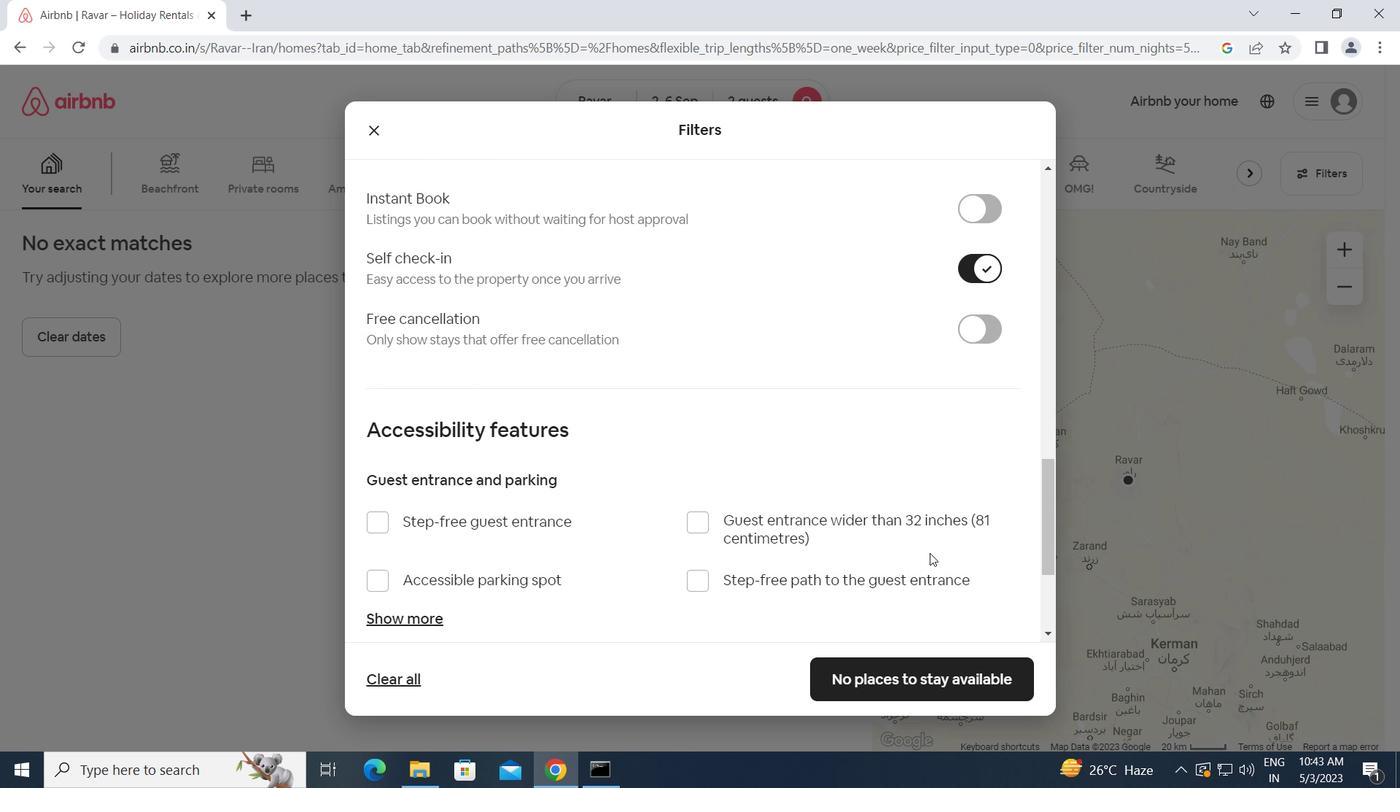 
Action: Mouse scrolled (928, 561) with delta (0, 0)
Screenshot: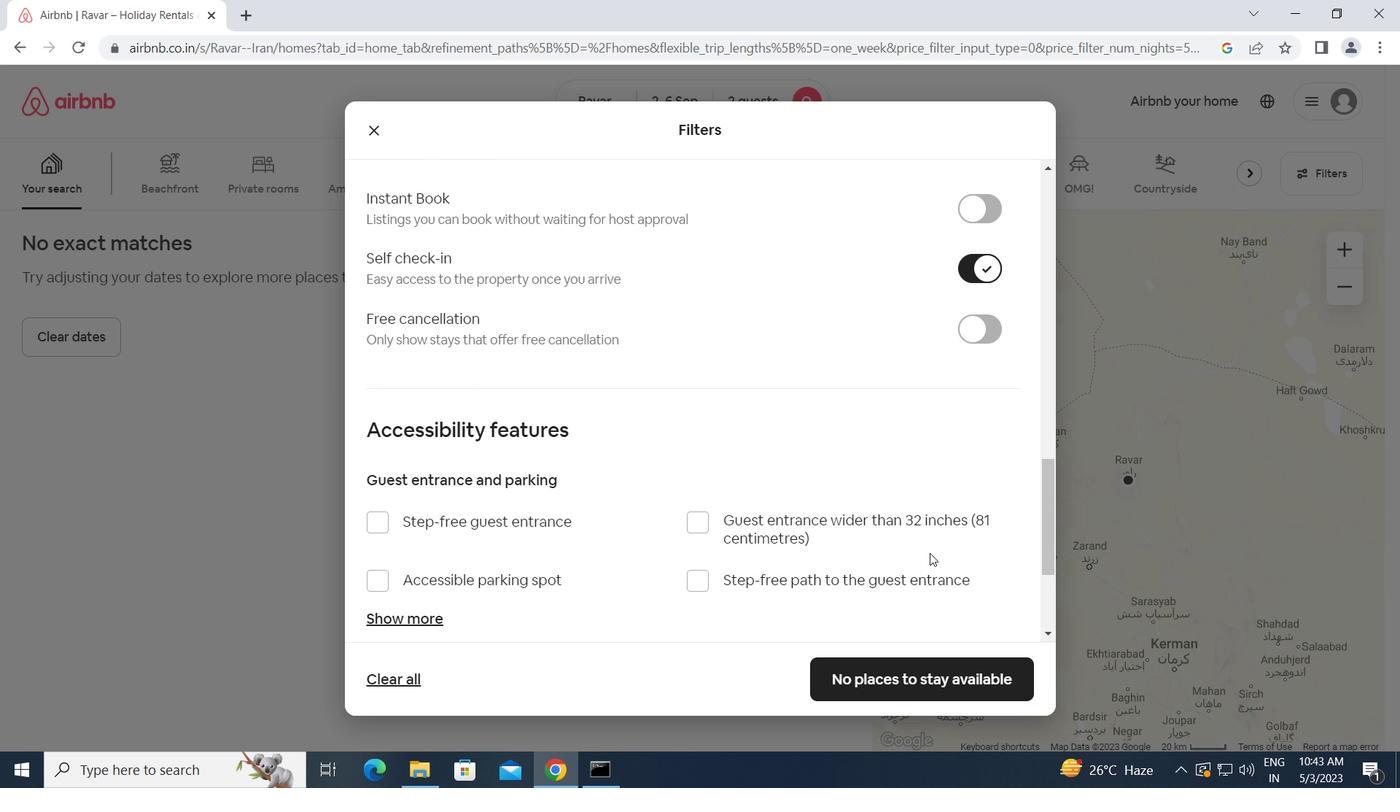 
Action: Mouse scrolled (928, 561) with delta (0, 0)
Screenshot: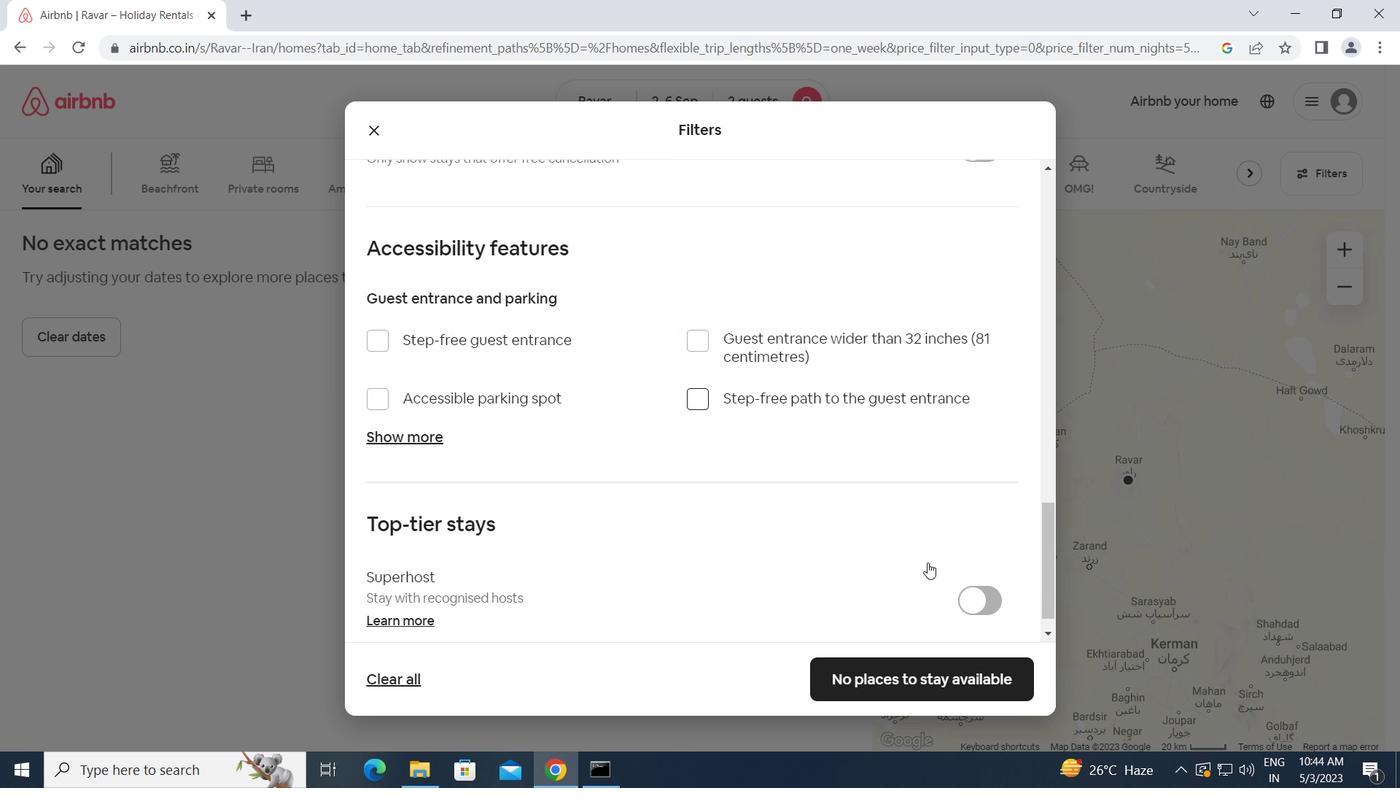
Action: Mouse scrolled (928, 561) with delta (0, 0)
Screenshot: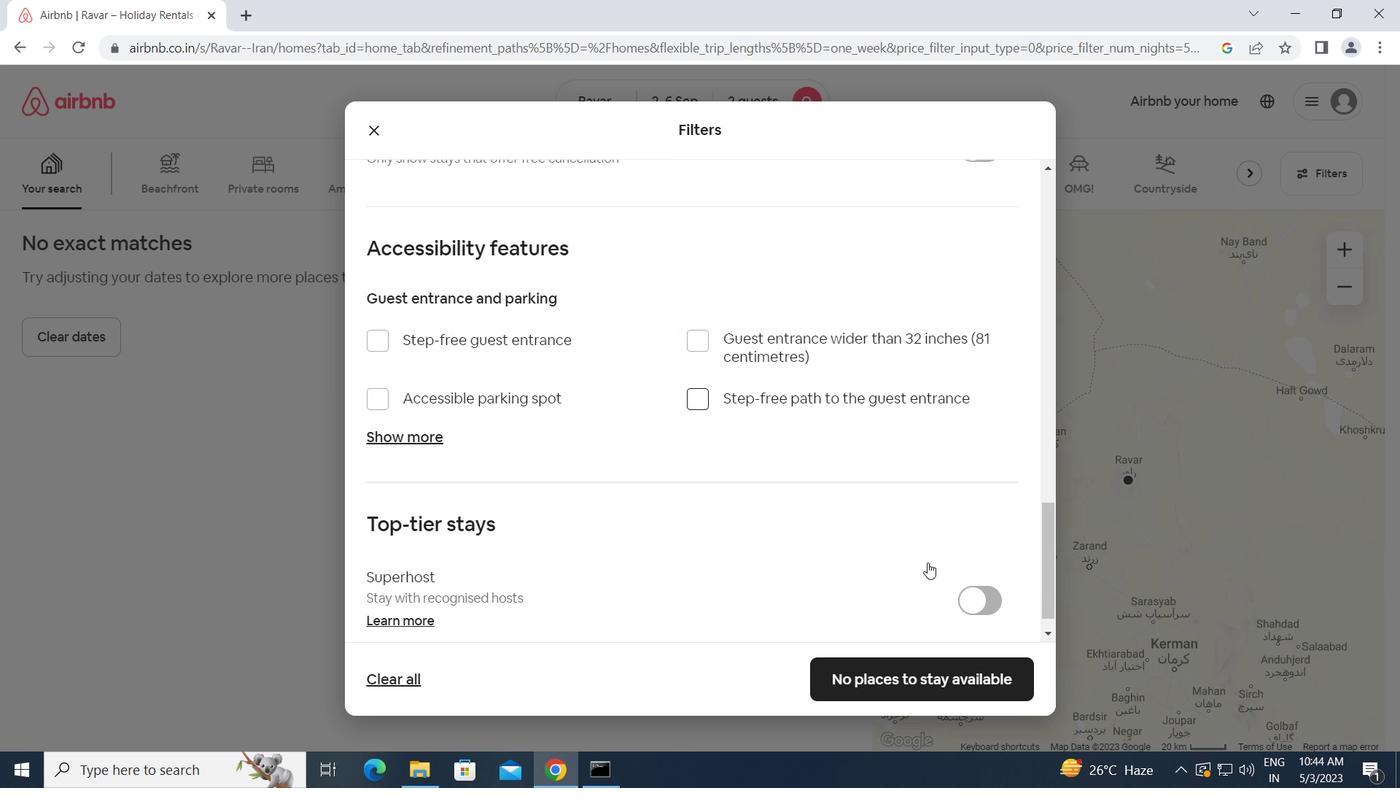 
Action: Mouse scrolled (928, 561) with delta (0, 0)
Screenshot: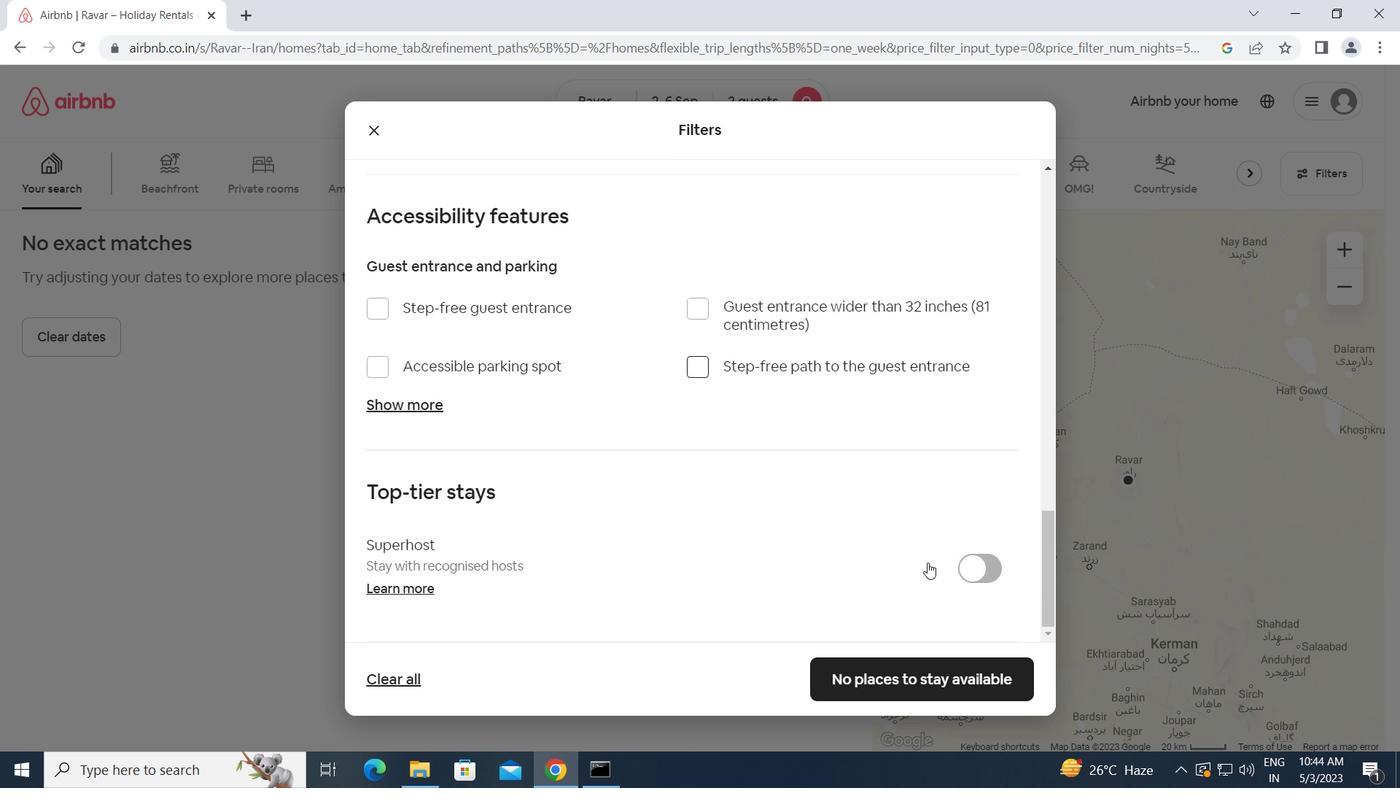 
Action: Mouse scrolled (928, 561) with delta (0, 0)
Screenshot: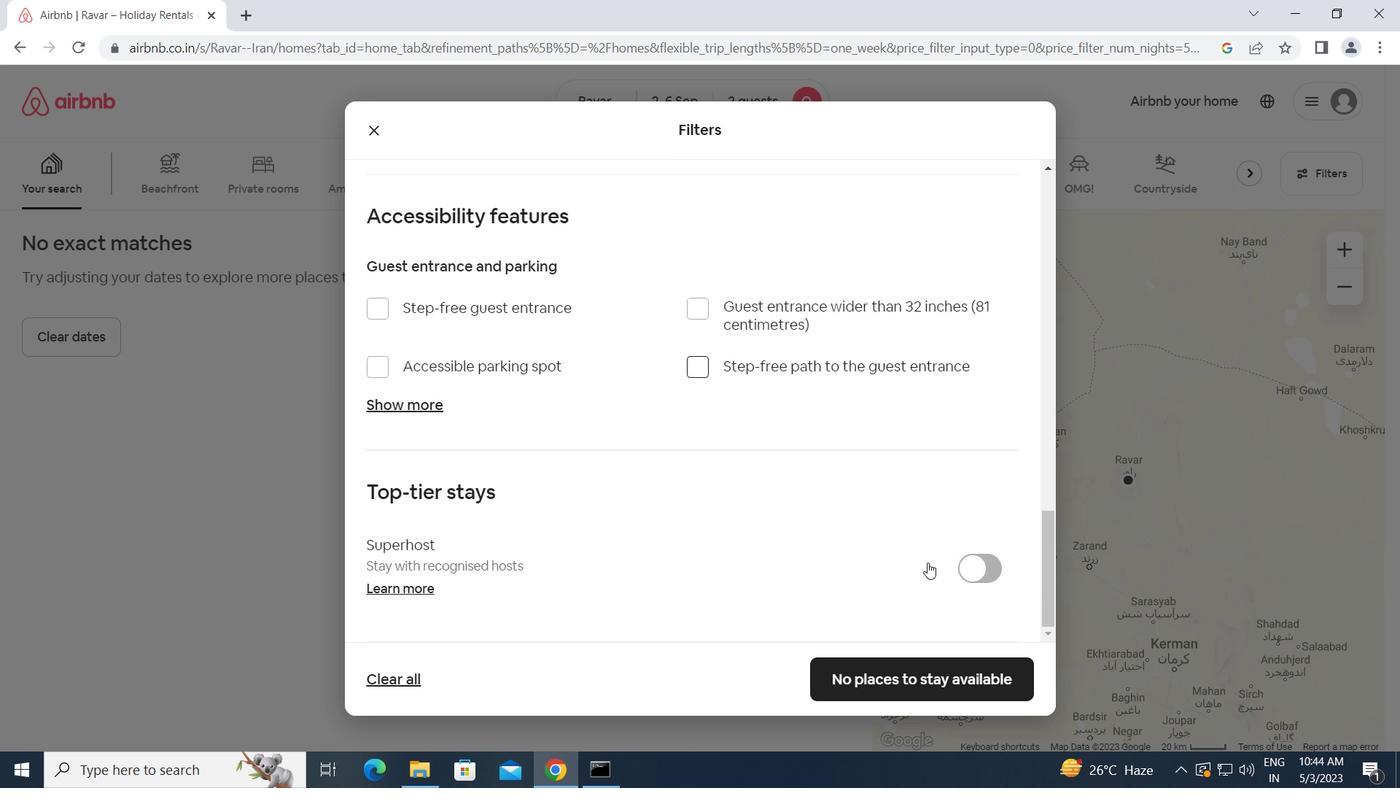 
Action: Mouse scrolled (928, 561) with delta (0, 0)
Screenshot: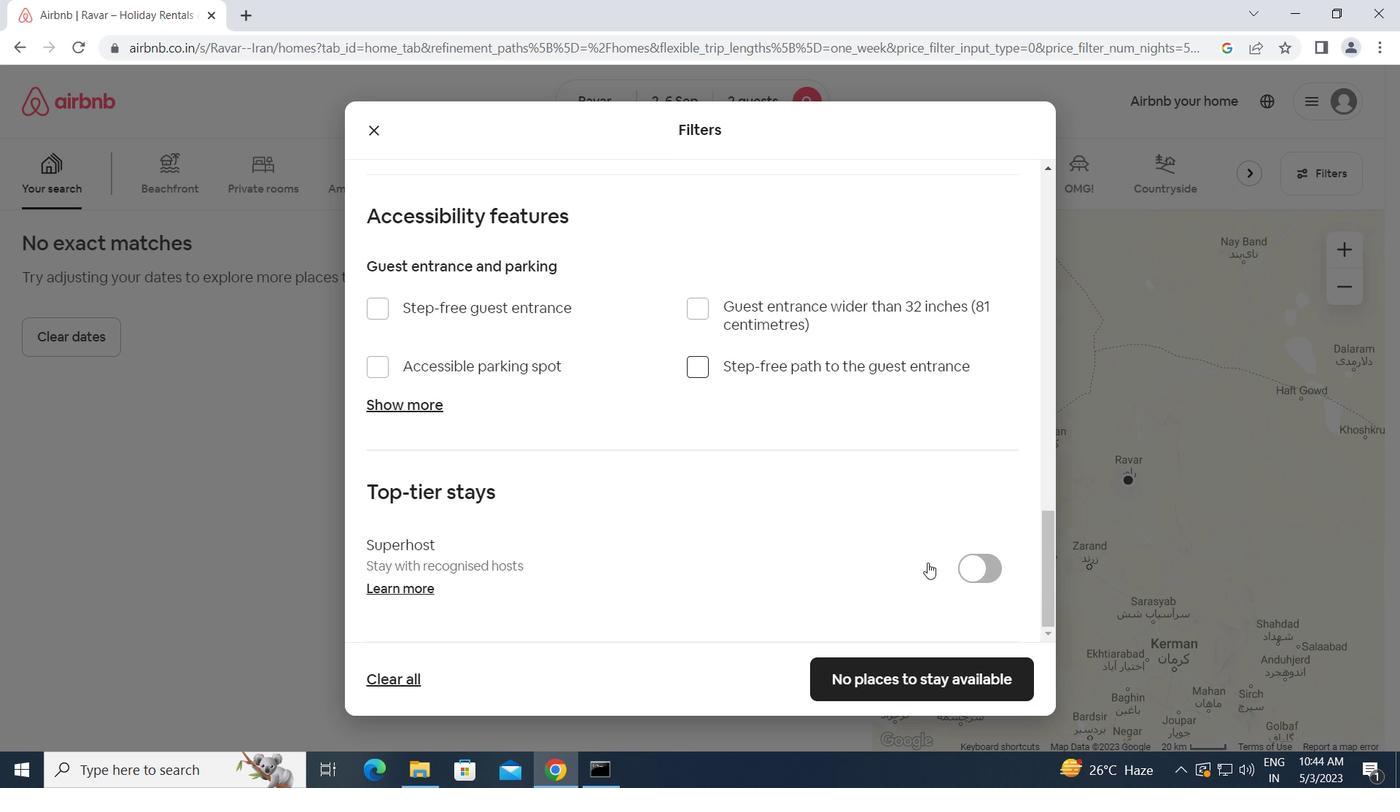
Action: Mouse moved to (928, 562)
Screenshot: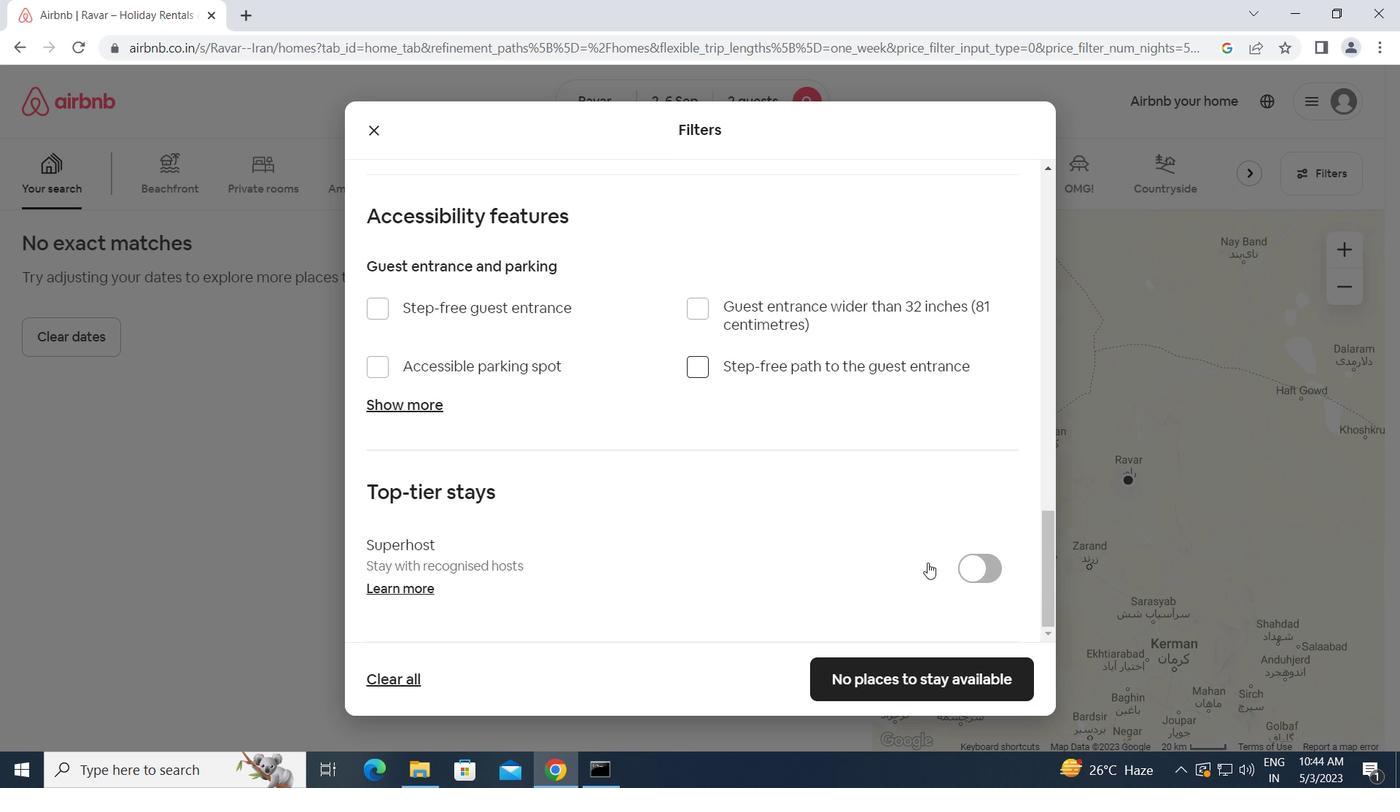 
Action: Mouse scrolled (928, 561) with delta (0, 0)
Screenshot: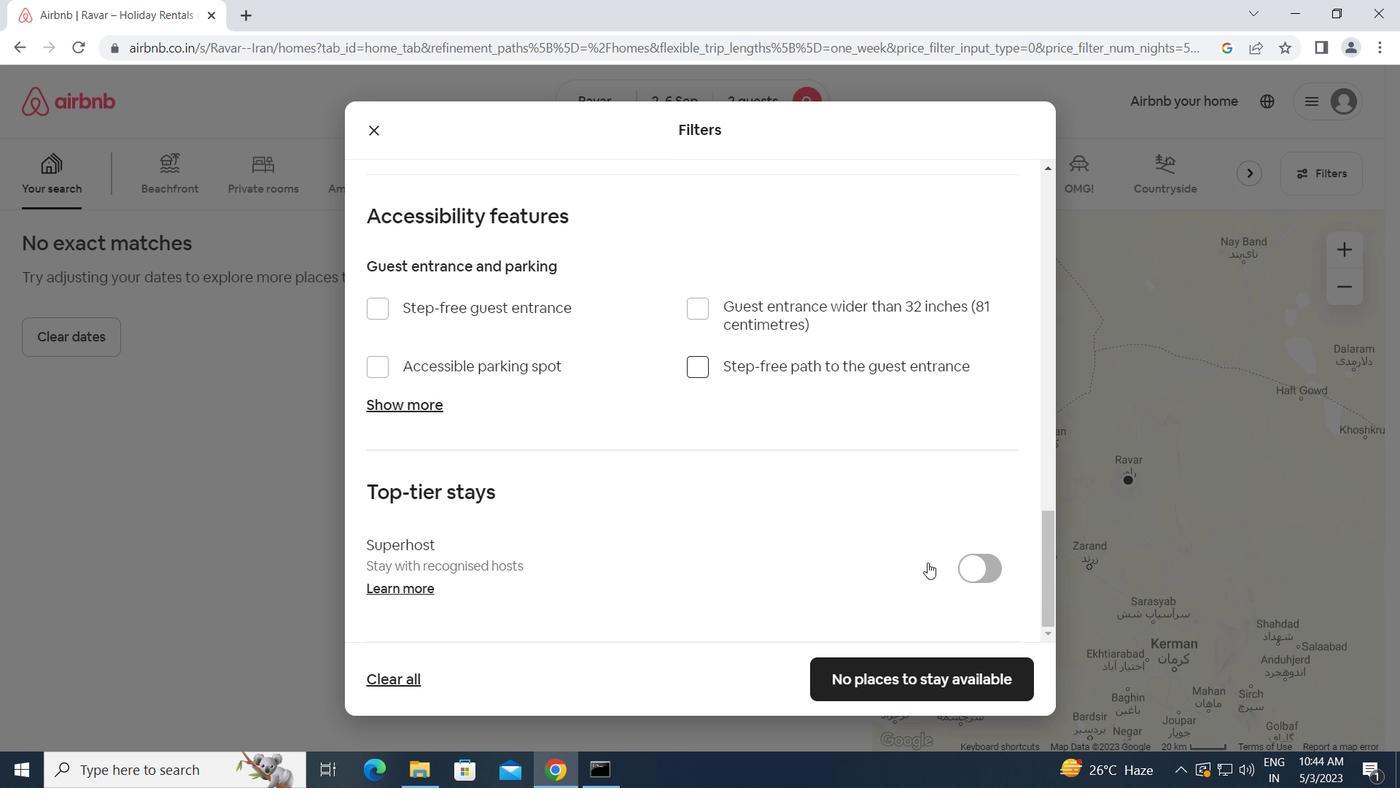 
Action: Mouse moved to (912, 669)
Screenshot: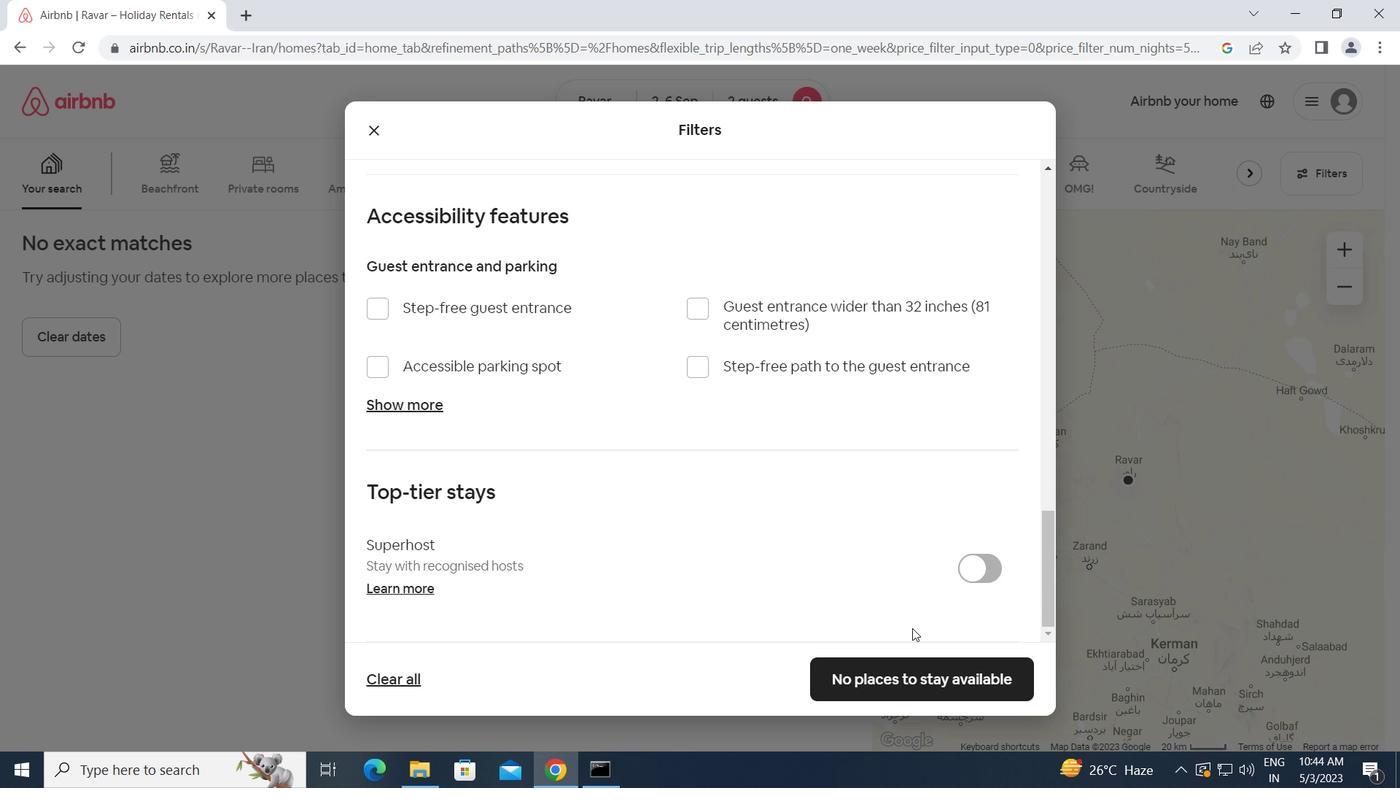 
Action: Mouse pressed left at (912, 669)
Screenshot: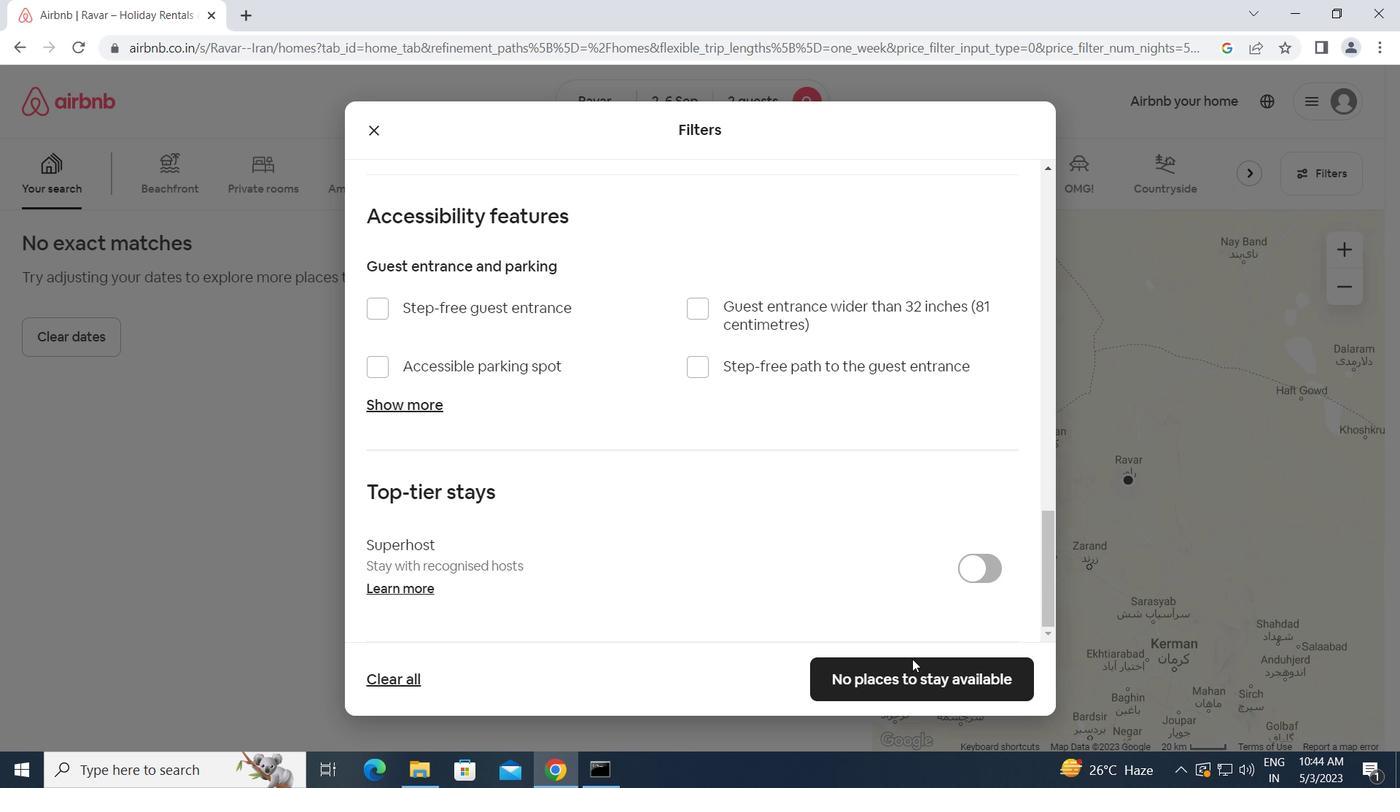 
